 Task: Compose an email with the signature Charlotte Hill with the subject Request for a recommendation and the message Thank you for bringing this to our attention. from softage.1@softage.net to softage.7@softage.net with an attached document White_paper.docx Undo the message and rewrite the message as I am writing to follow up on our recent meeting. Send the email. Finally, move the email from Sent Items to the label Customer service
Action: Mouse moved to (450, 727)
Screenshot: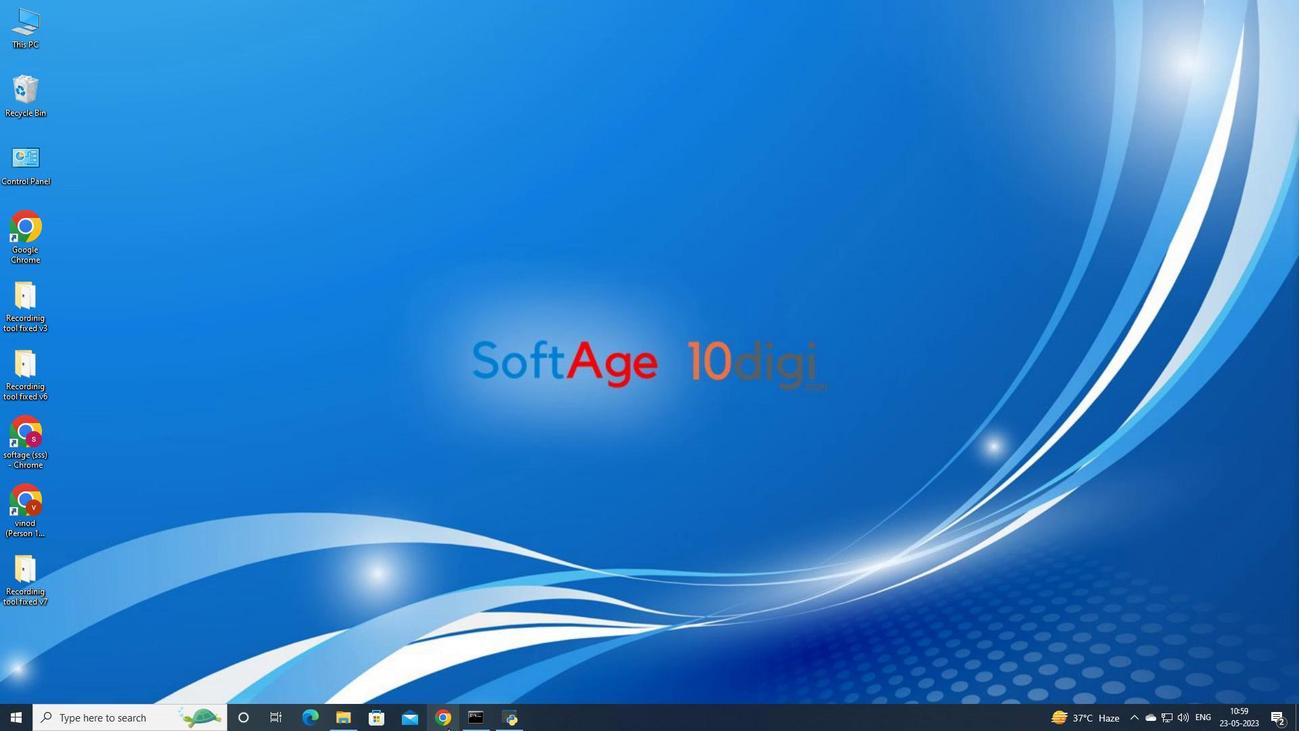 
Action: Mouse pressed left at (450, 727)
Screenshot: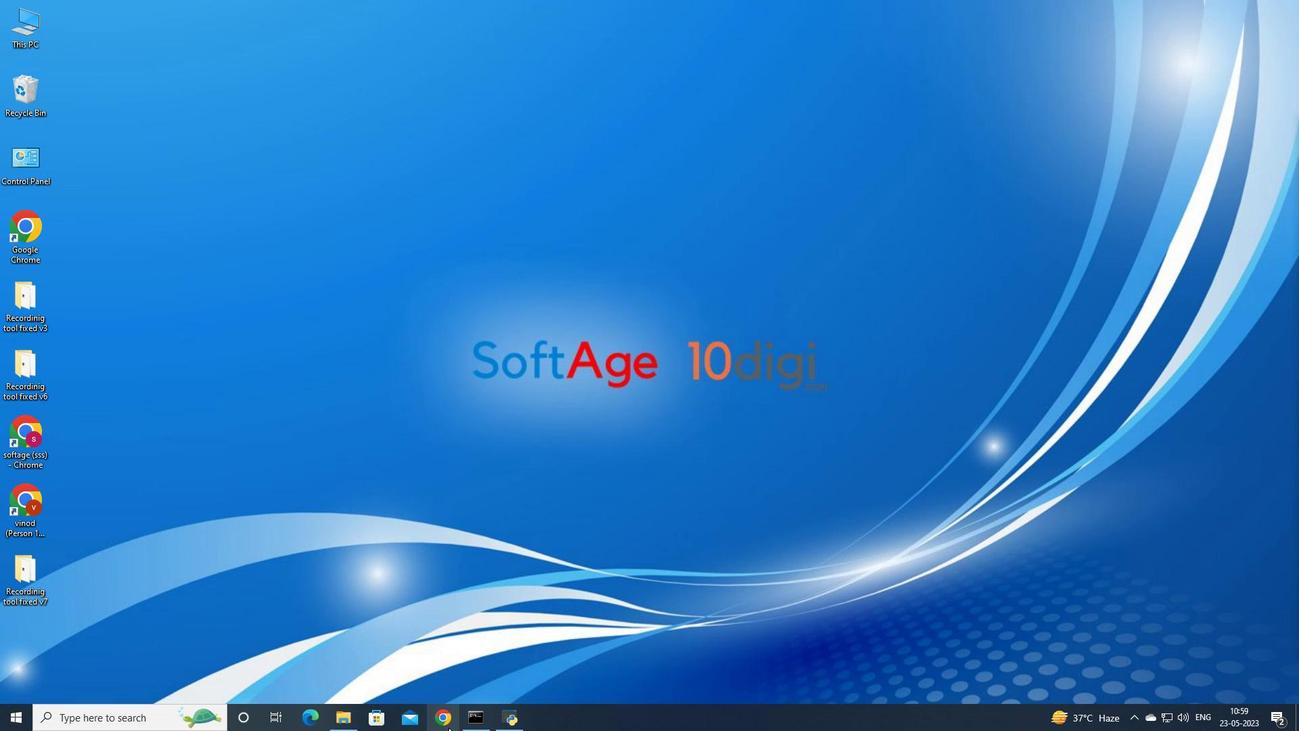 
Action: Mouse moved to (574, 429)
Screenshot: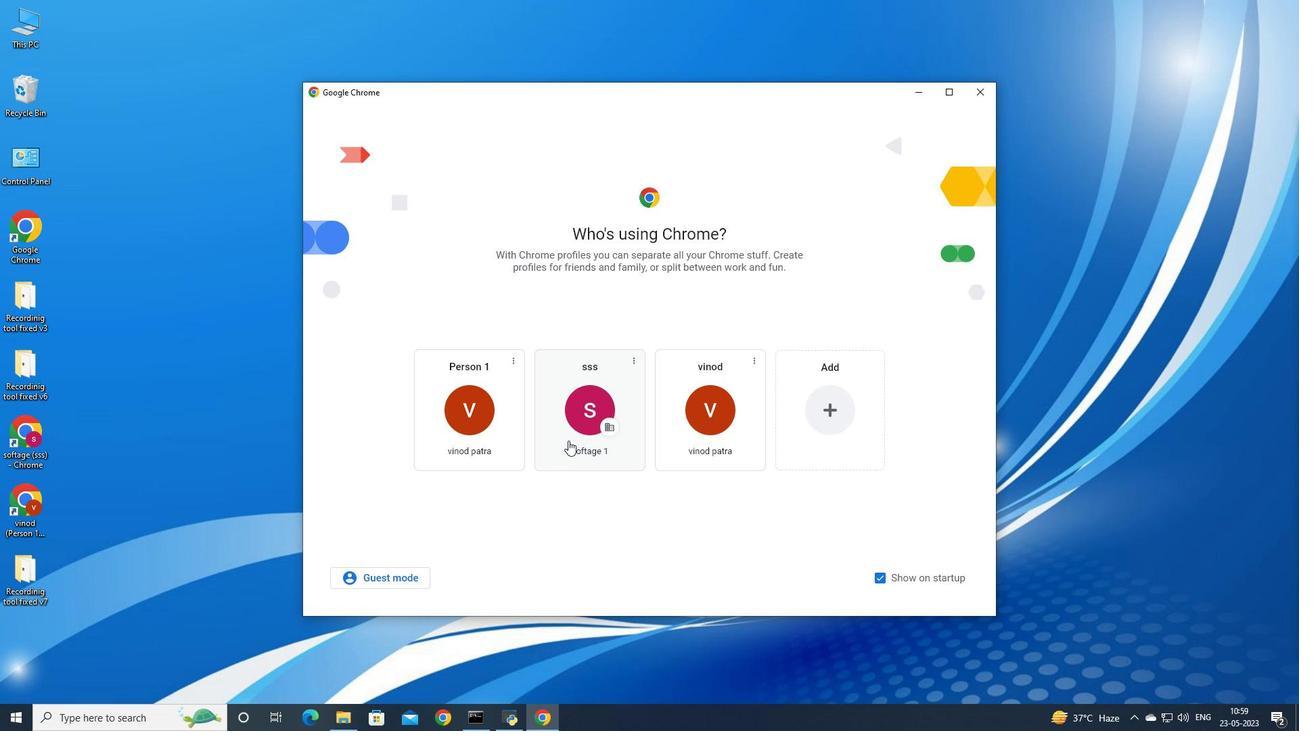 
Action: Mouse pressed left at (574, 429)
Screenshot: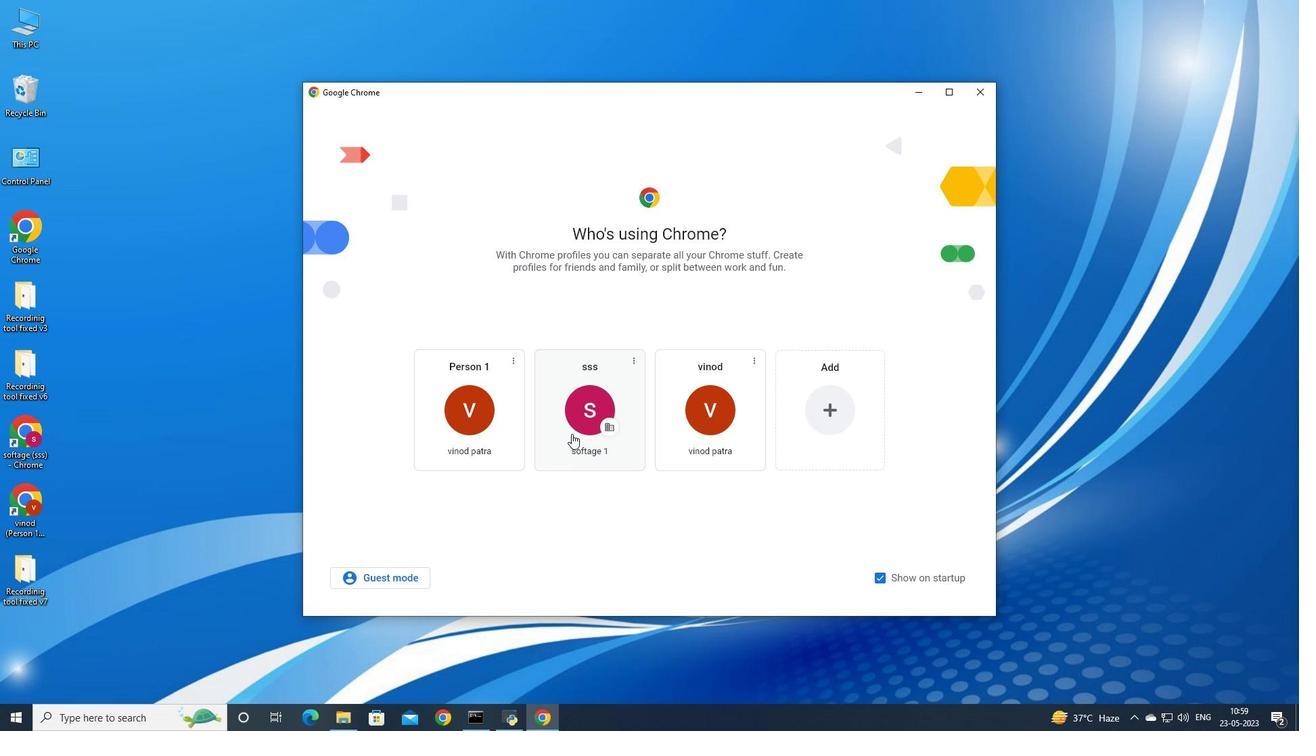 
Action: Mouse moved to (1172, 71)
Screenshot: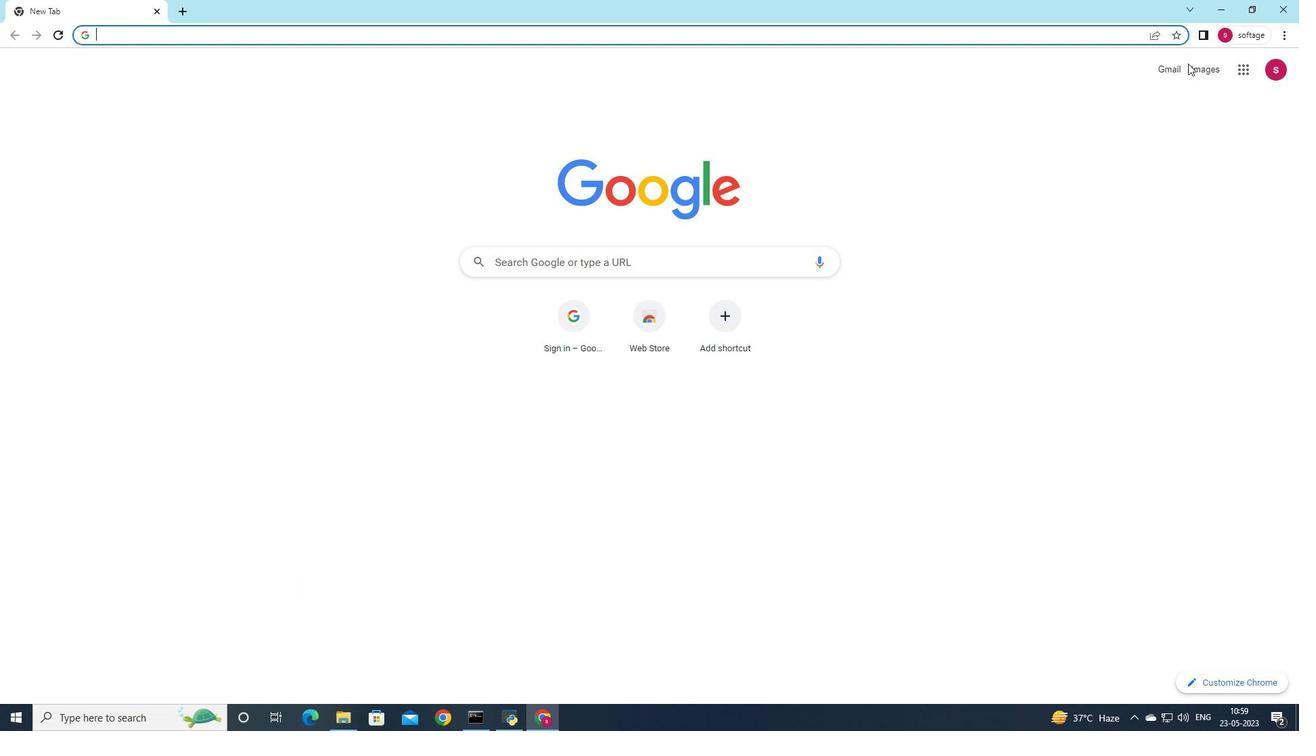 
Action: Mouse pressed left at (1172, 71)
Screenshot: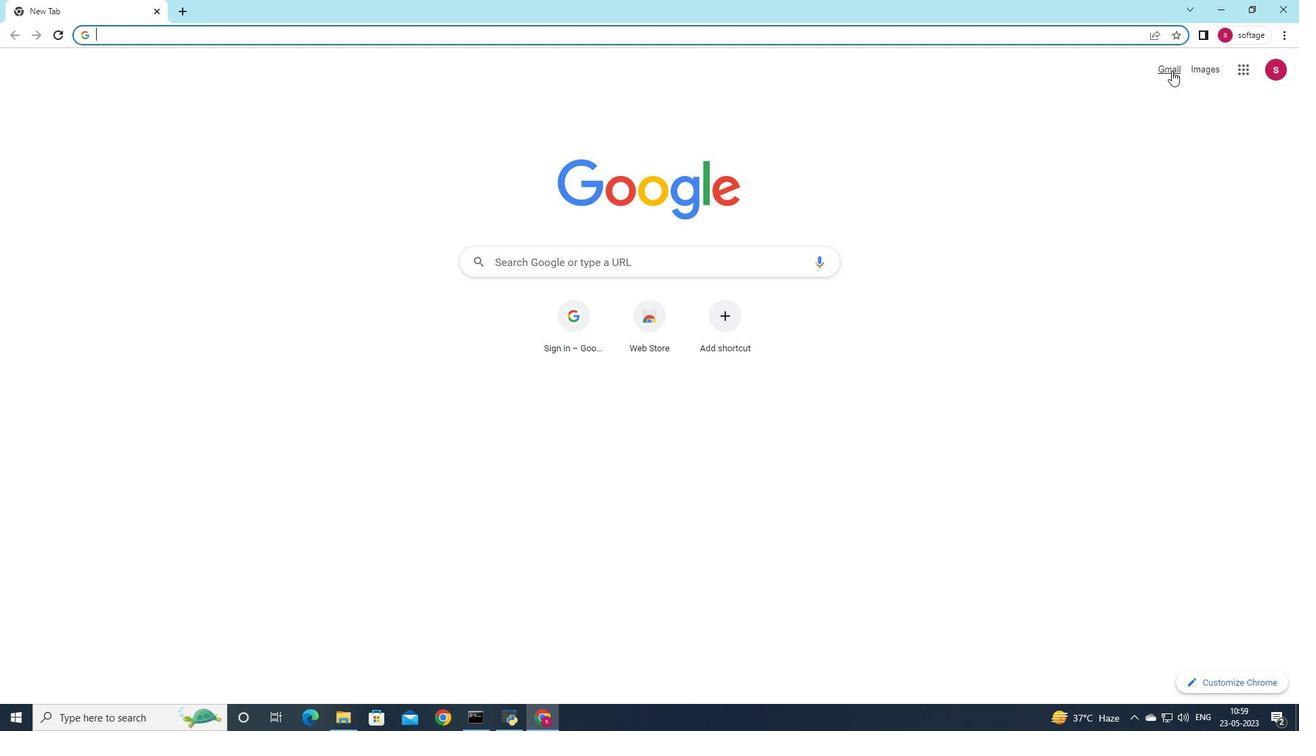 
Action: Mouse moved to (1150, 97)
Screenshot: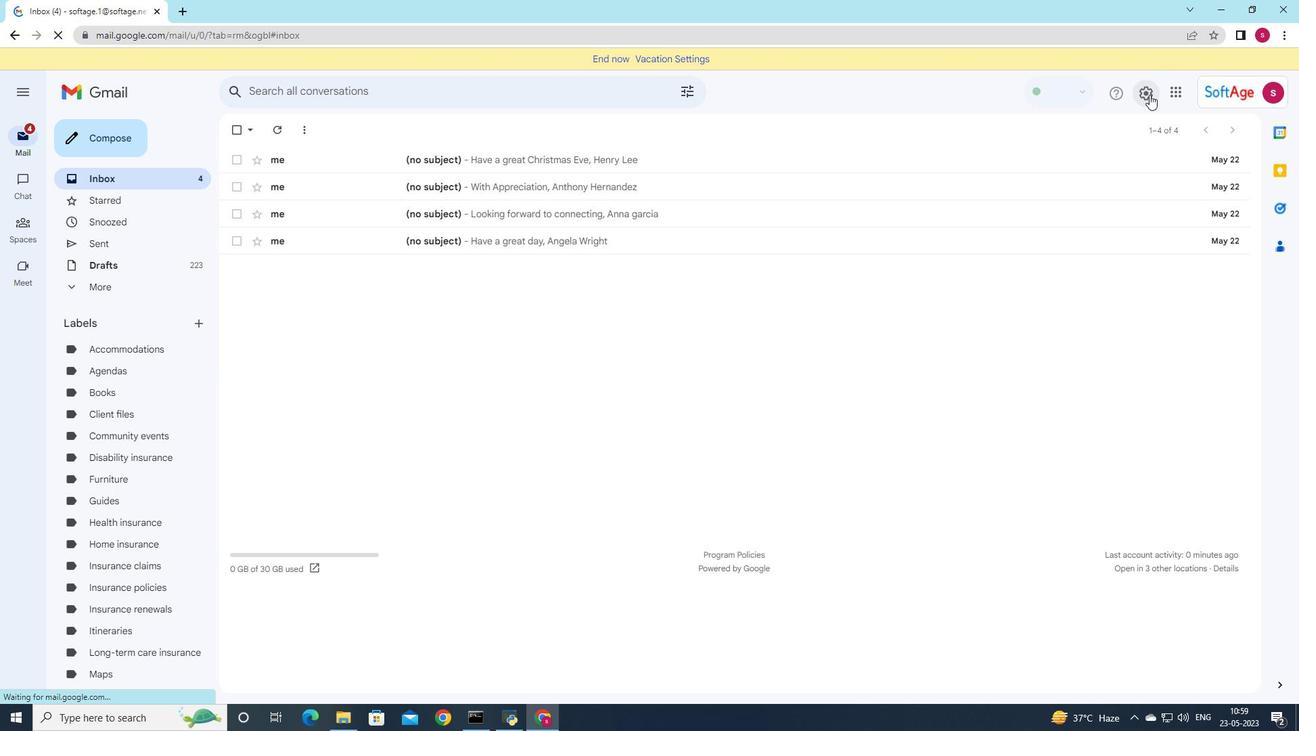 
Action: Mouse pressed left at (1150, 97)
Screenshot: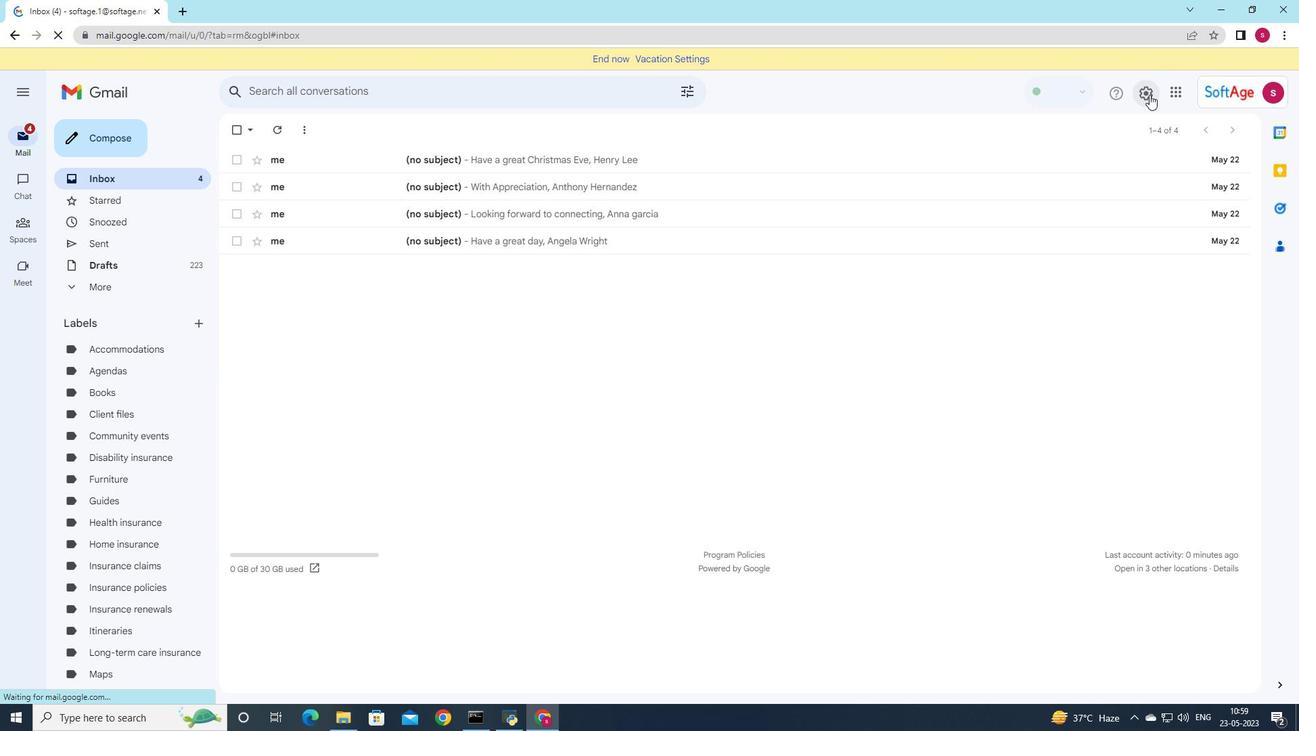 
Action: Mouse moved to (1169, 167)
Screenshot: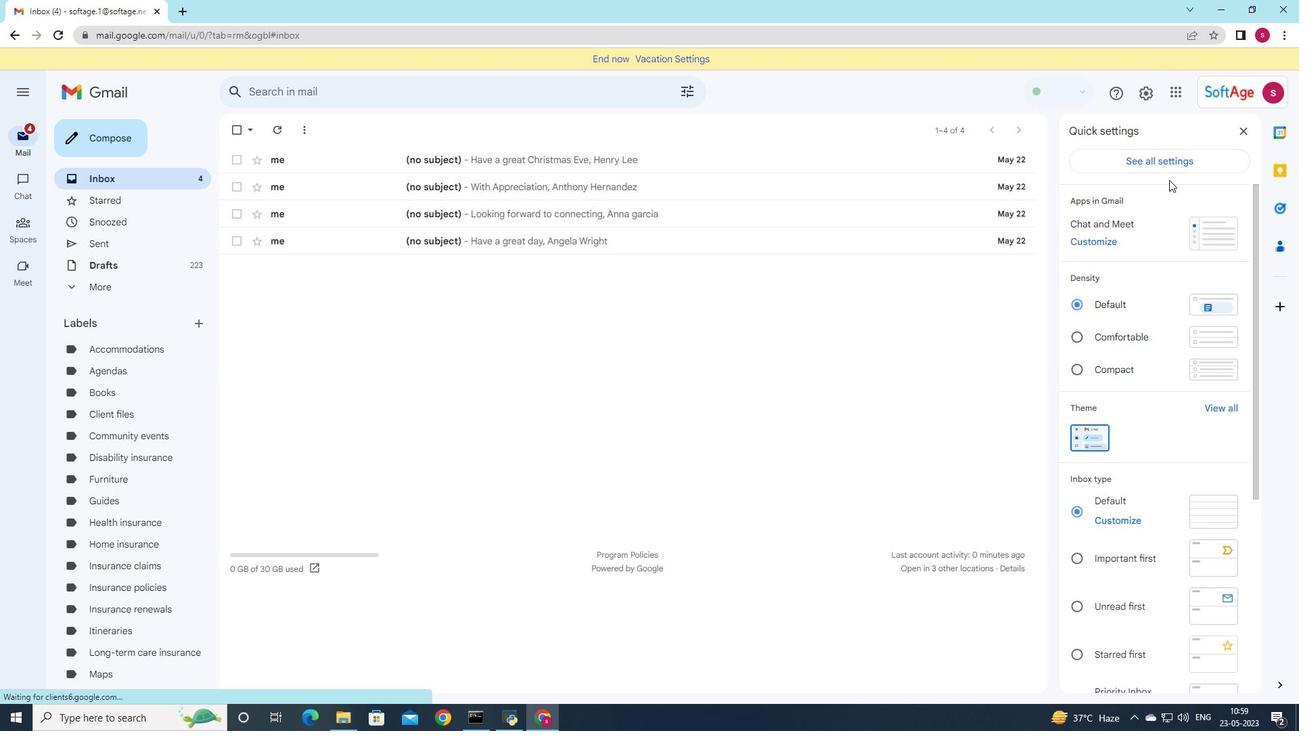 
Action: Mouse pressed left at (1169, 167)
Screenshot: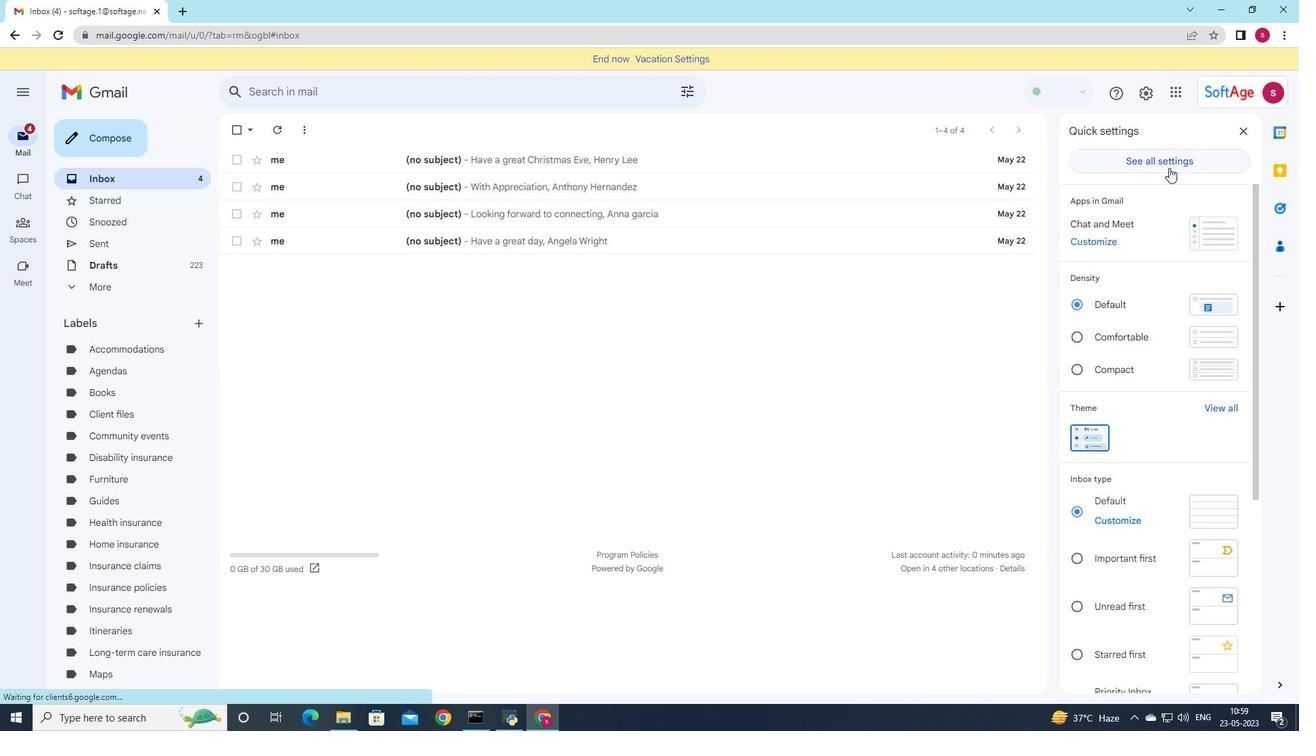 
Action: Mouse moved to (670, 261)
Screenshot: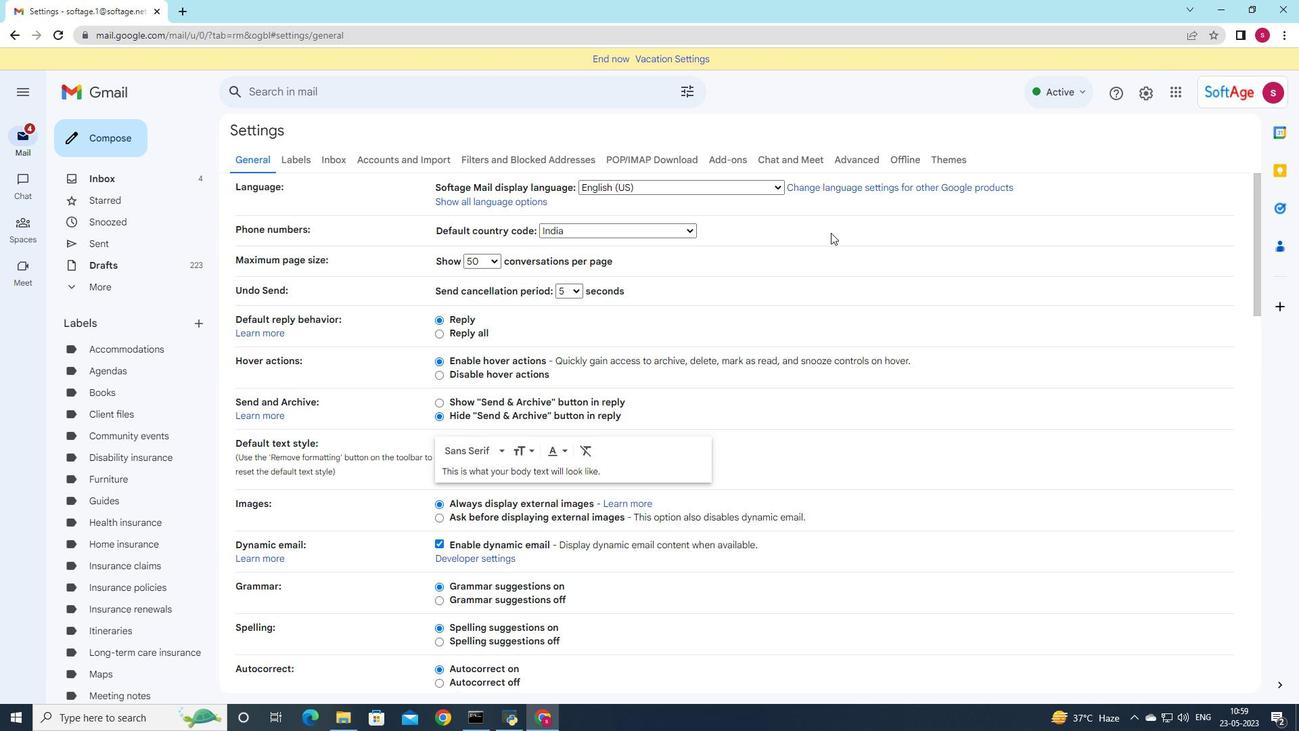 
Action: Mouse scrolled (670, 261) with delta (0, 0)
Screenshot: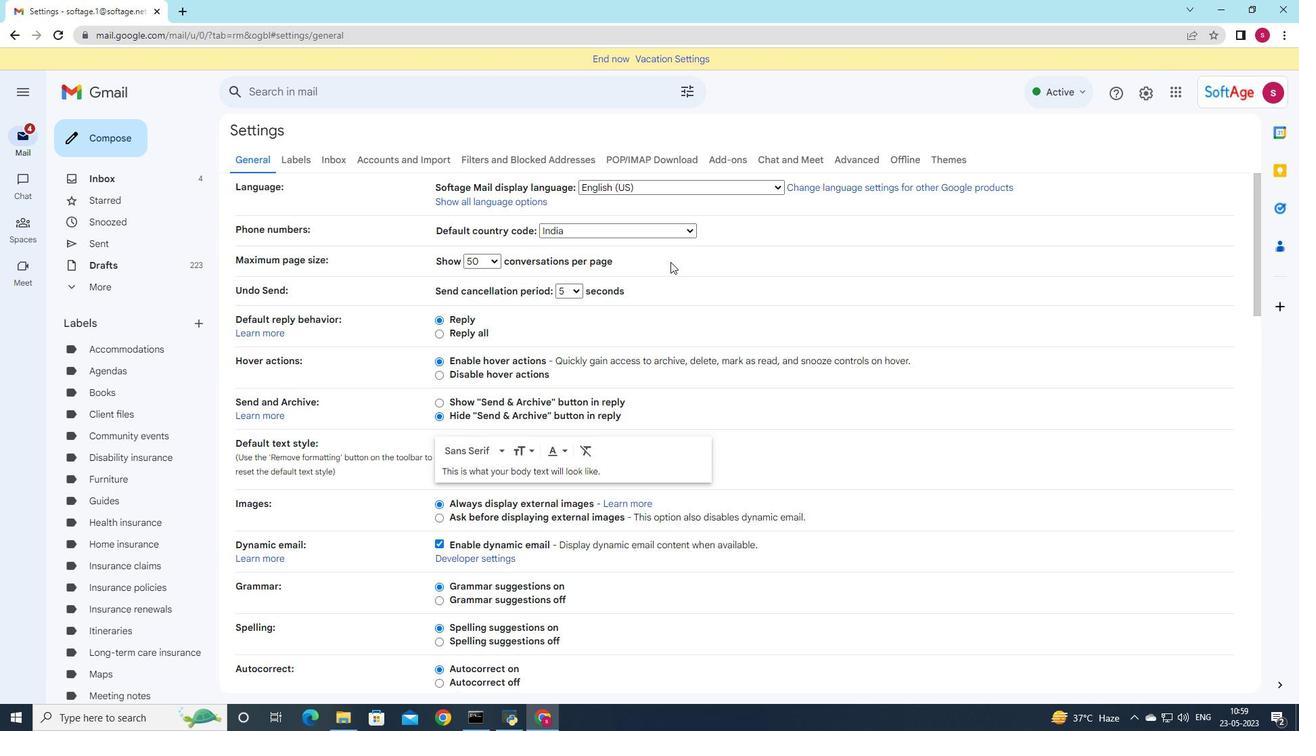 
Action: Mouse scrolled (670, 261) with delta (0, 0)
Screenshot: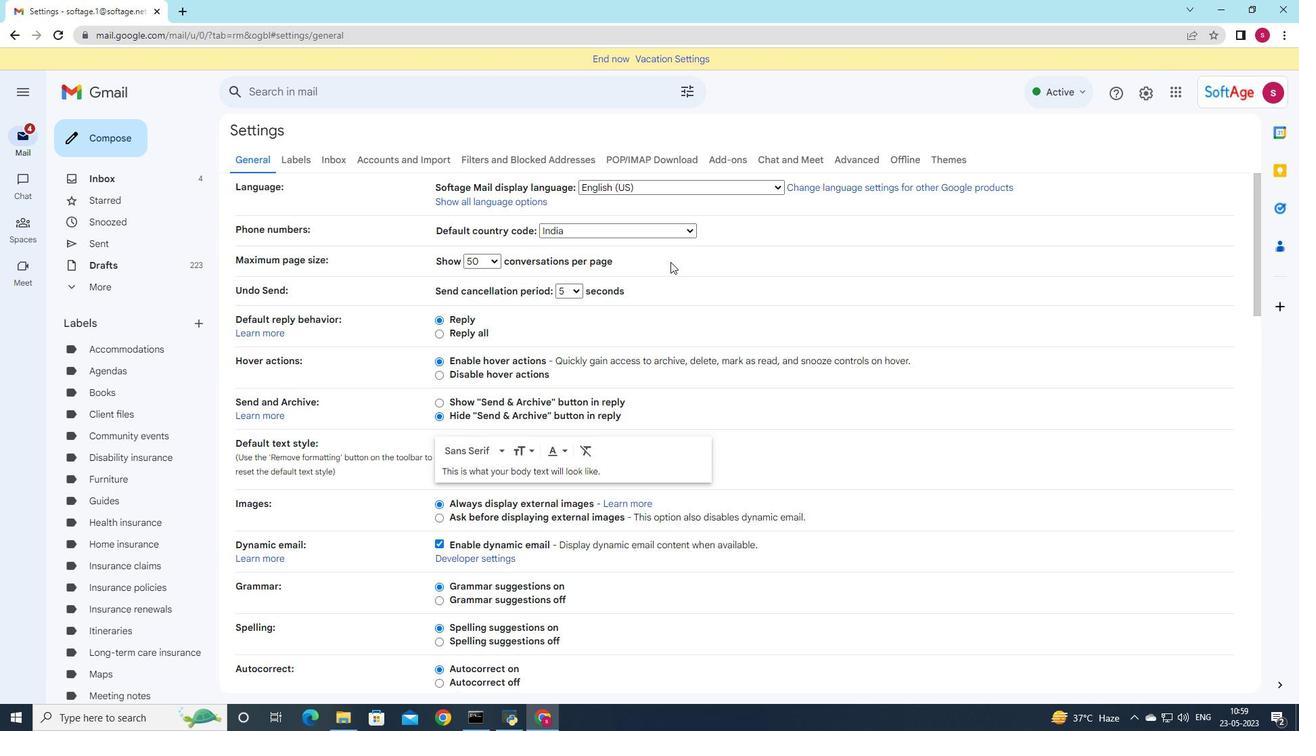 
Action: Mouse scrolled (670, 261) with delta (0, 0)
Screenshot: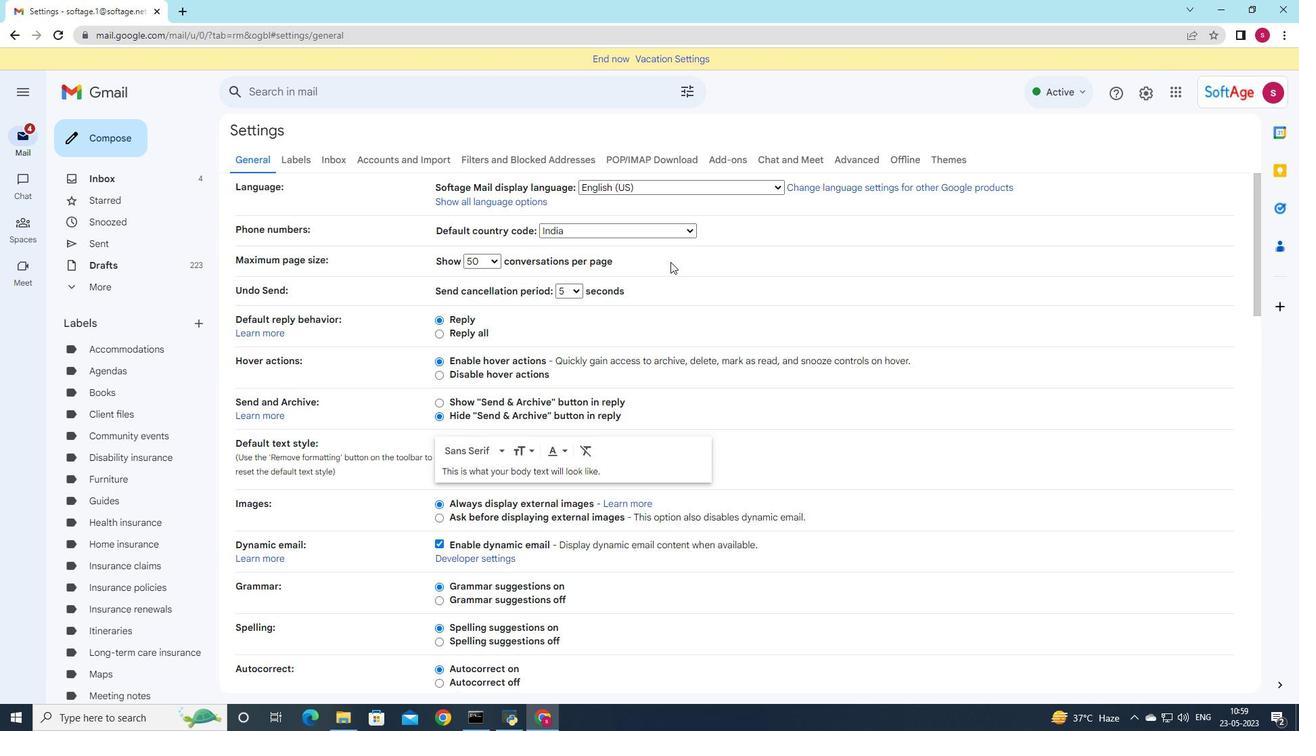 
Action: Mouse scrolled (670, 261) with delta (0, 0)
Screenshot: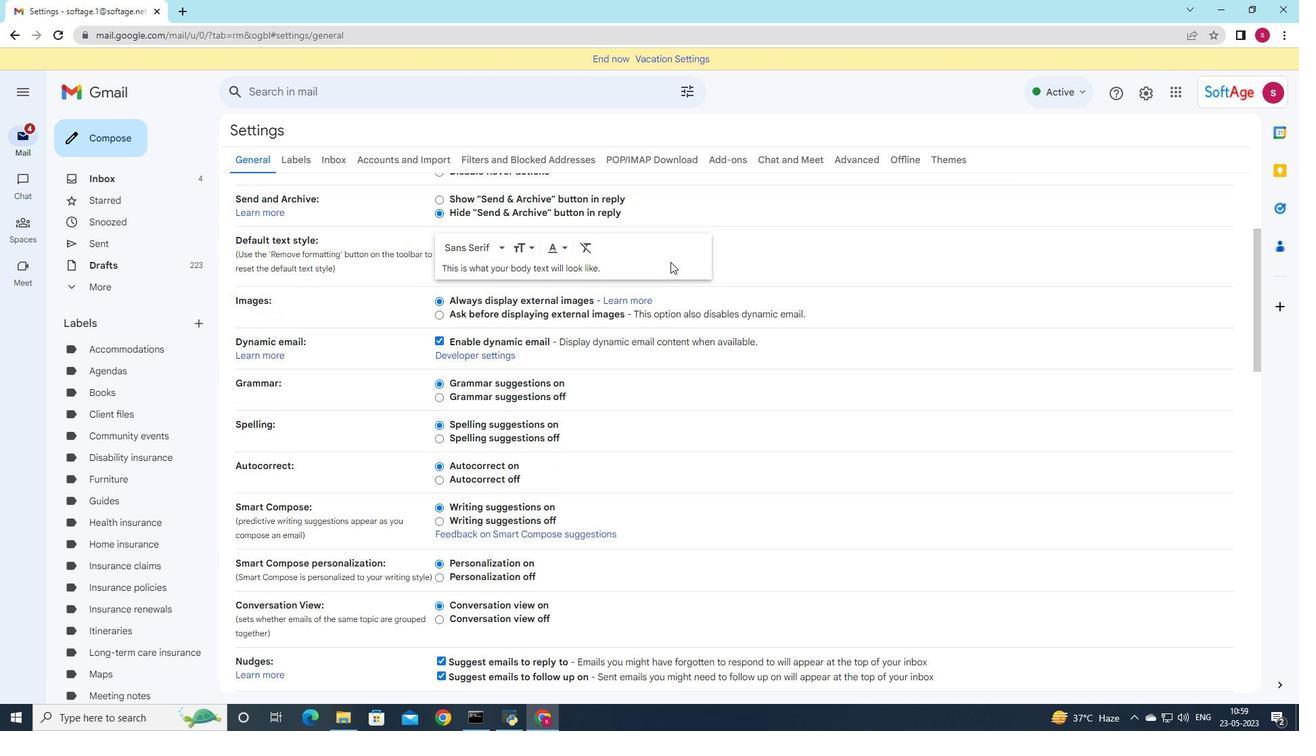 
Action: Mouse scrolled (670, 261) with delta (0, 0)
Screenshot: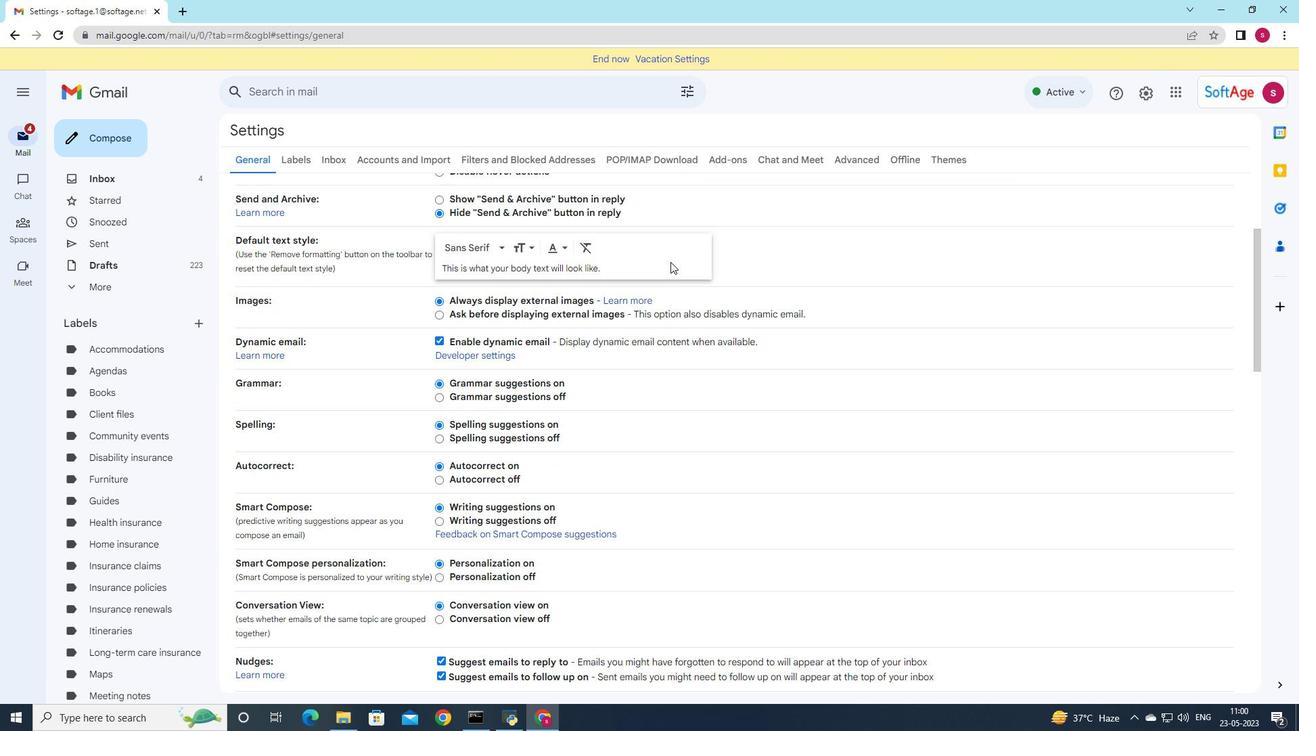 
Action: Mouse scrolled (670, 261) with delta (0, 0)
Screenshot: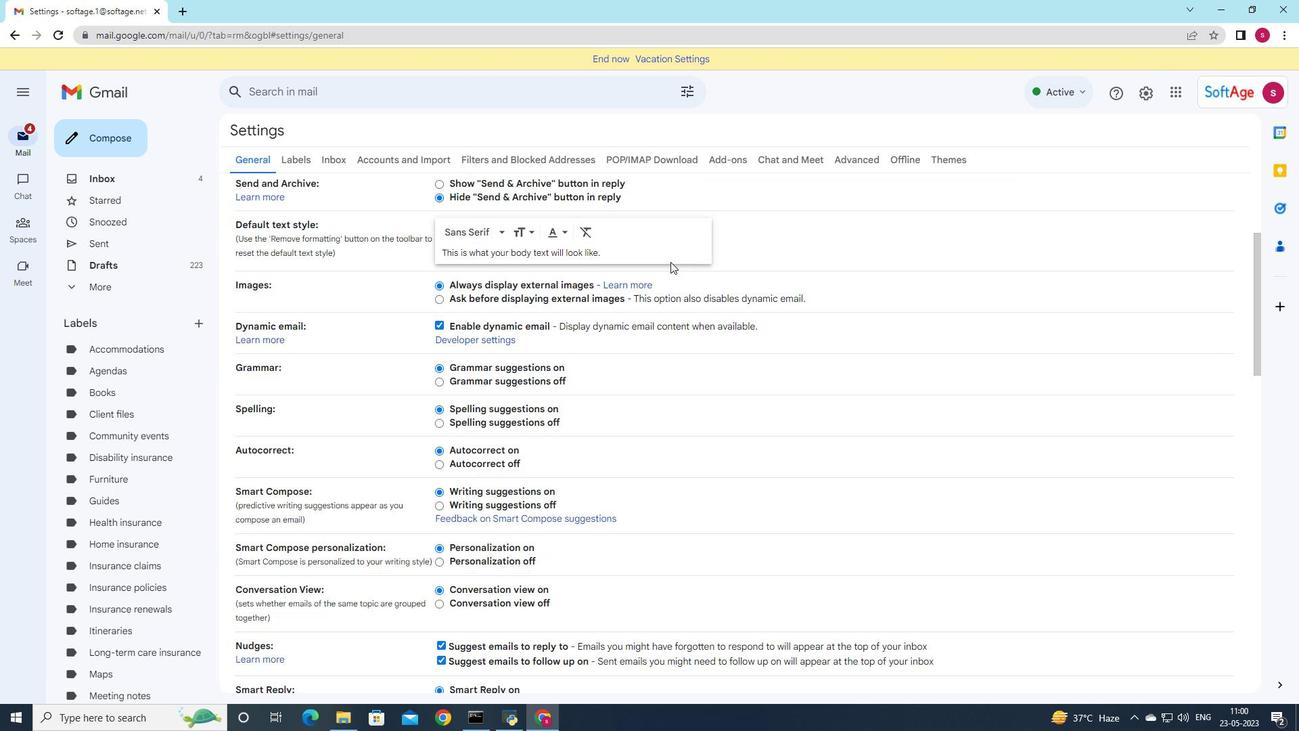 
Action: Mouse scrolled (670, 261) with delta (0, 0)
Screenshot: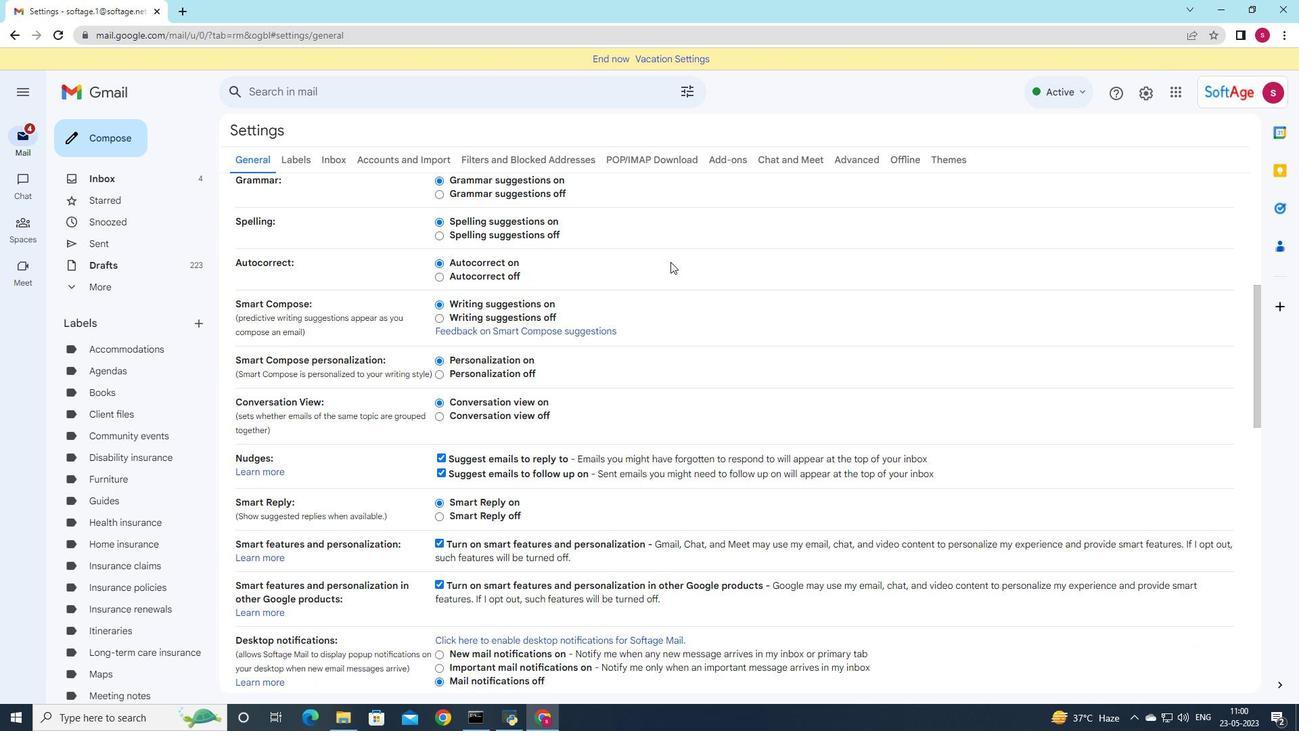 
Action: Mouse scrolled (670, 261) with delta (0, 0)
Screenshot: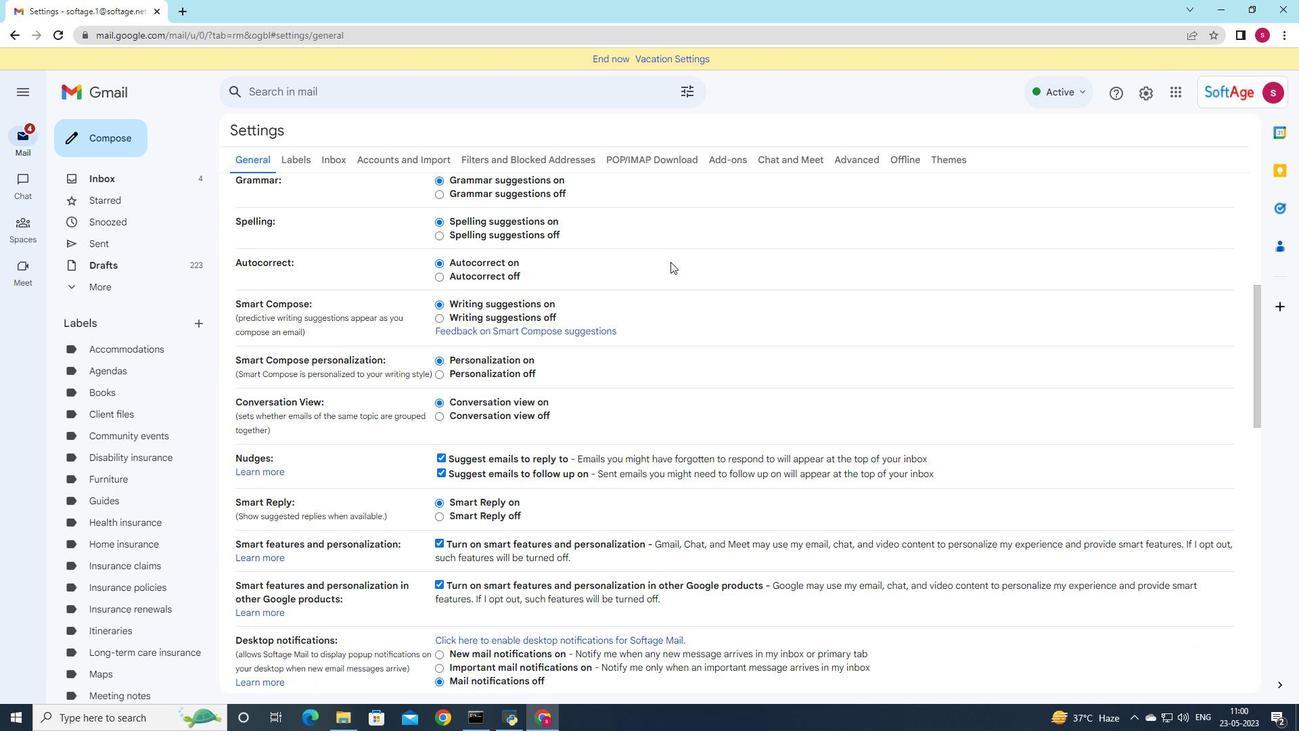 
Action: Mouse scrolled (670, 261) with delta (0, 0)
Screenshot: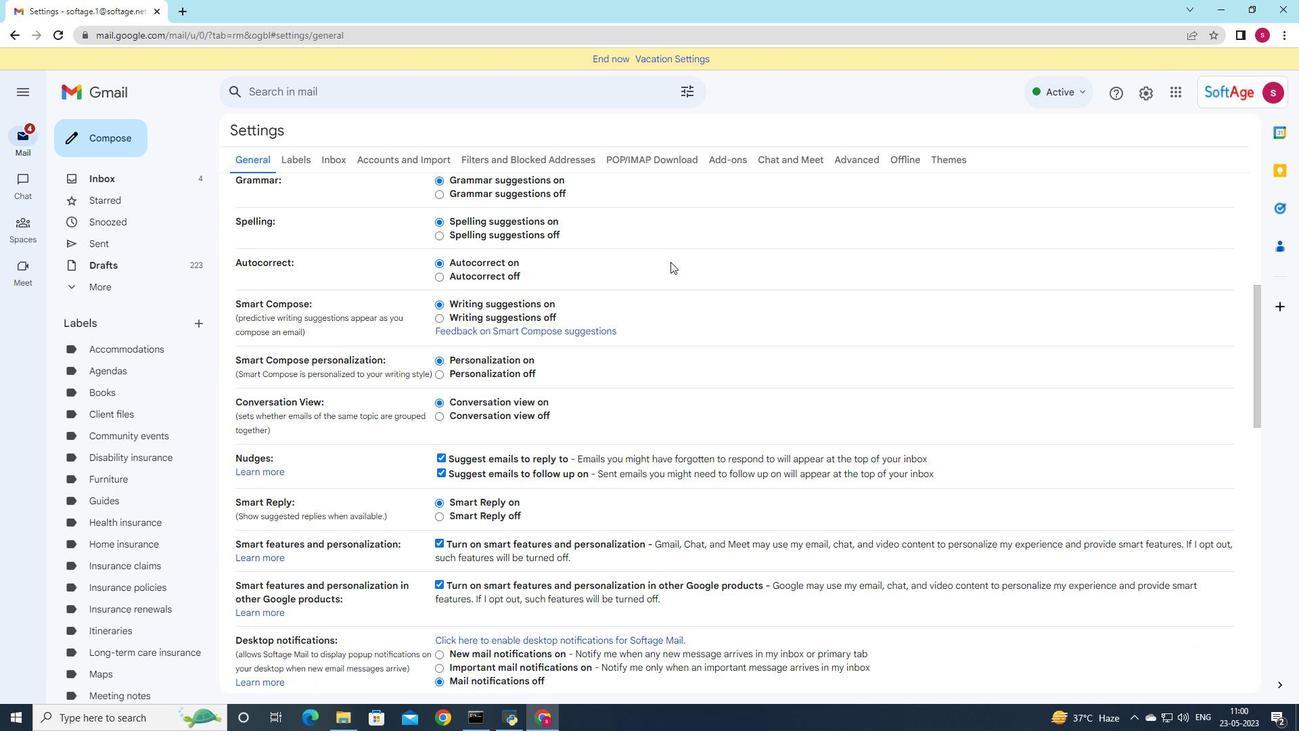 
Action: Mouse scrolled (670, 261) with delta (0, 0)
Screenshot: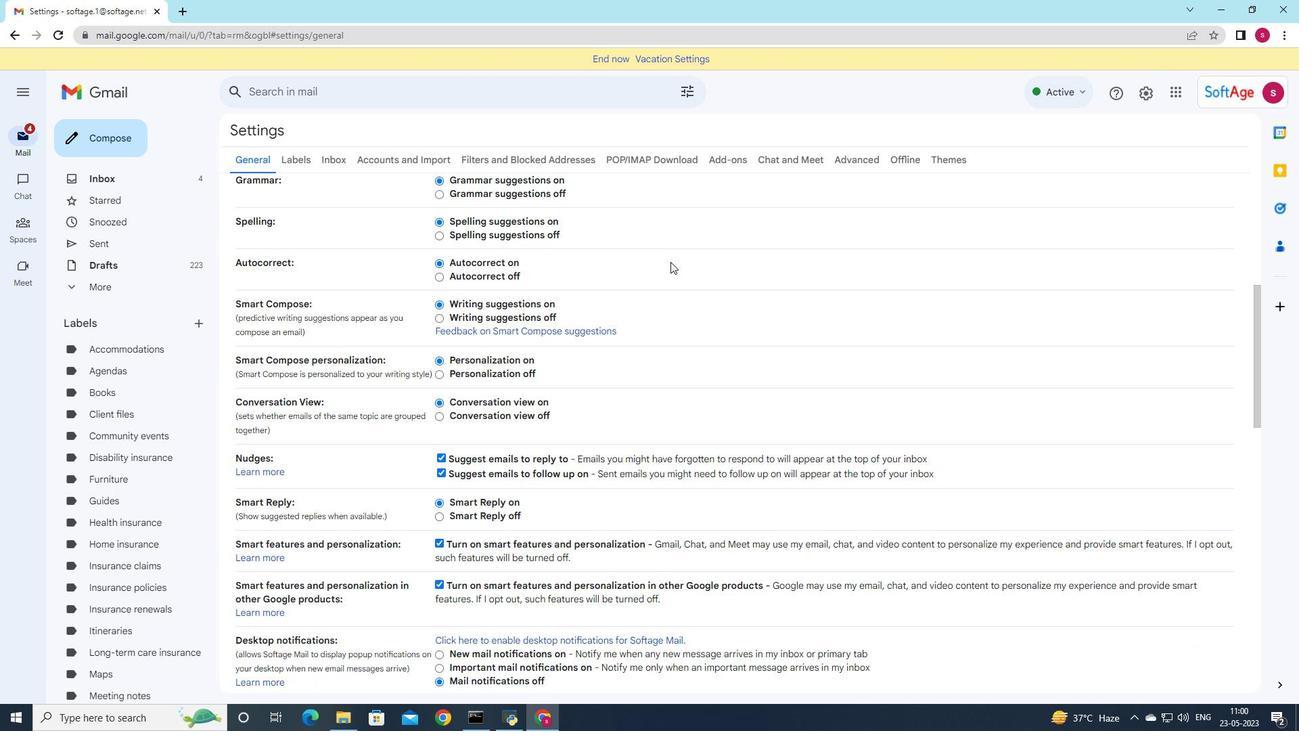 
Action: Mouse scrolled (670, 261) with delta (0, 0)
Screenshot: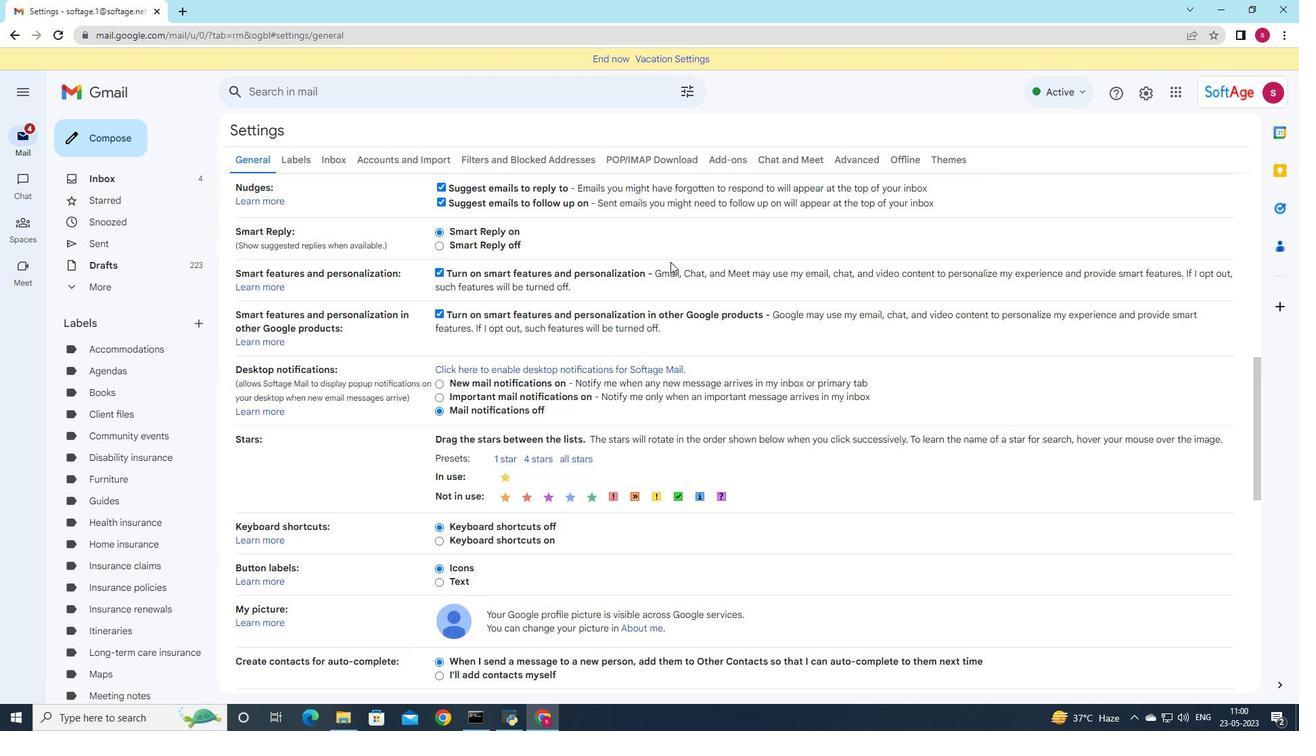 
Action: Mouse scrolled (670, 261) with delta (0, 0)
Screenshot: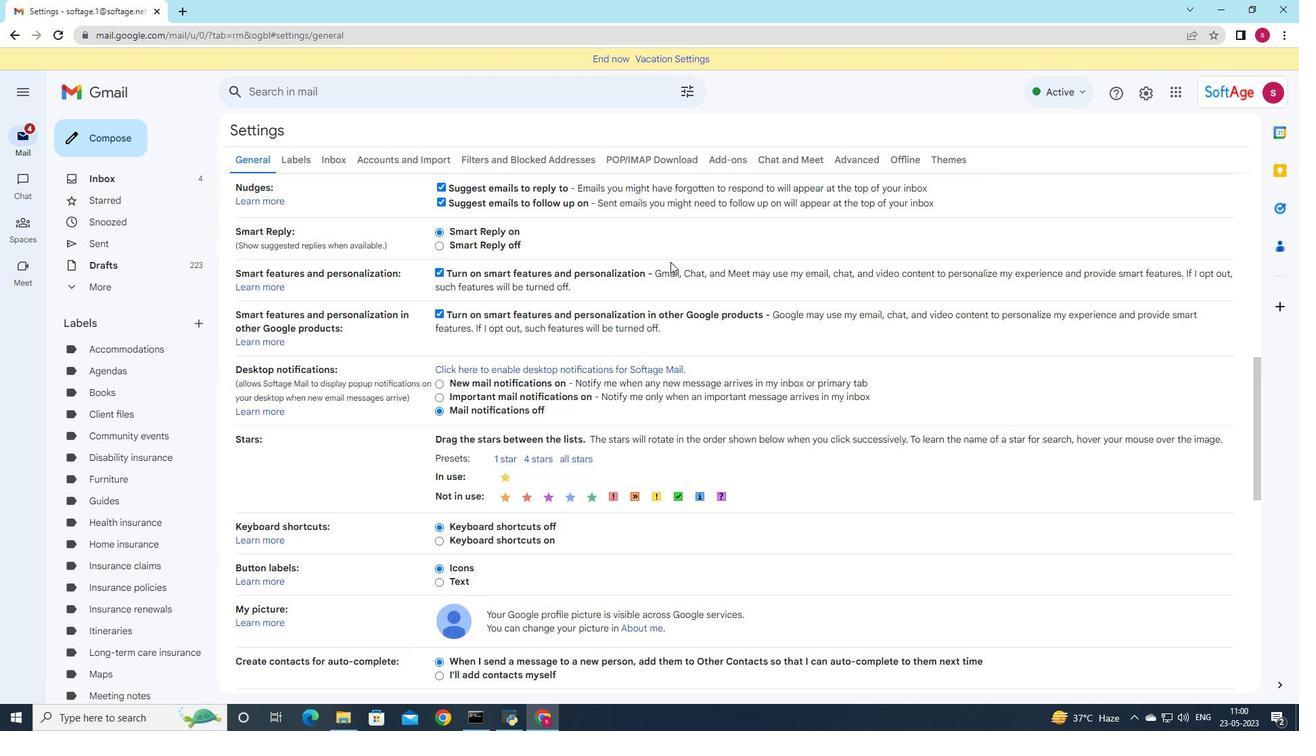 
Action: Mouse scrolled (670, 261) with delta (0, 0)
Screenshot: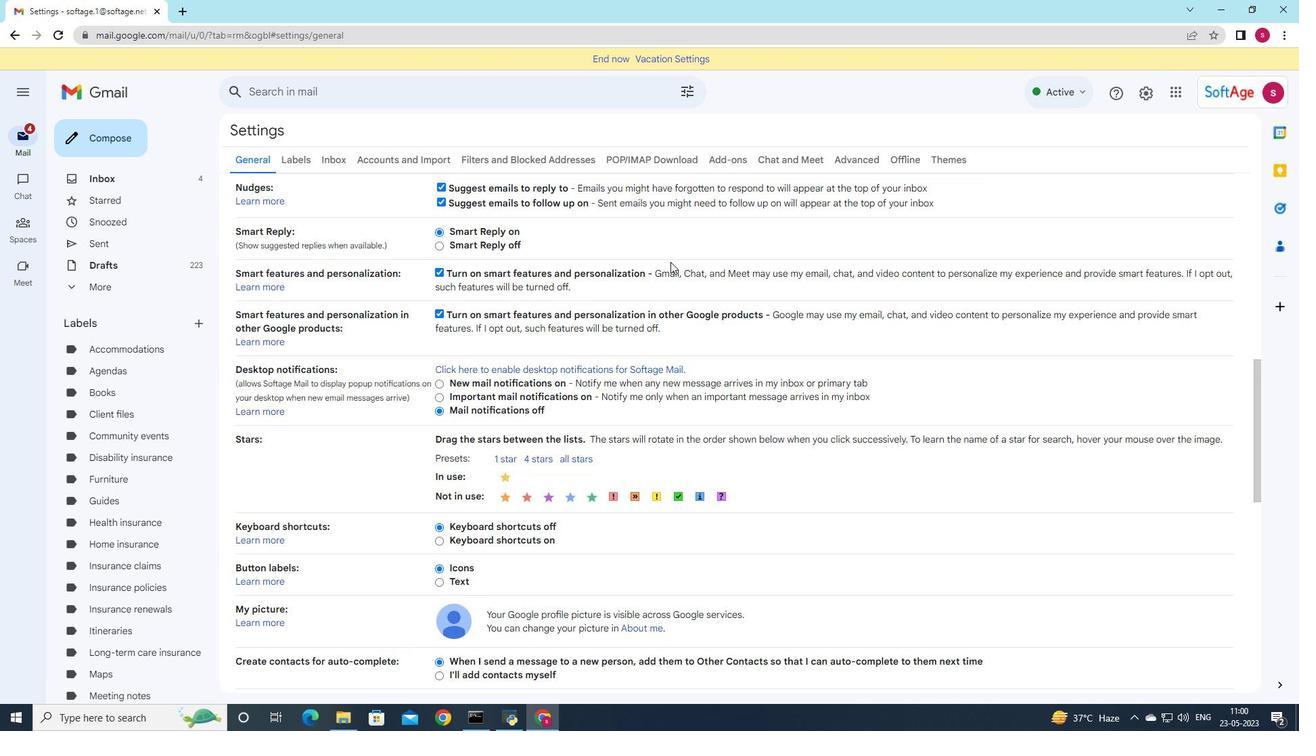 
Action: Mouse scrolled (670, 261) with delta (0, 0)
Screenshot: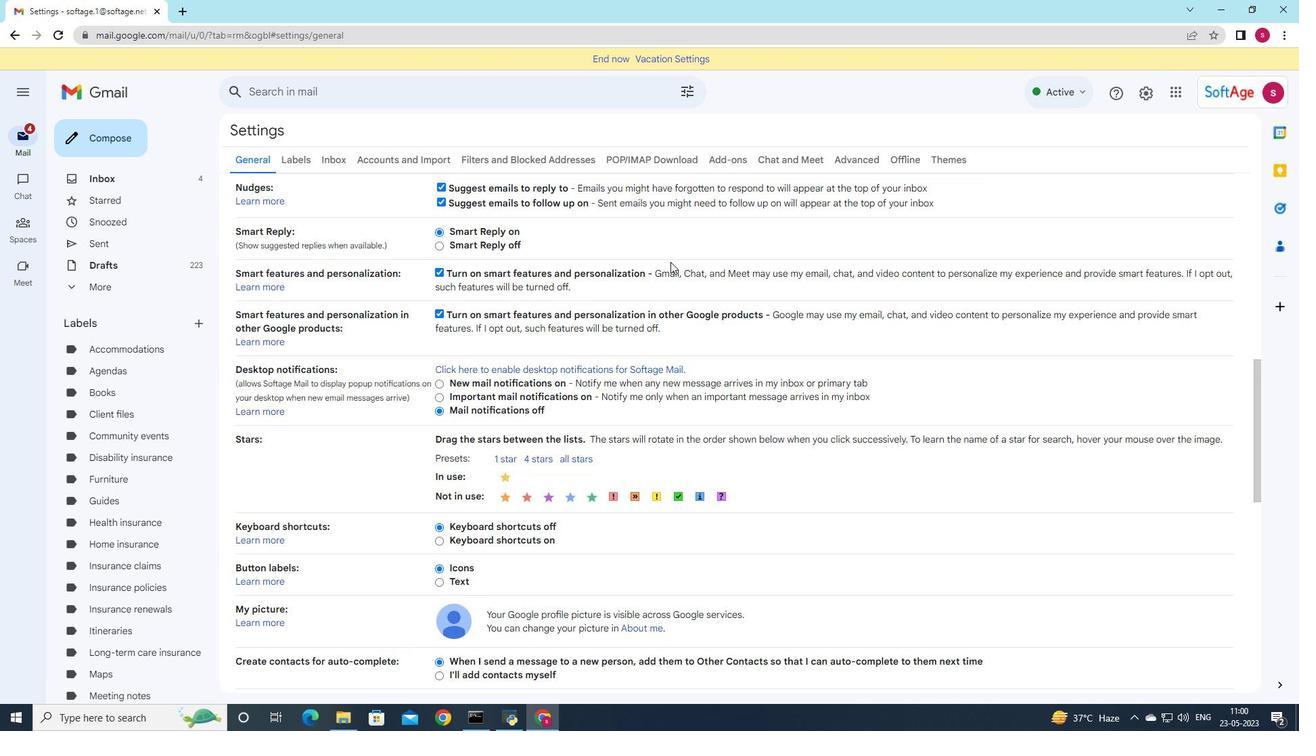 
Action: Mouse moved to (588, 446)
Screenshot: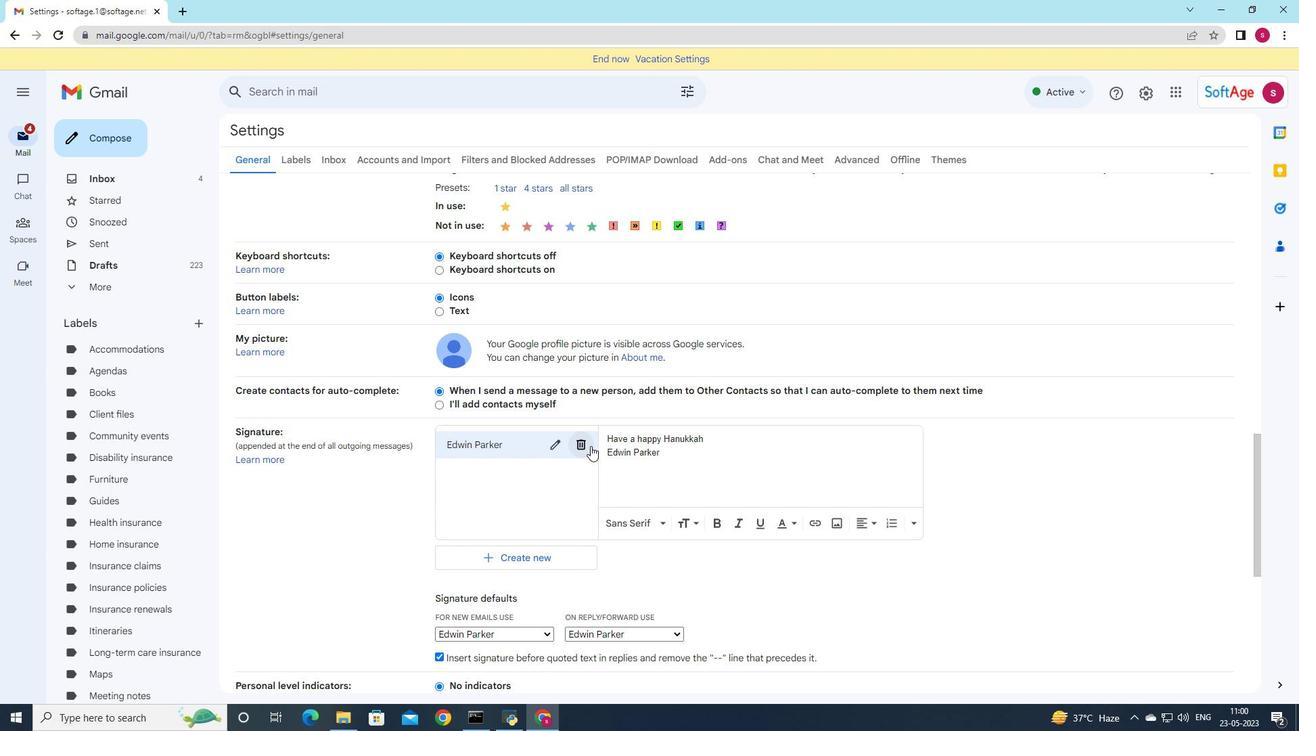 
Action: Mouse pressed left at (588, 446)
Screenshot: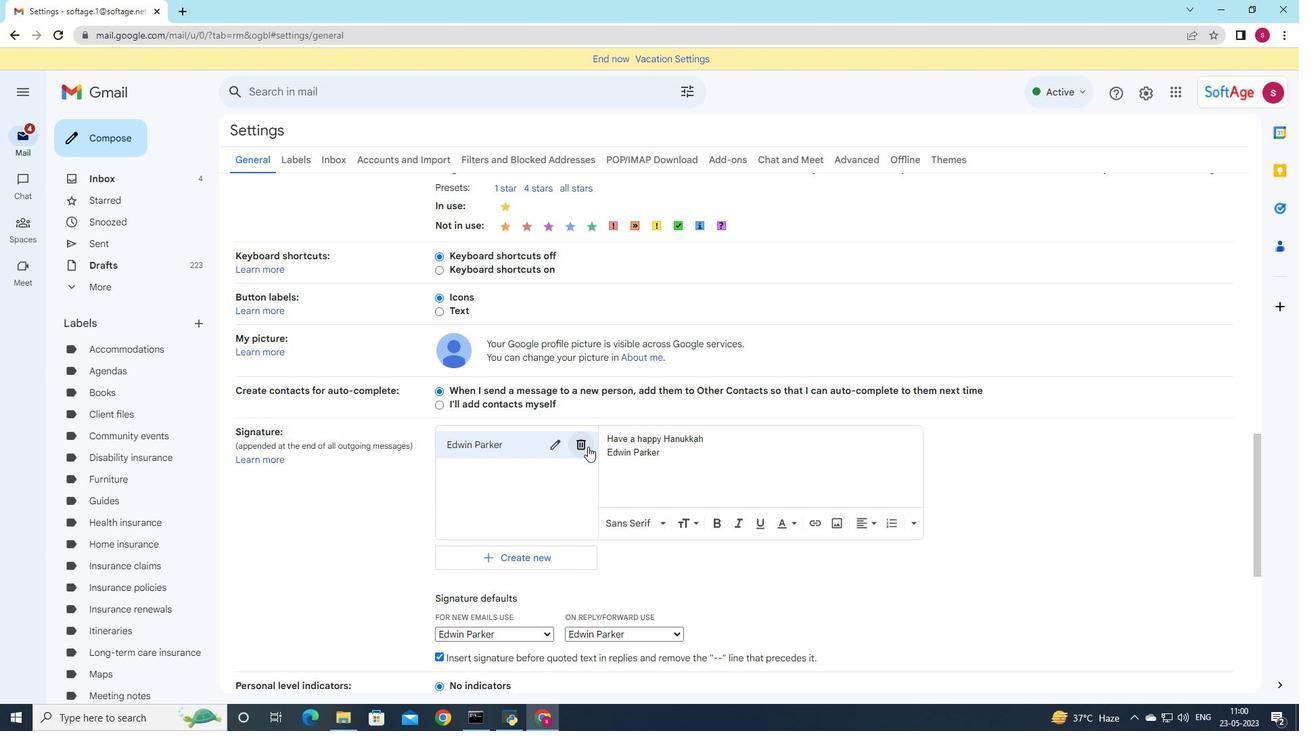 
Action: Mouse moved to (759, 408)
Screenshot: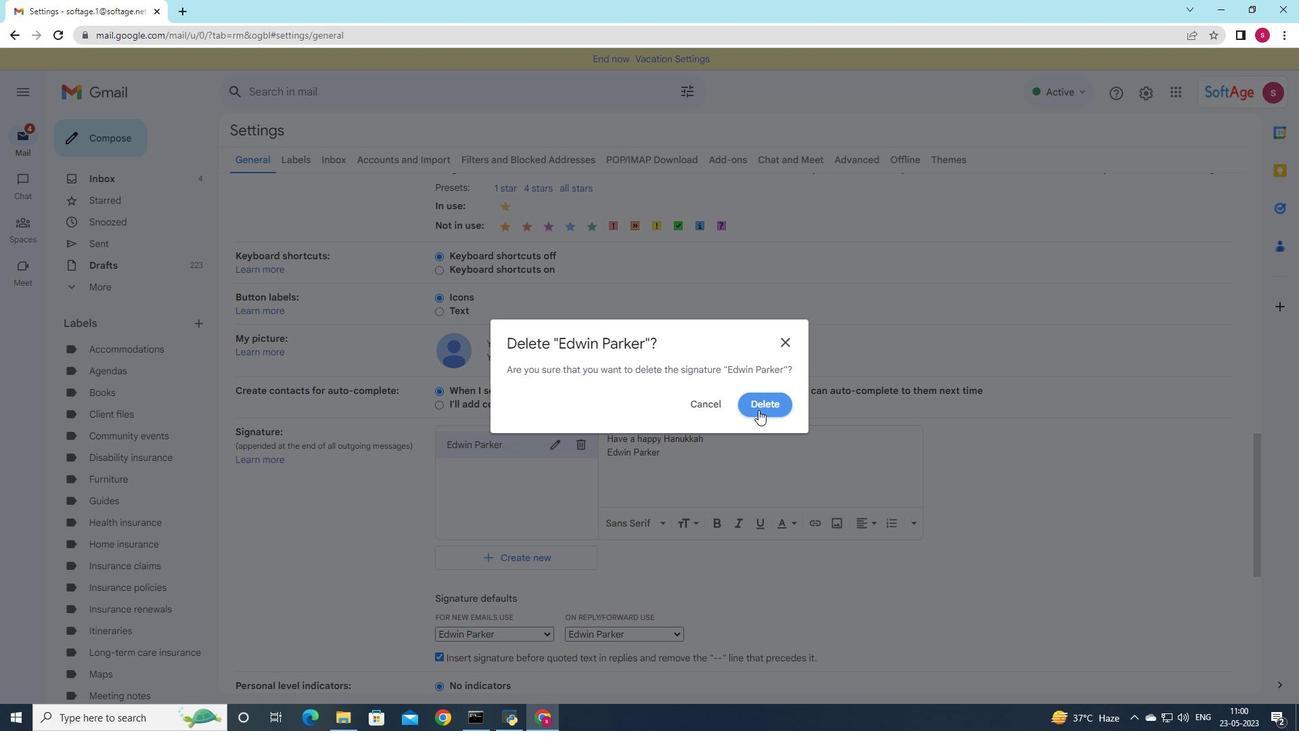 
Action: Mouse pressed left at (759, 408)
Screenshot: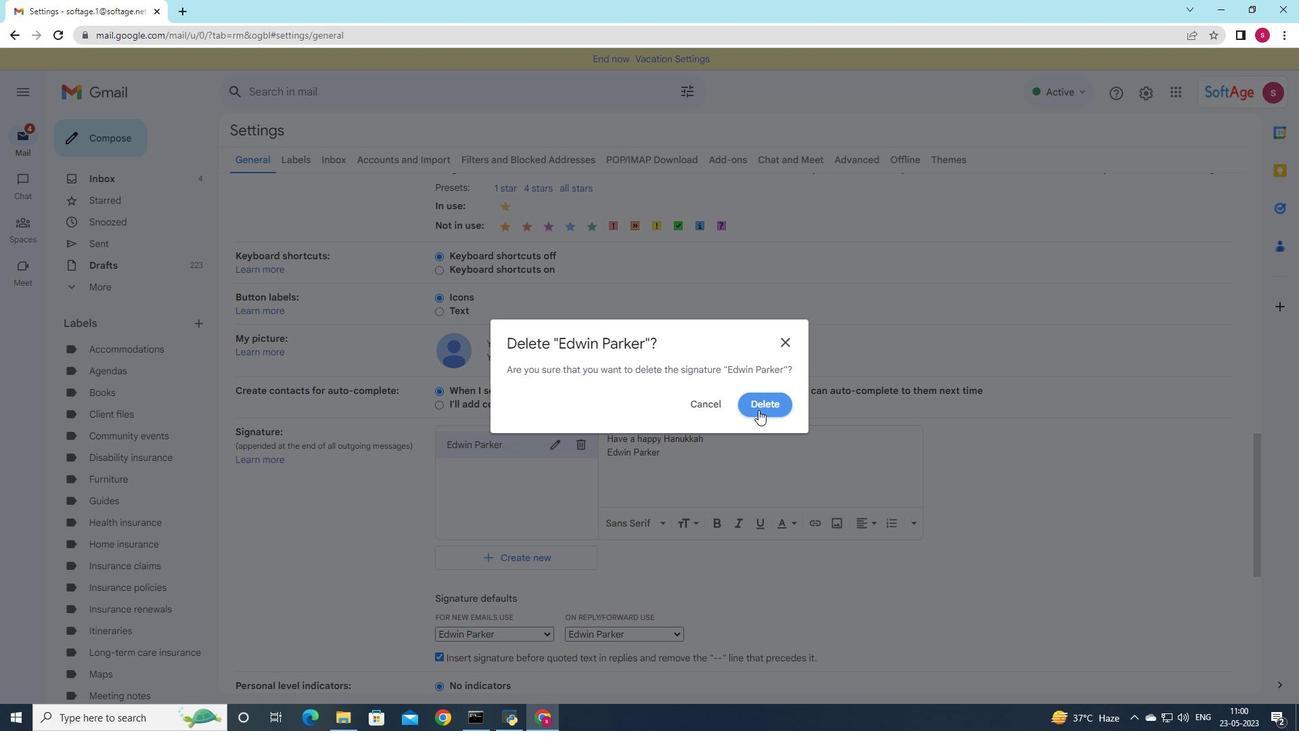 
Action: Mouse moved to (639, 544)
Screenshot: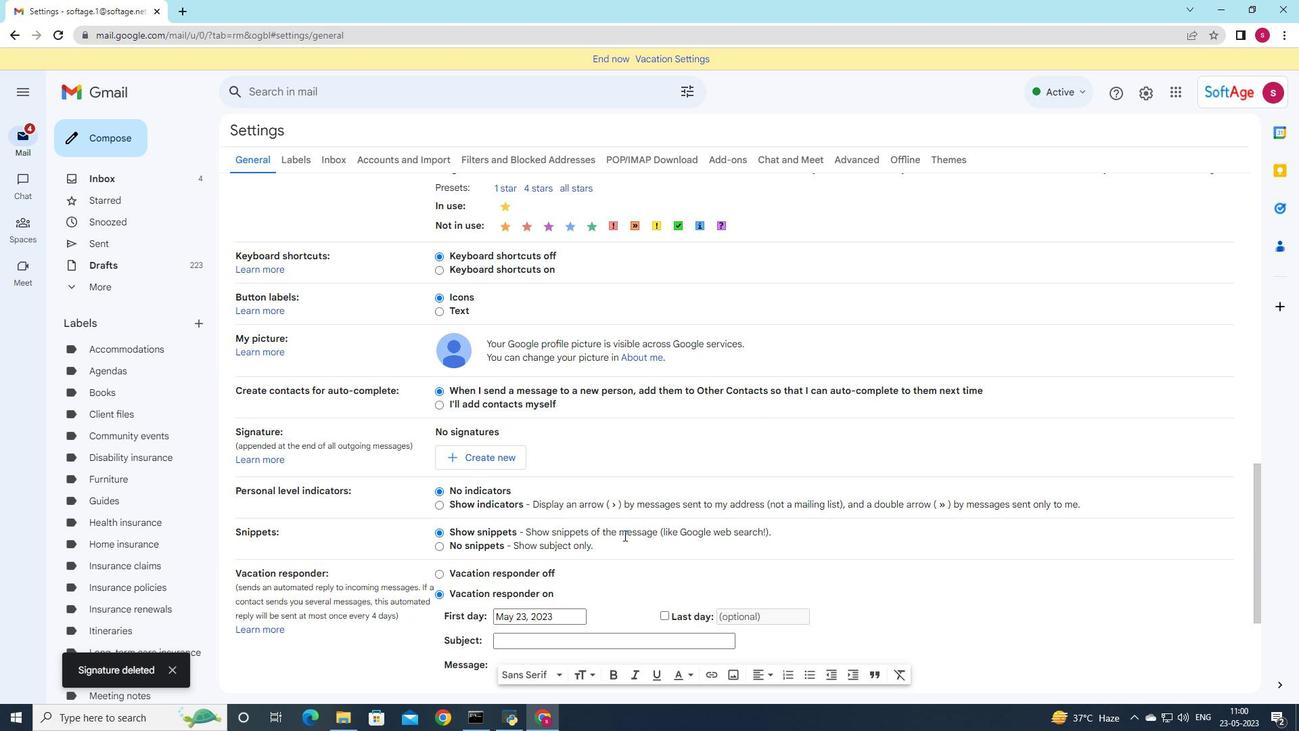 
Action: Mouse scrolled (639, 543) with delta (0, 0)
Screenshot: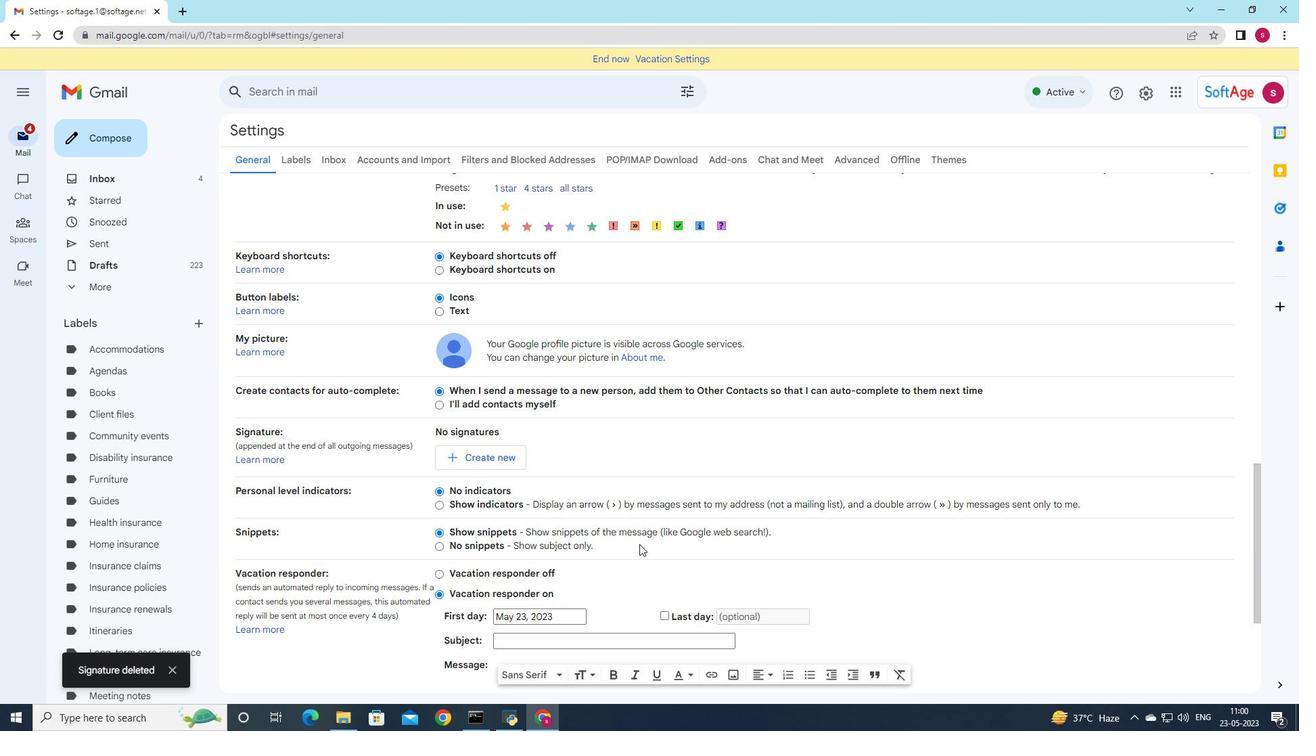 
Action: Mouse scrolled (639, 543) with delta (0, 0)
Screenshot: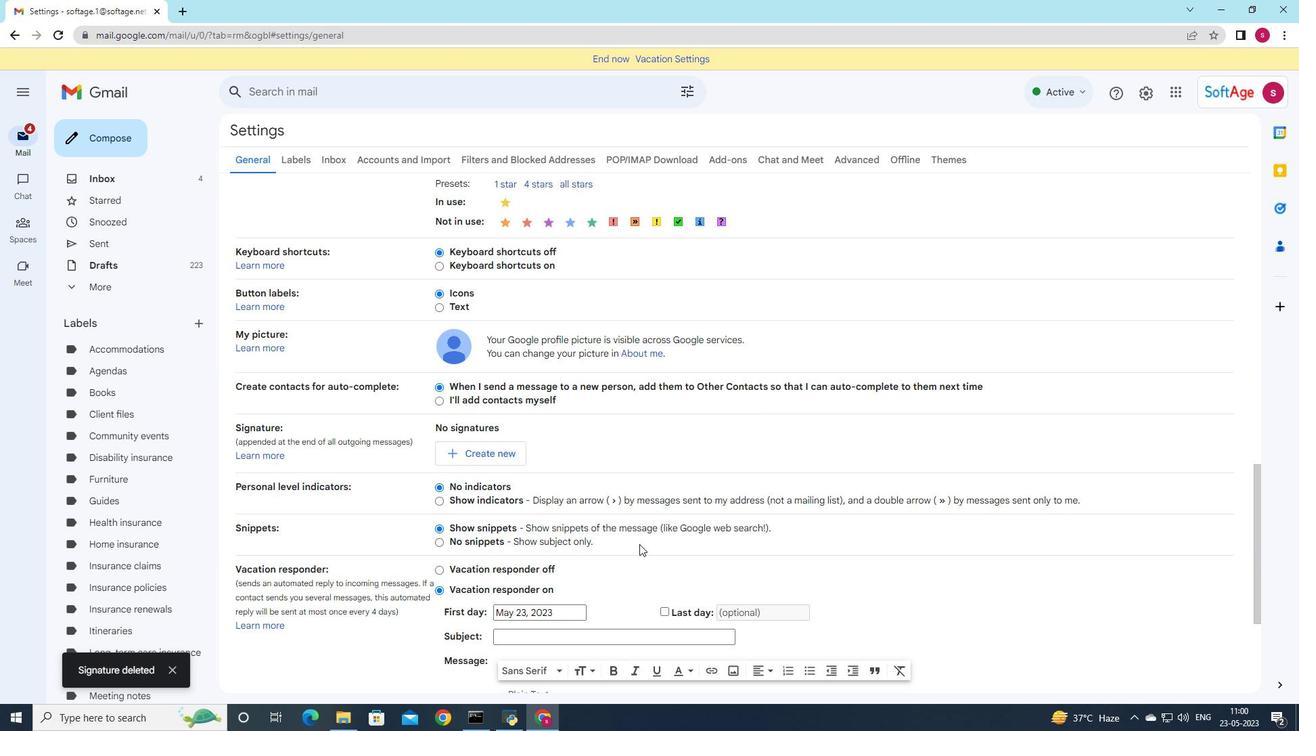 
Action: Mouse moved to (505, 324)
Screenshot: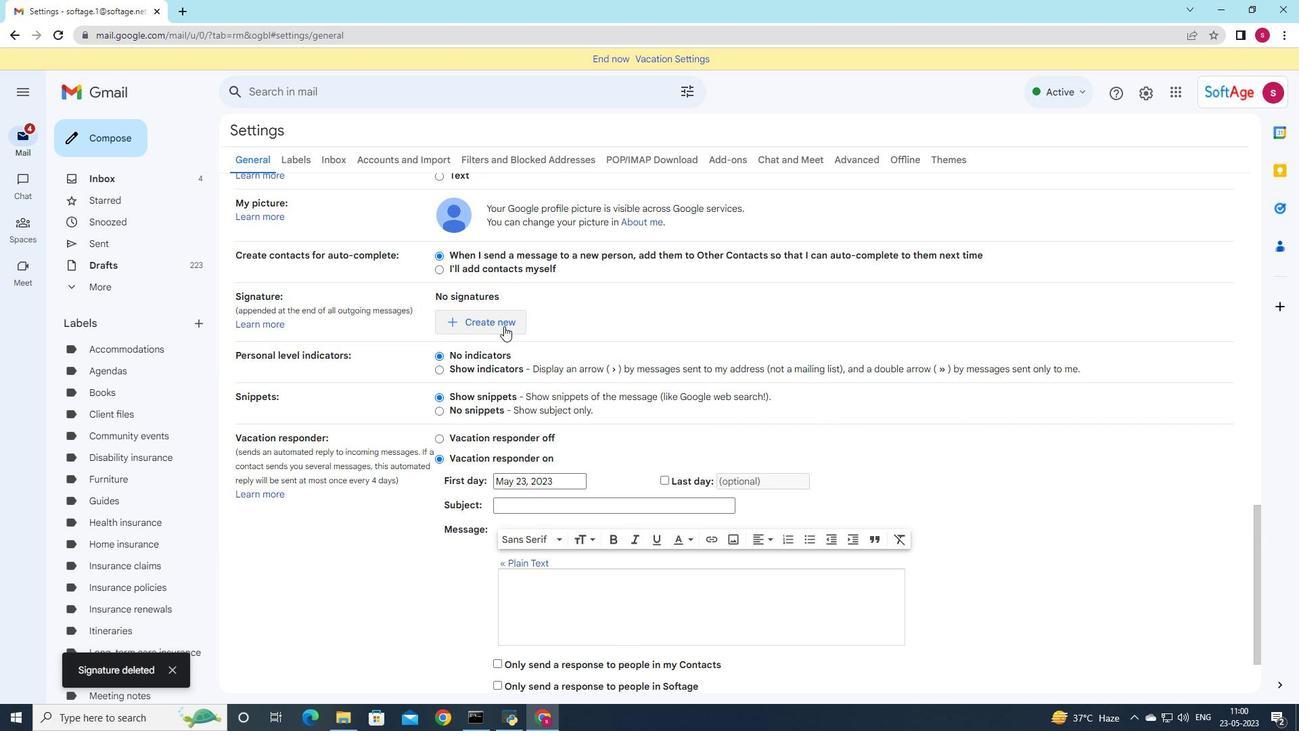
Action: Mouse pressed left at (505, 324)
Screenshot: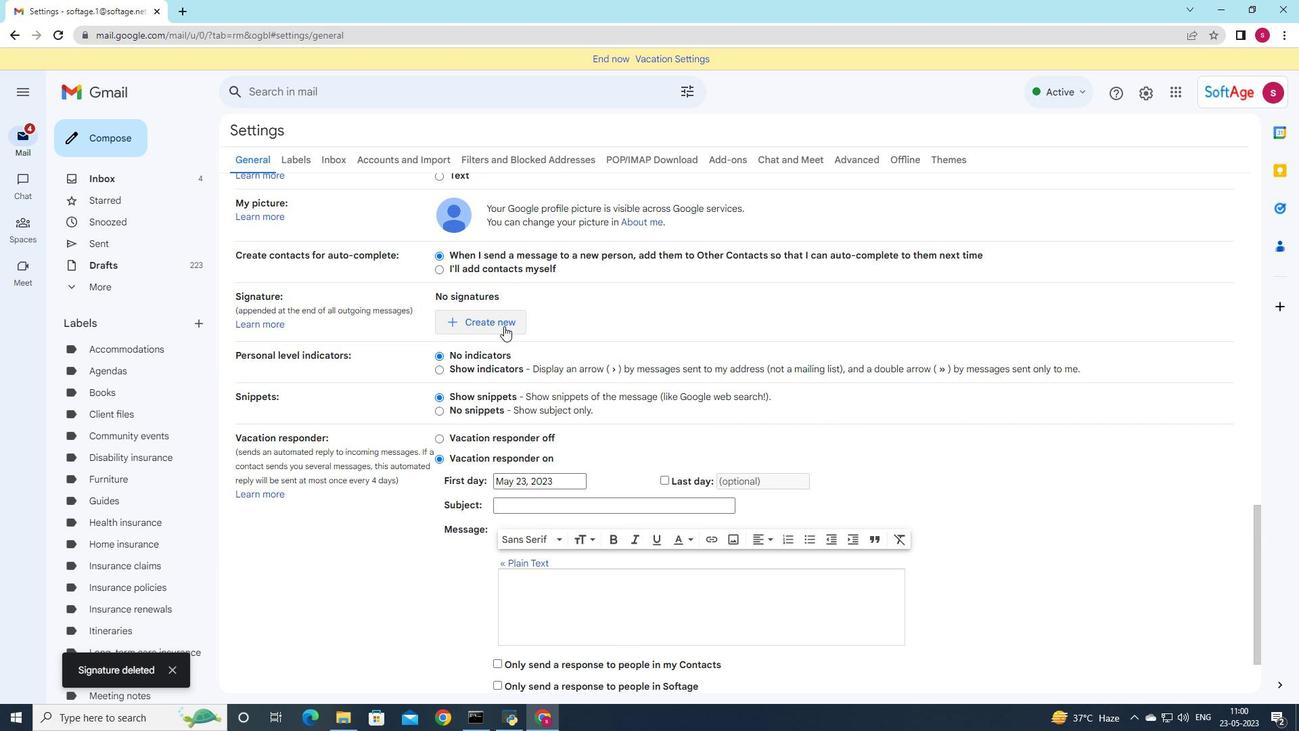 
Action: Mouse moved to (608, 241)
Screenshot: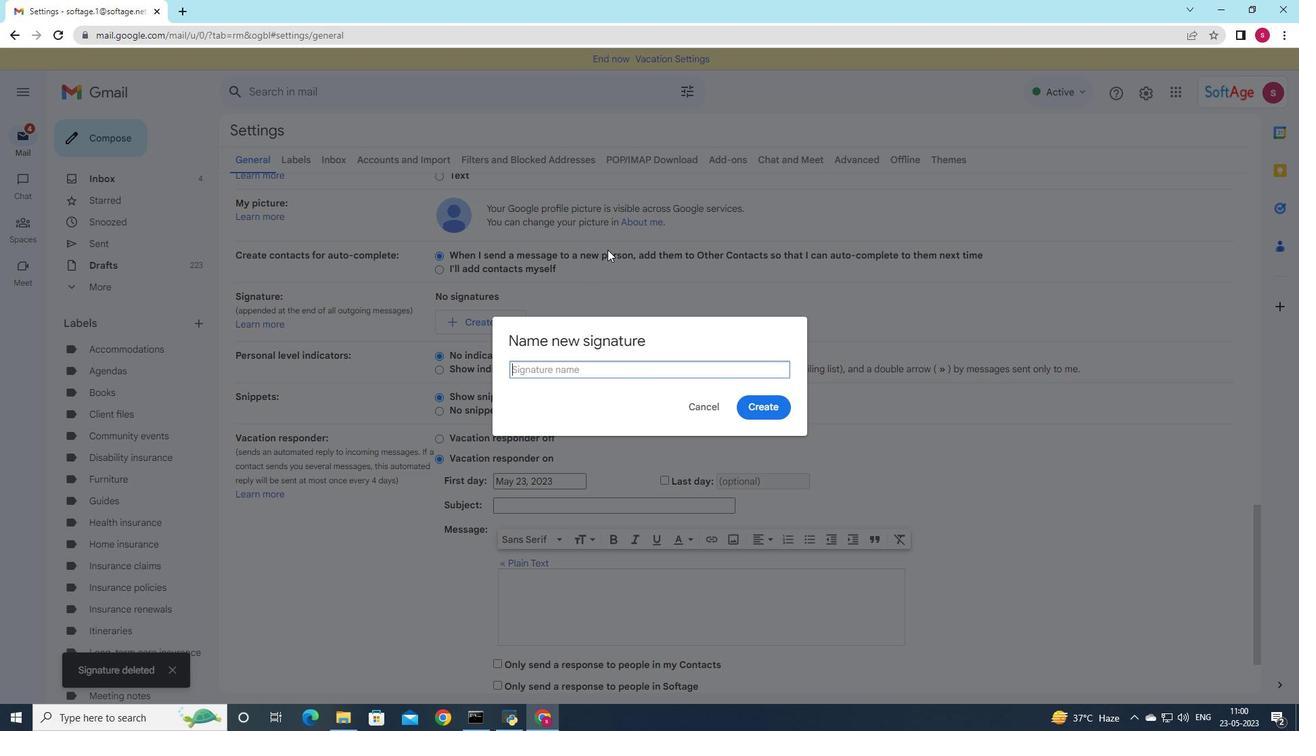 
Action: Mouse scrolled (608, 240) with delta (0, 0)
Screenshot: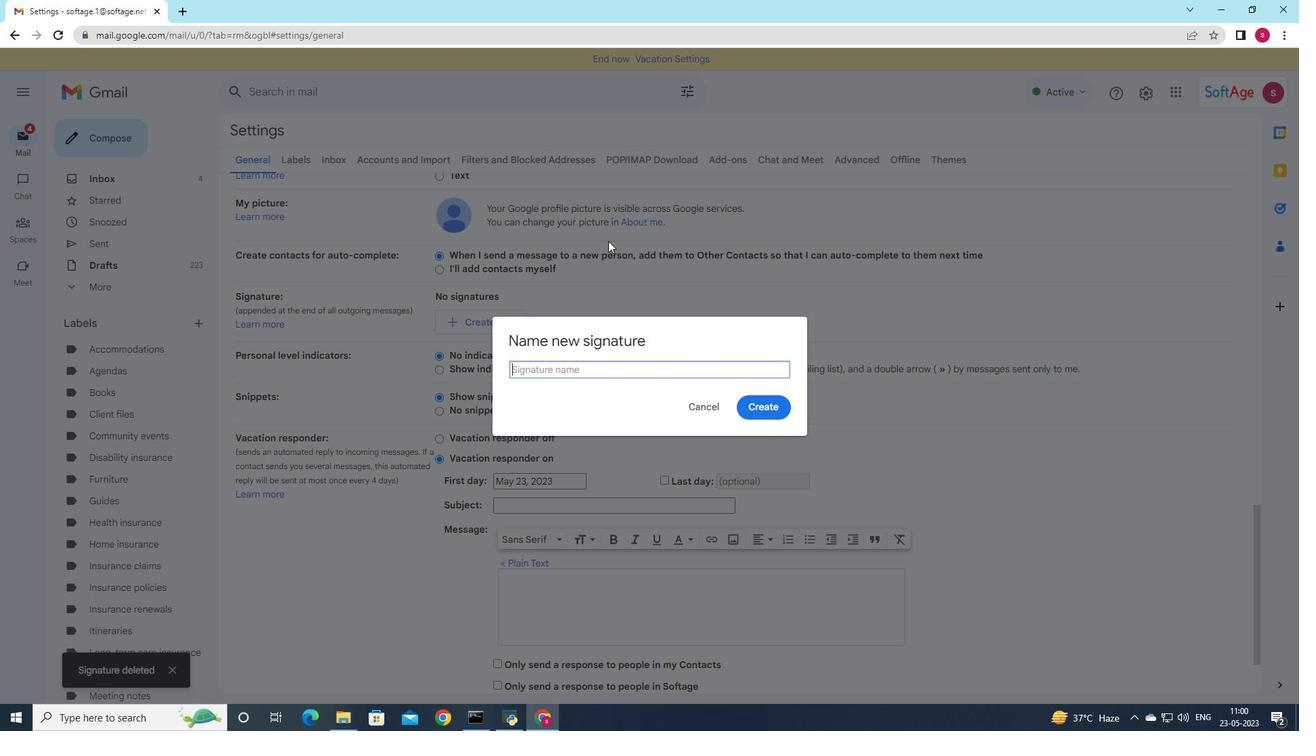 
Action: Mouse moved to (687, 375)
Screenshot: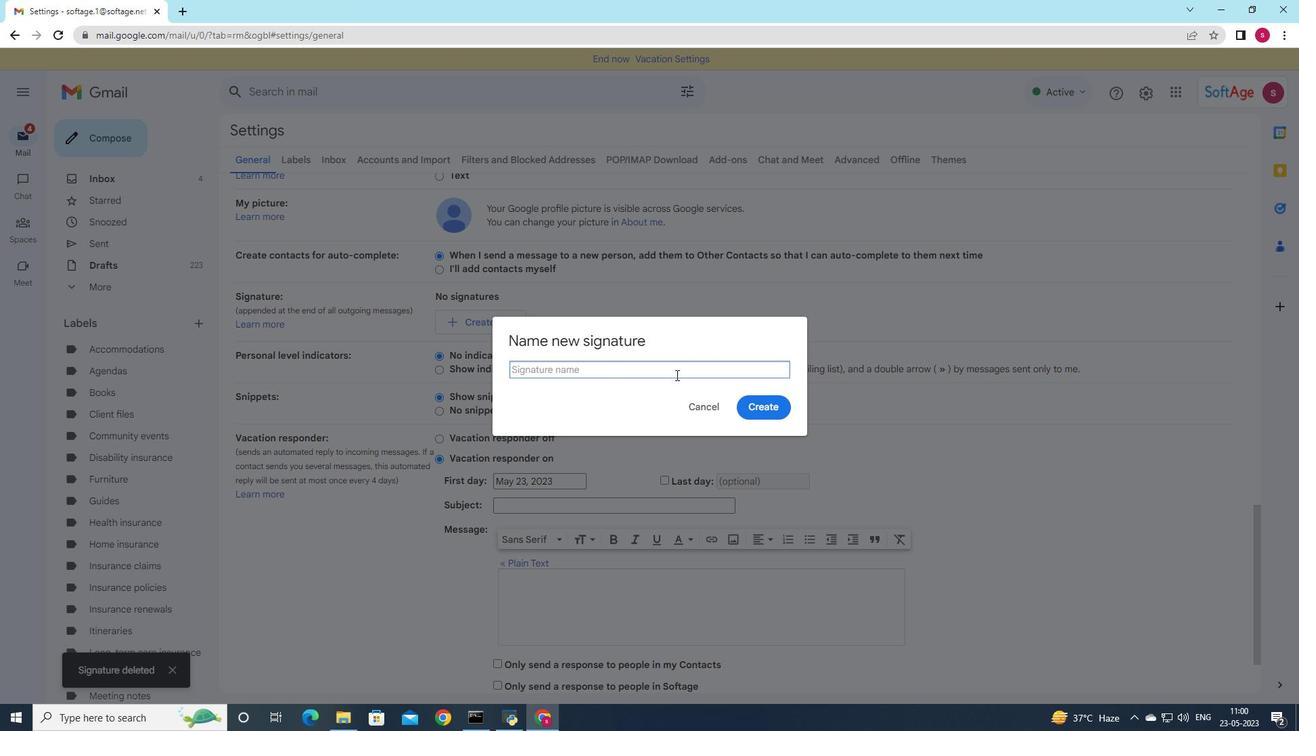 
Action: Key pressed <Key.shift>Charlotte<Key.enter>
Screenshot: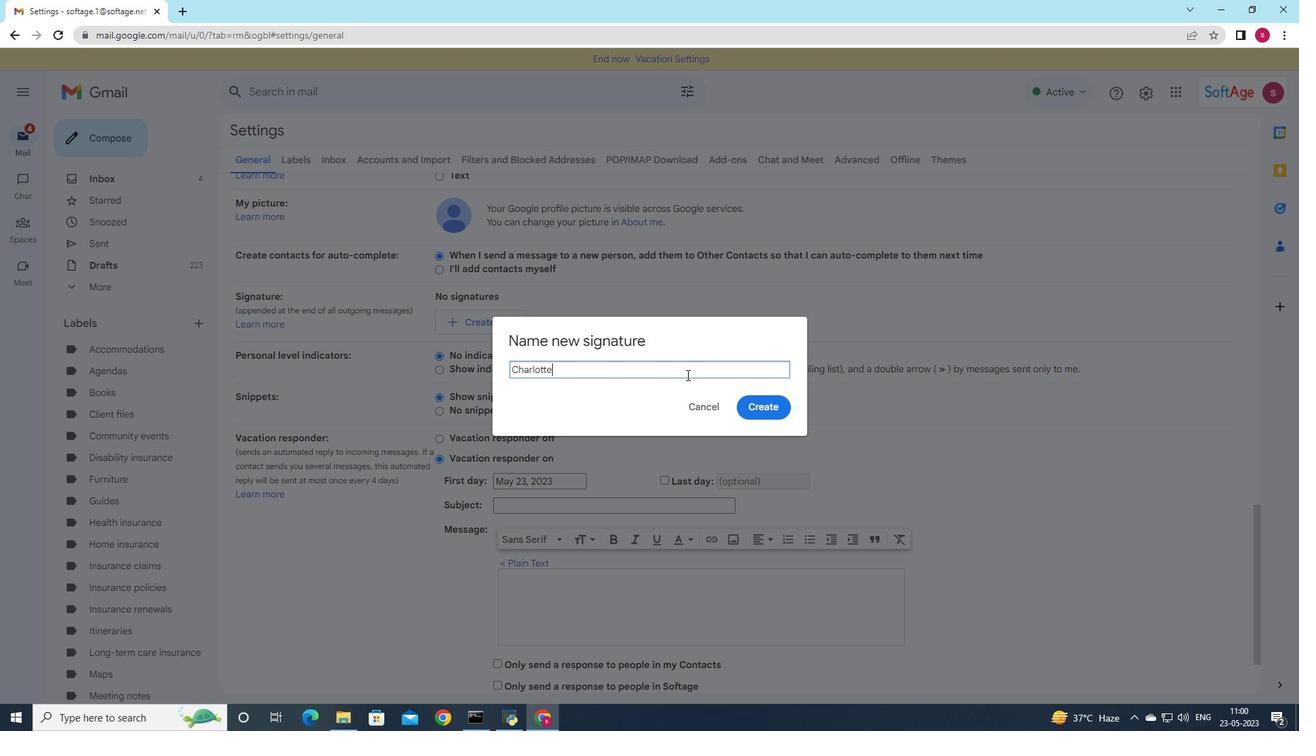 
Action: Mouse moved to (644, 321)
Screenshot: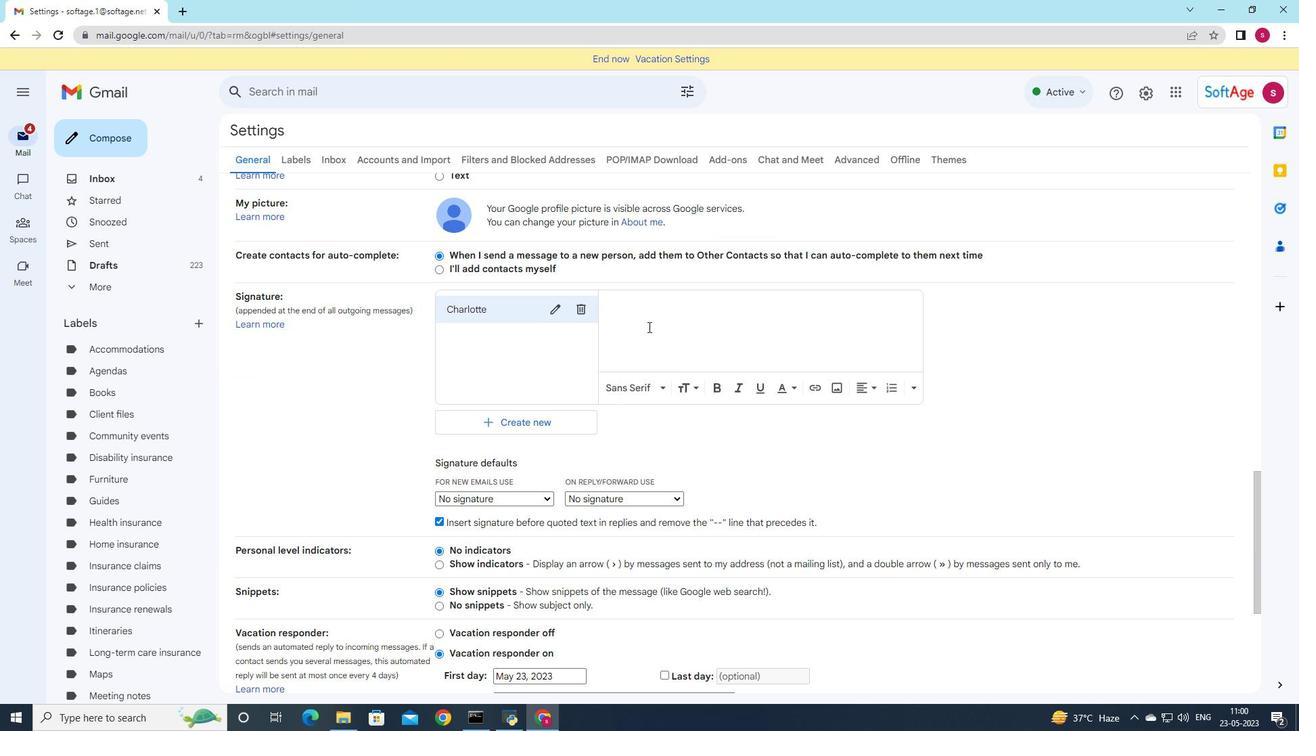 
Action: Mouse pressed left at (644, 321)
Screenshot: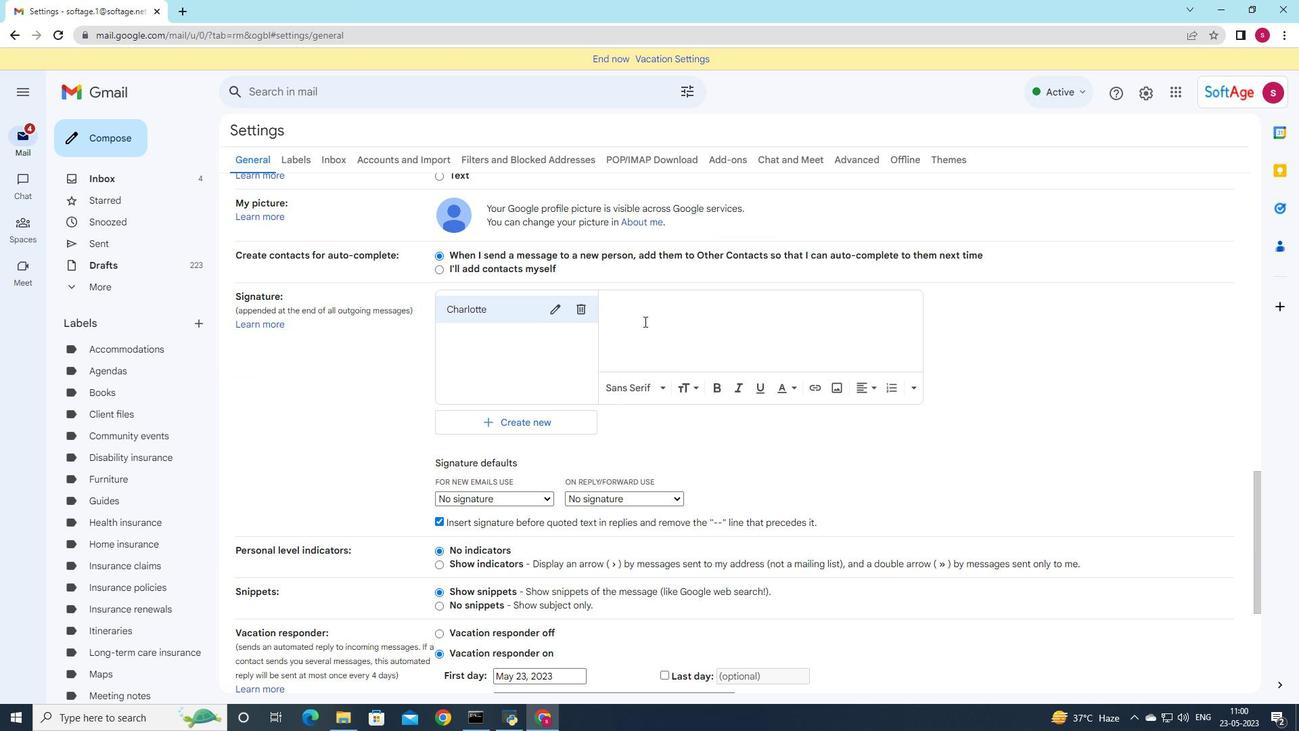 
Action: Mouse moved to (702, 339)
Screenshot: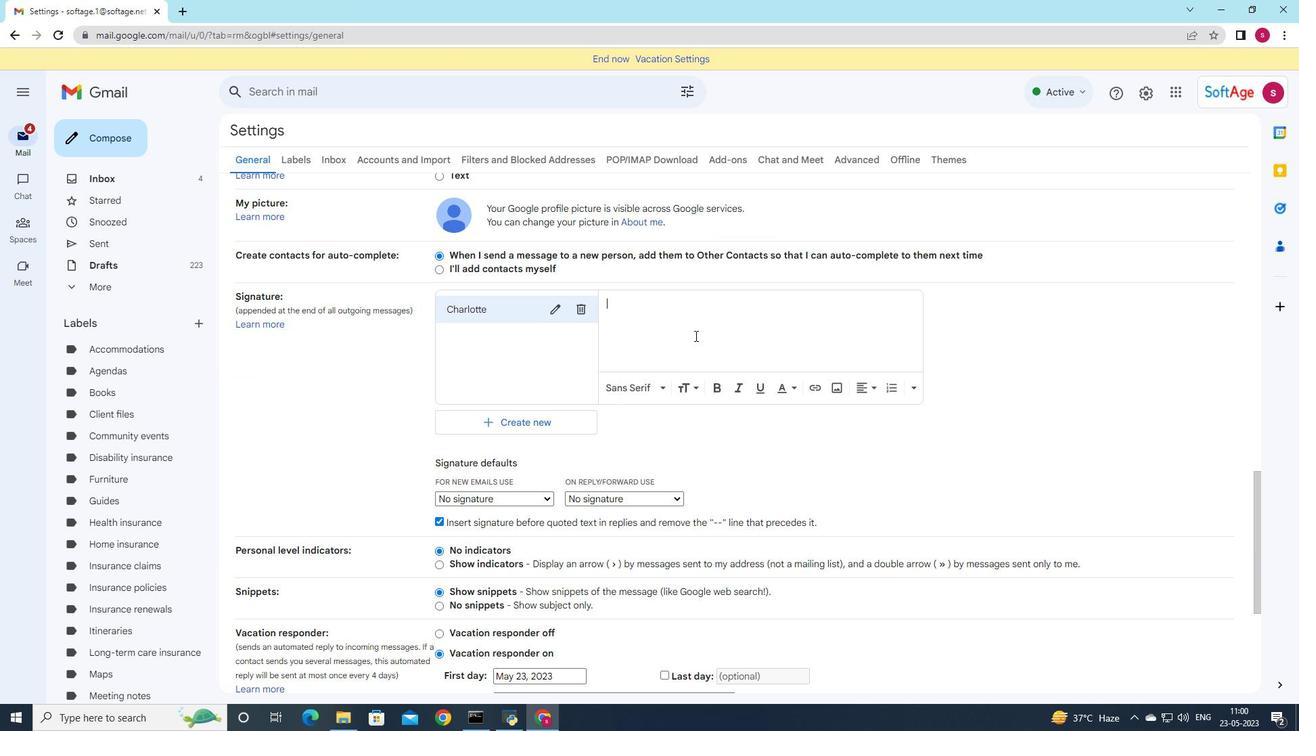 
Action: Key pressed <Key.shift>Thank<Key.space>you<Key.space>for<Key.space>bringing<Key.space>this<Key.space>to<Key.space>your<Key.space><Key.shift><Key.shift><Key.shift><Key.shift><Key.shift><Key.shift><Key.shift><Key.shift><Key.shift><Key.shift><Key.shift><Key.shift><Key.shift><Key.shift><Key.shift>A<Key.backspace>attentiion
Screenshot: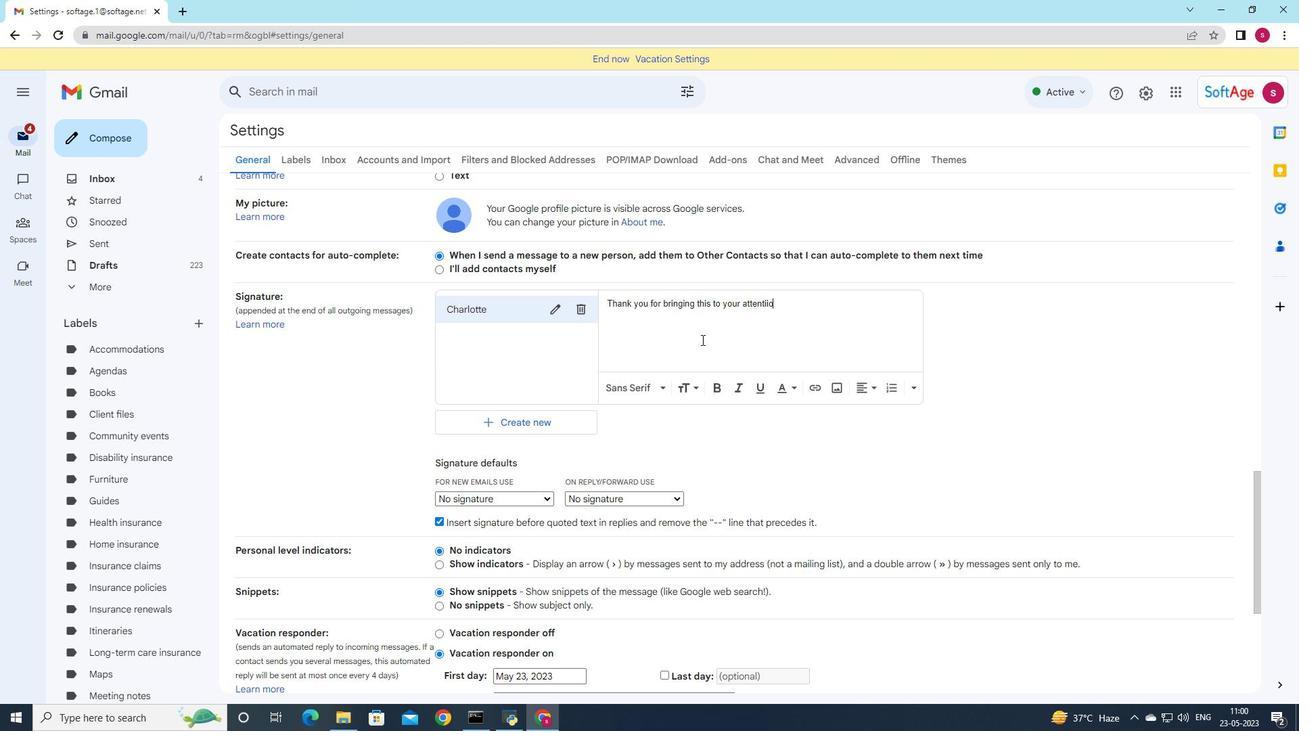 
Action: Mouse moved to (727, 339)
Screenshot: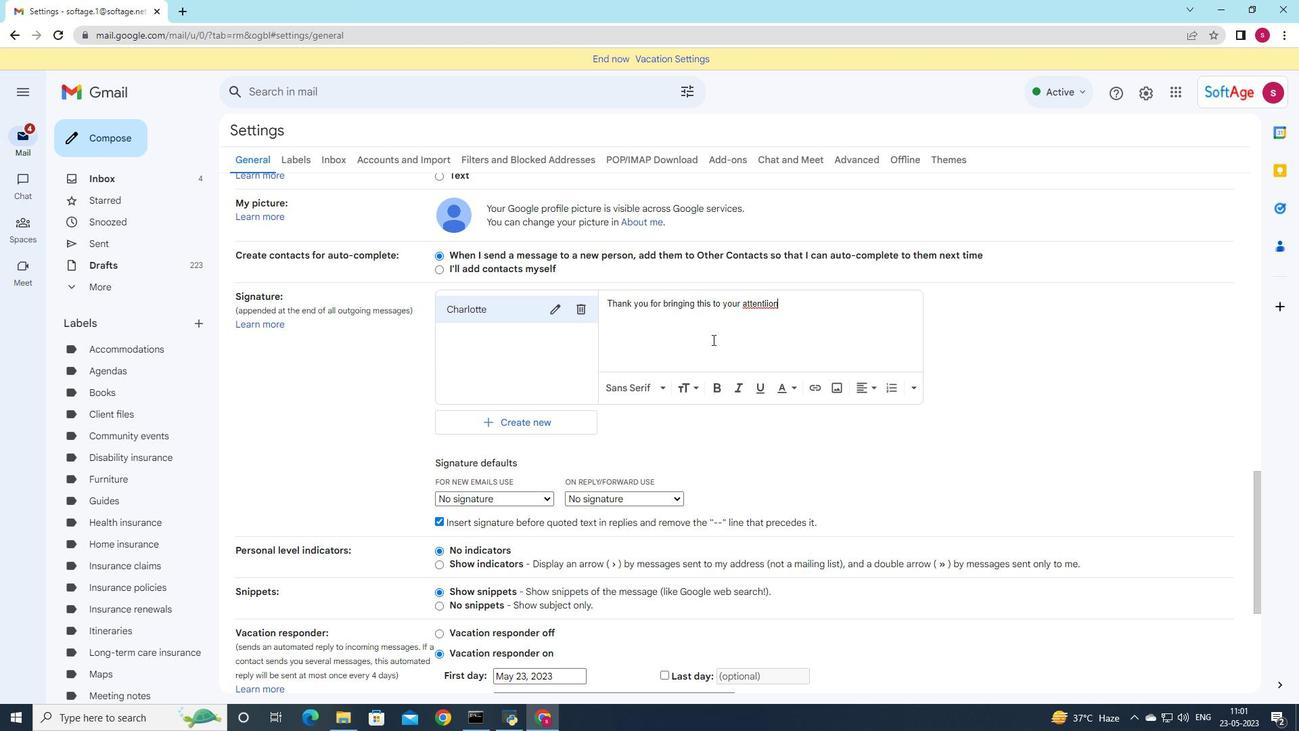 
Action: Key pressed <Key.backspace><Key.backspace><Key.backspace>on<Key.enter><Key.shift>Charlotte<Key.space><Key.shift>Hill
Screenshot: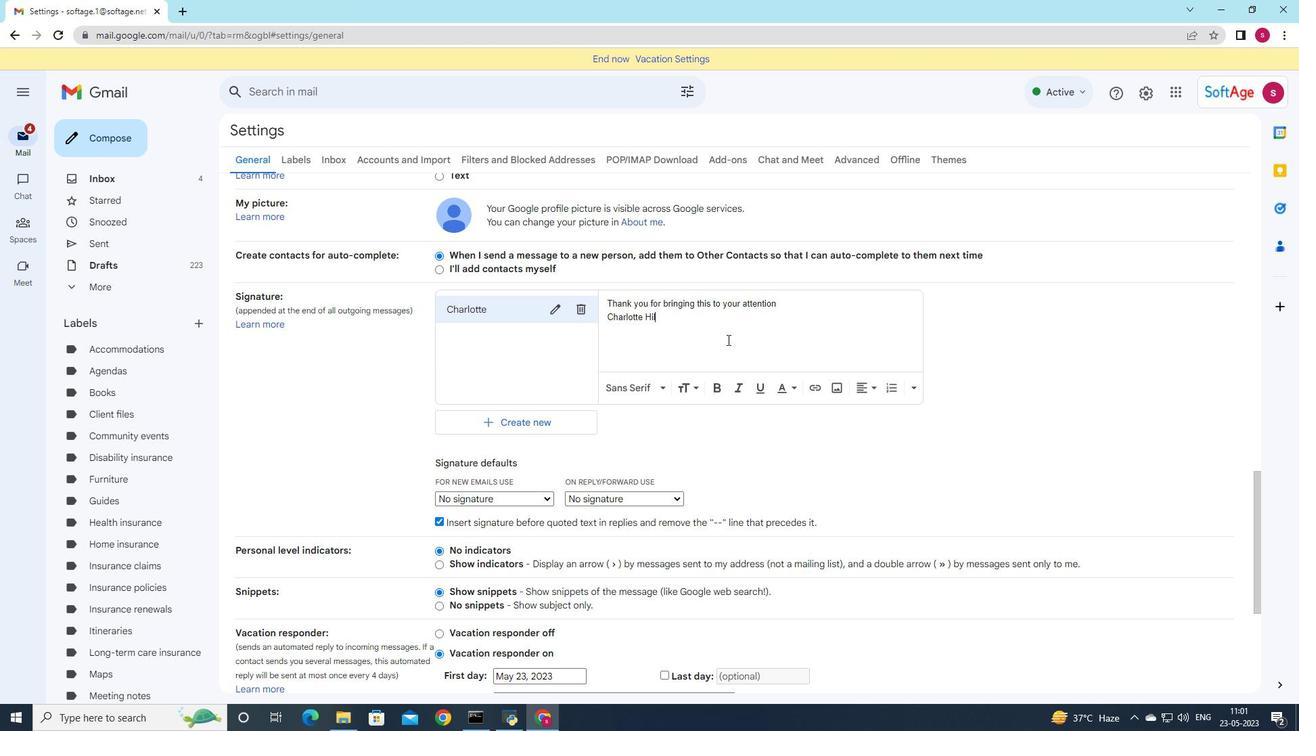 
Action: Mouse moved to (548, 497)
Screenshot: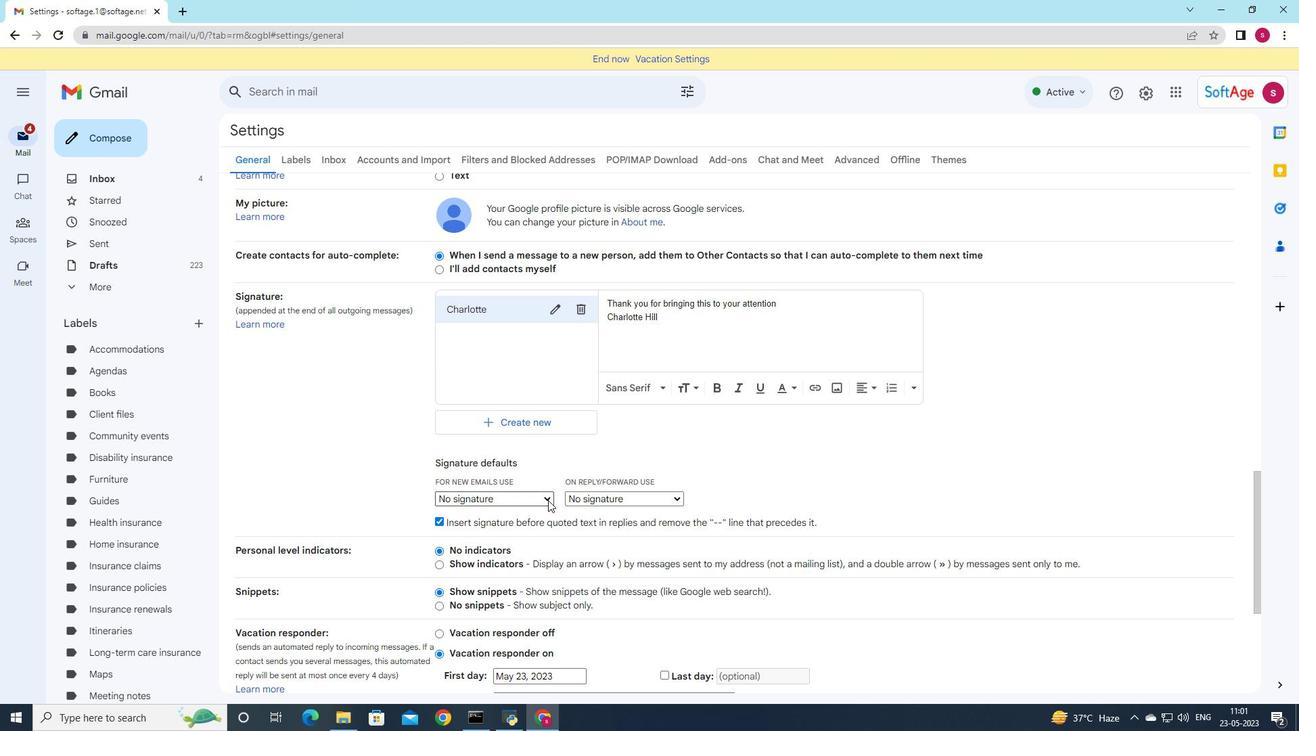 
Action: Mouse pressed left at (548, 497)
Screenshot: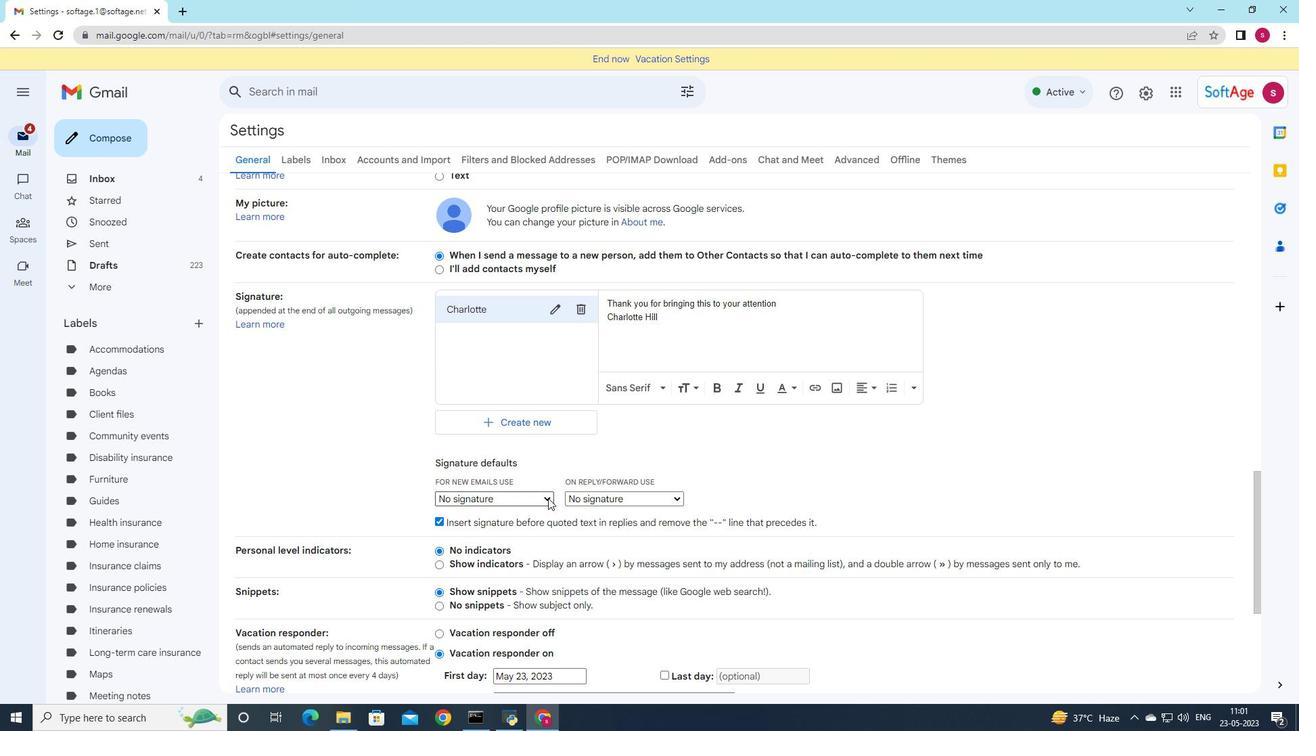 
Action: Mouse moved to (546, 527)
Screenshot: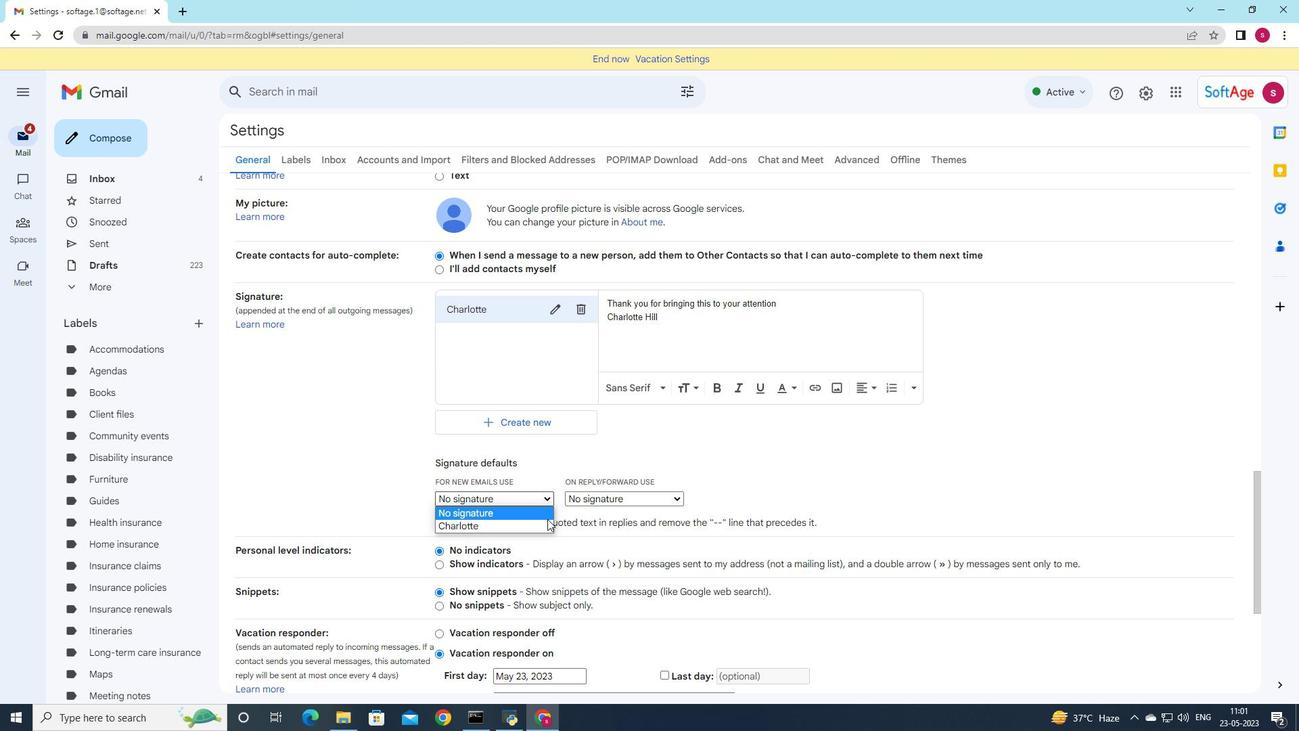 
Action: Mouse pressed left at (546, 527)
Screenshot: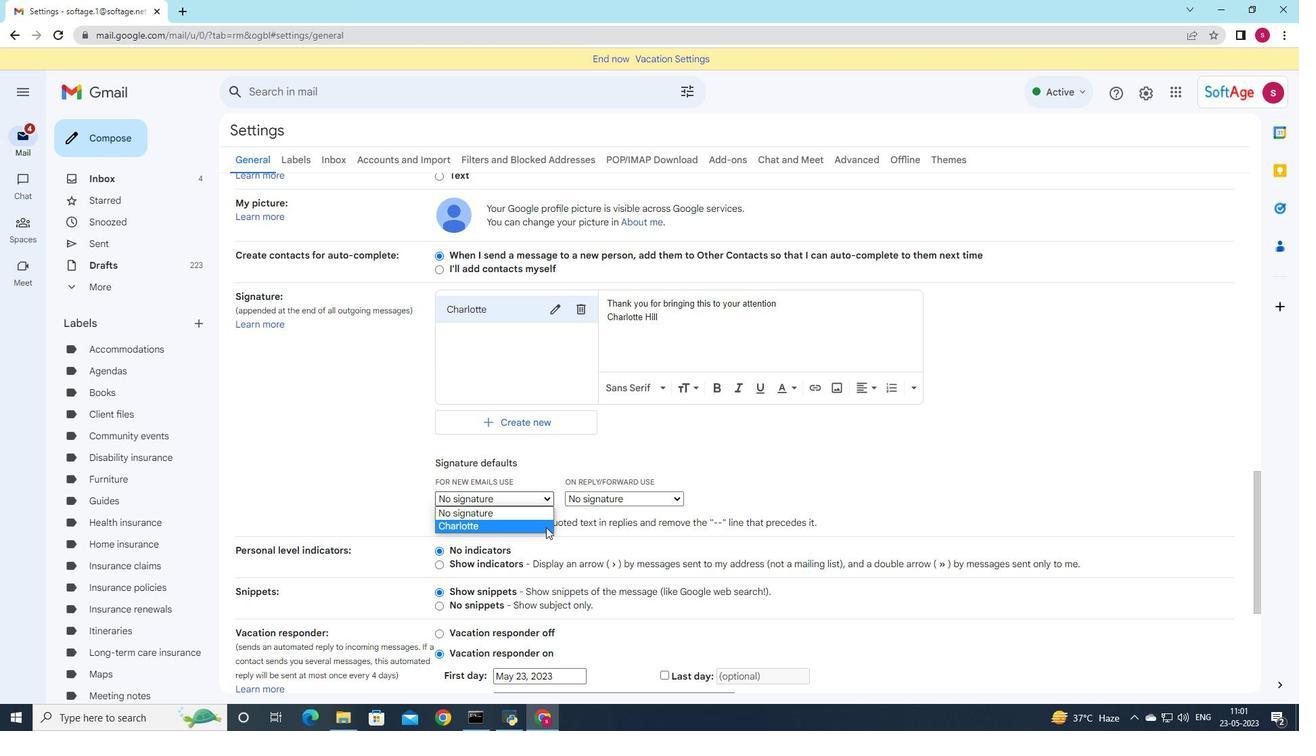 
Action: Mouse moved to (593, 494)
Screenshot: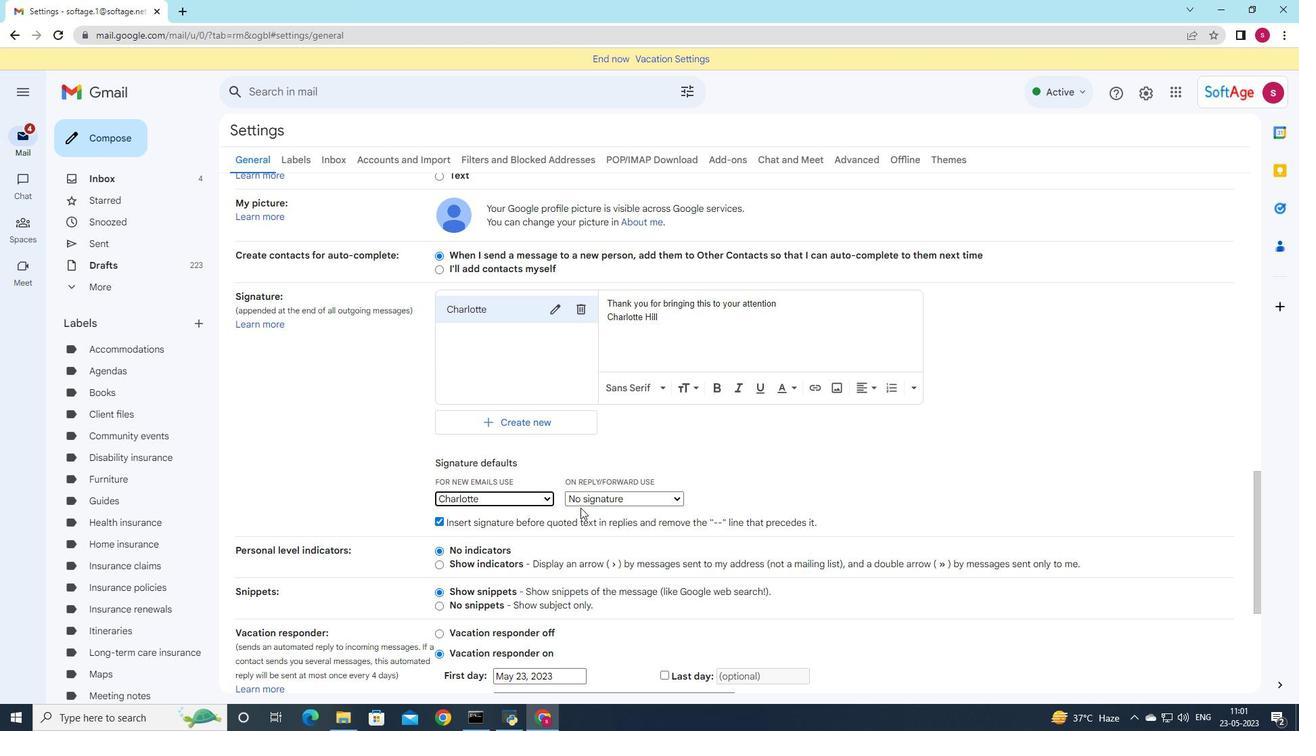 
Action: Mouse pressed left at (593, 494)
Screenshot: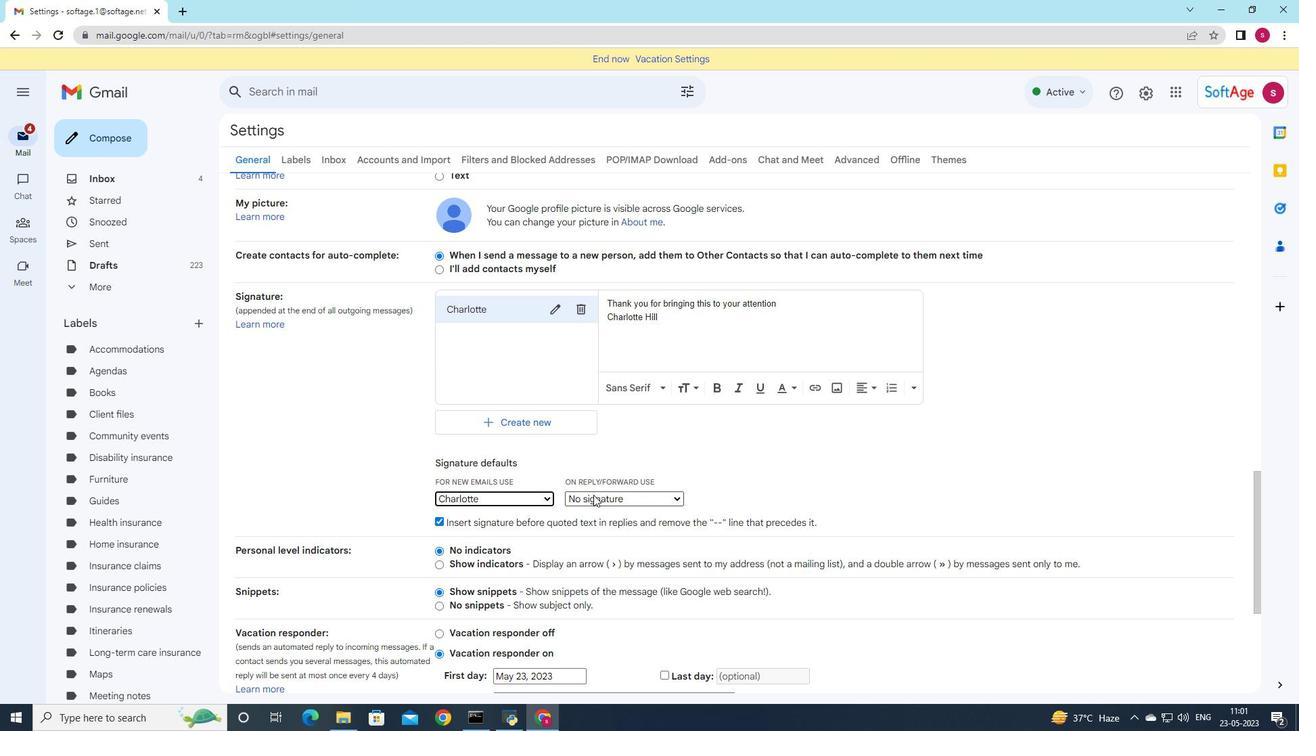 
Action: Mouse moved to (597, 522)
Screenshot: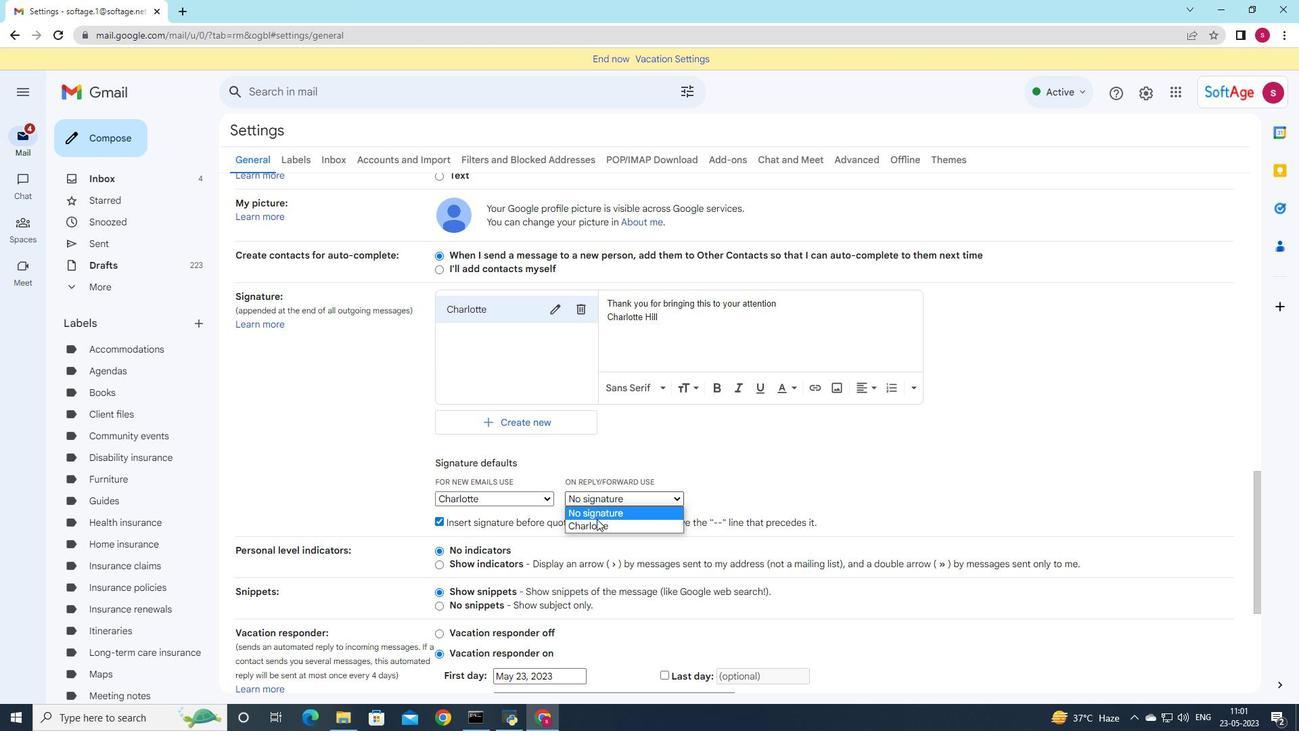 
Action: Mouse pressed left at (597, 522)
Screenshot: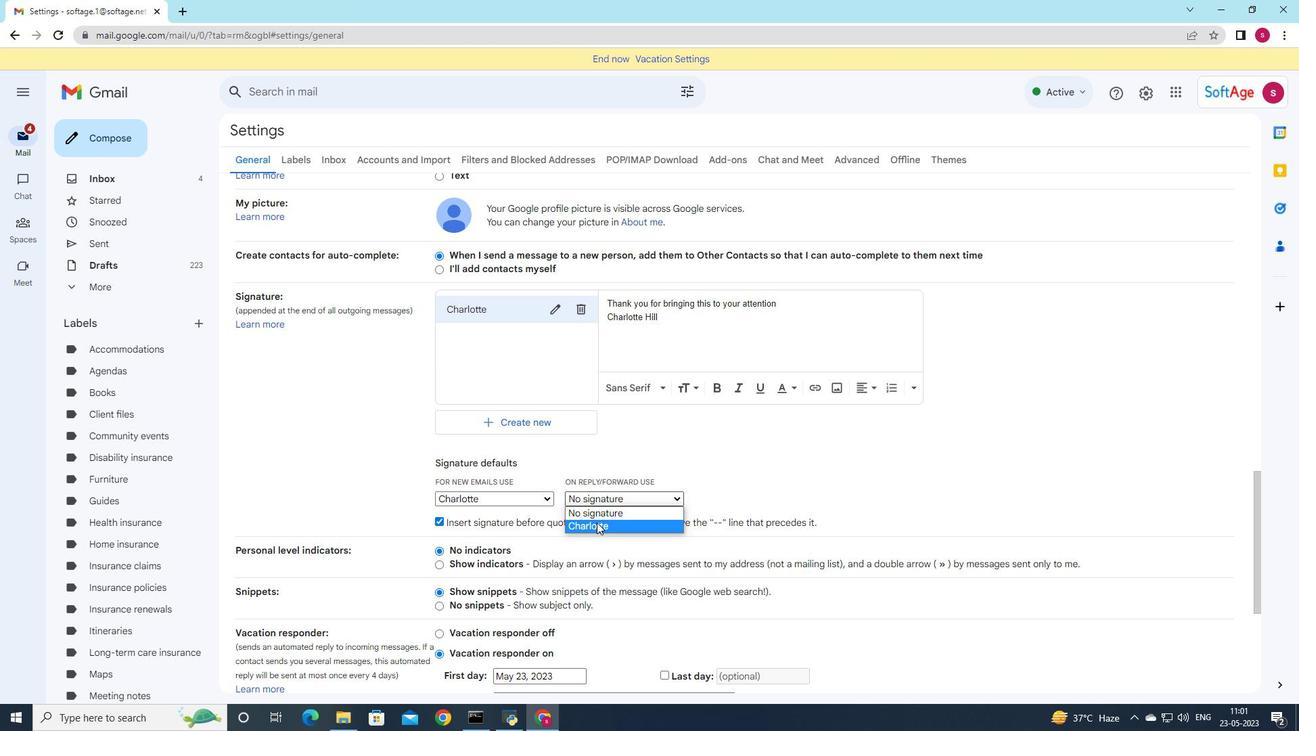 
Action: Mouse scrolled (597, 521) with delta (0, 0)
Screenshot: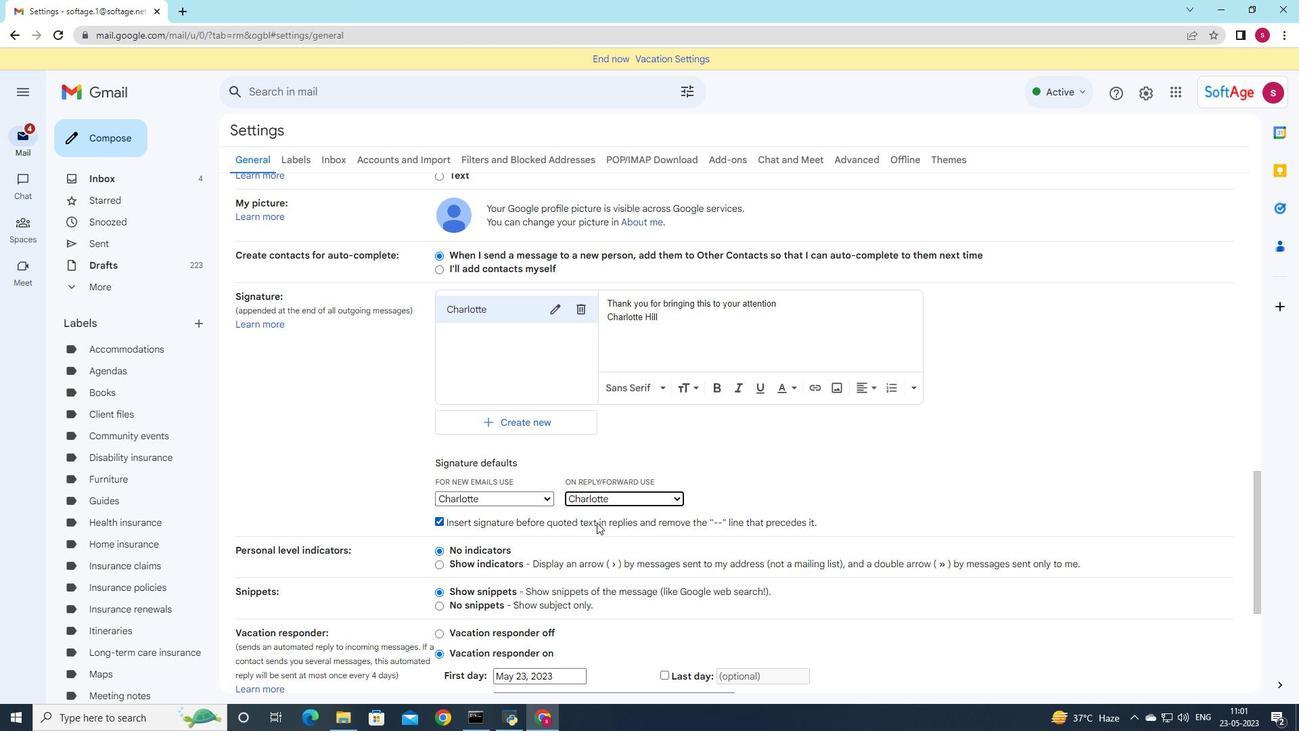 
Action: Mouse scrolled (597, 521) with delta (0, 0)
Screenshot: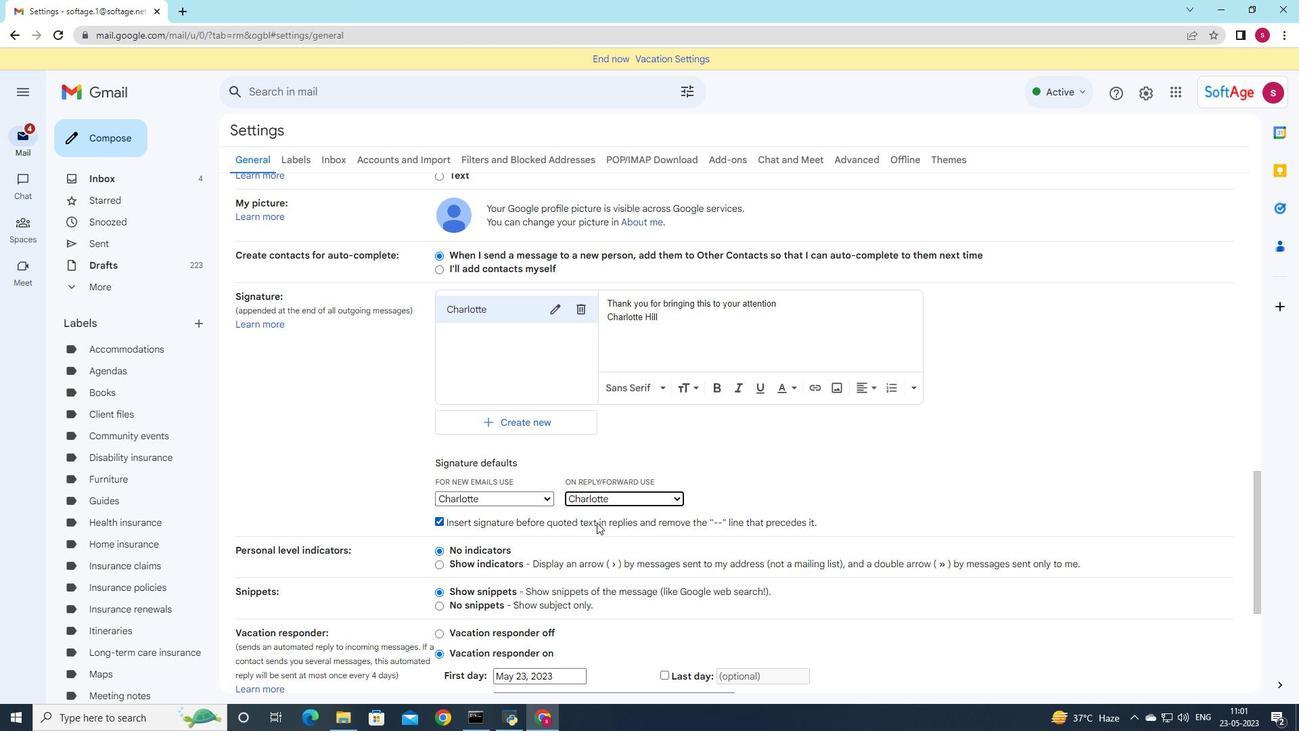 
Action: Mouse scrolled (597, 521) with delta (0, 0)
Screenshot: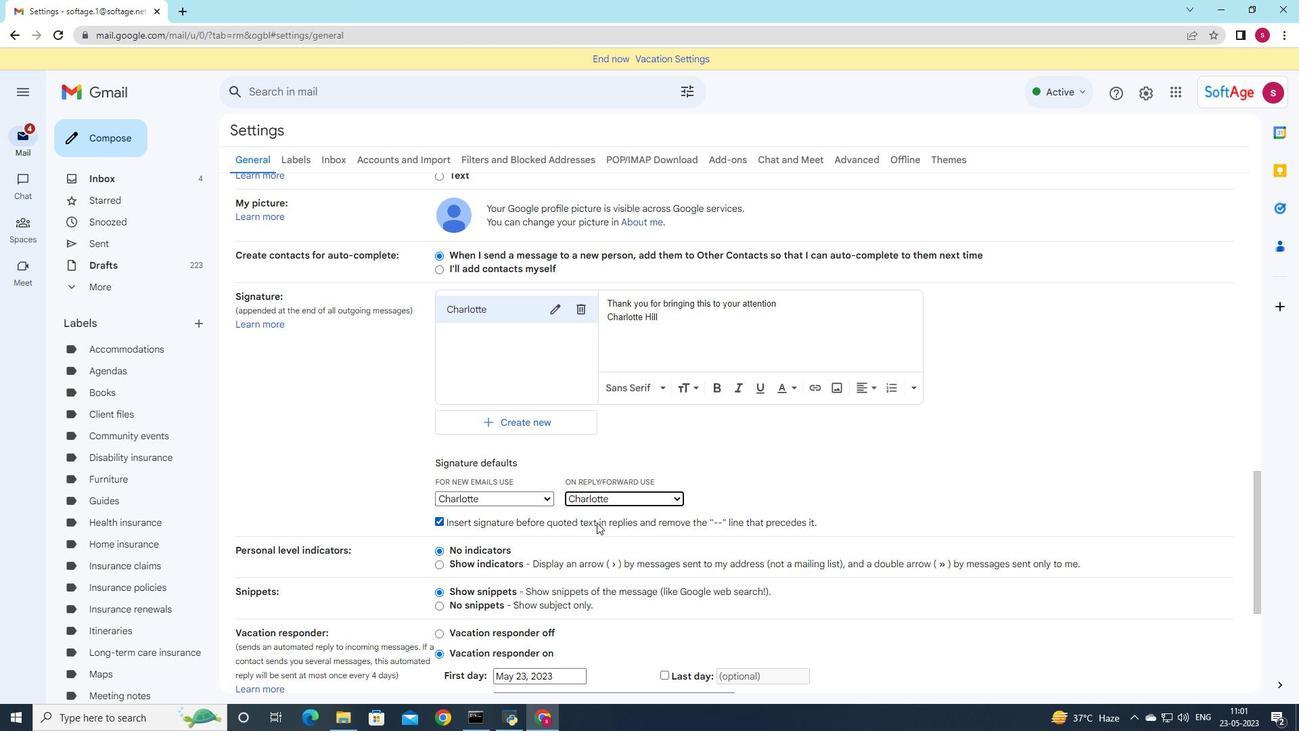 
Action: Mouse scrolled (597, 521) with delta (0, 0)
Screenshot: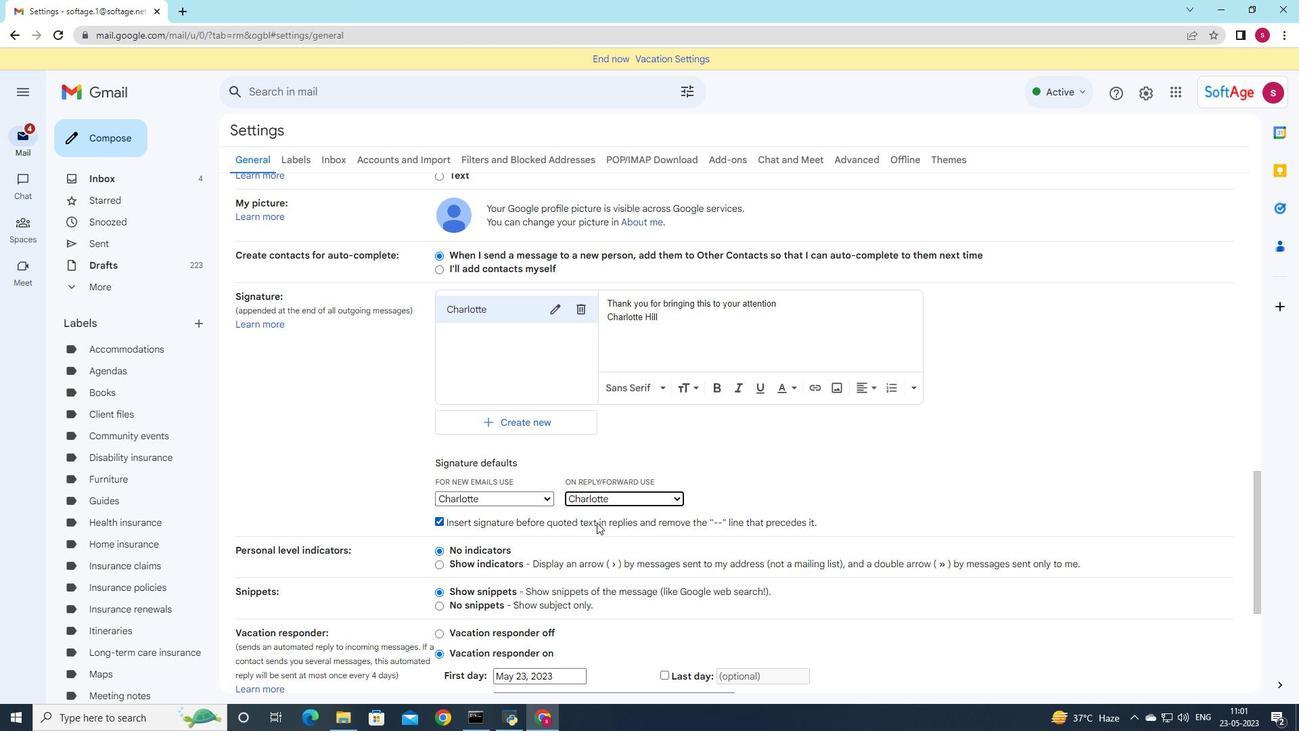 
Action: Mouse scrolled (597, 521) with delta (0, 0)
Screenshot: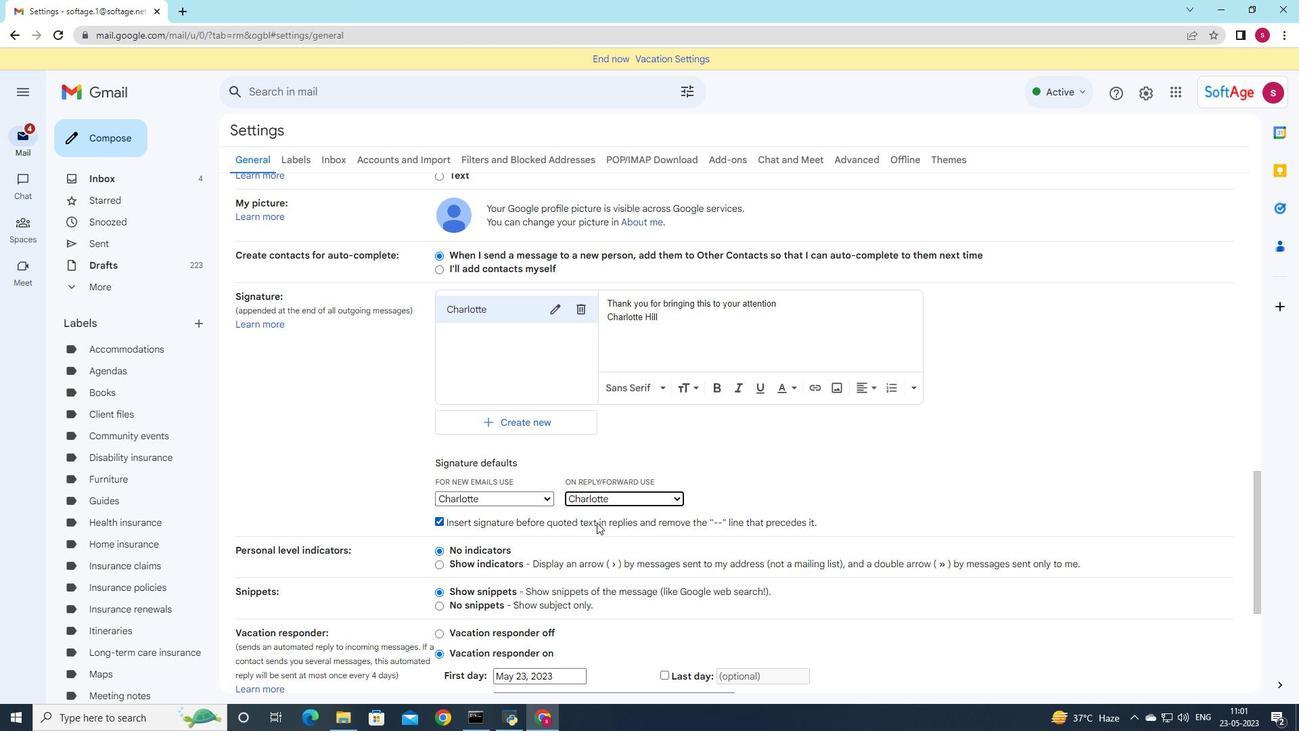 
Action: Mouse scrolled (597, 521) with delta (0, 0)
Screenshot: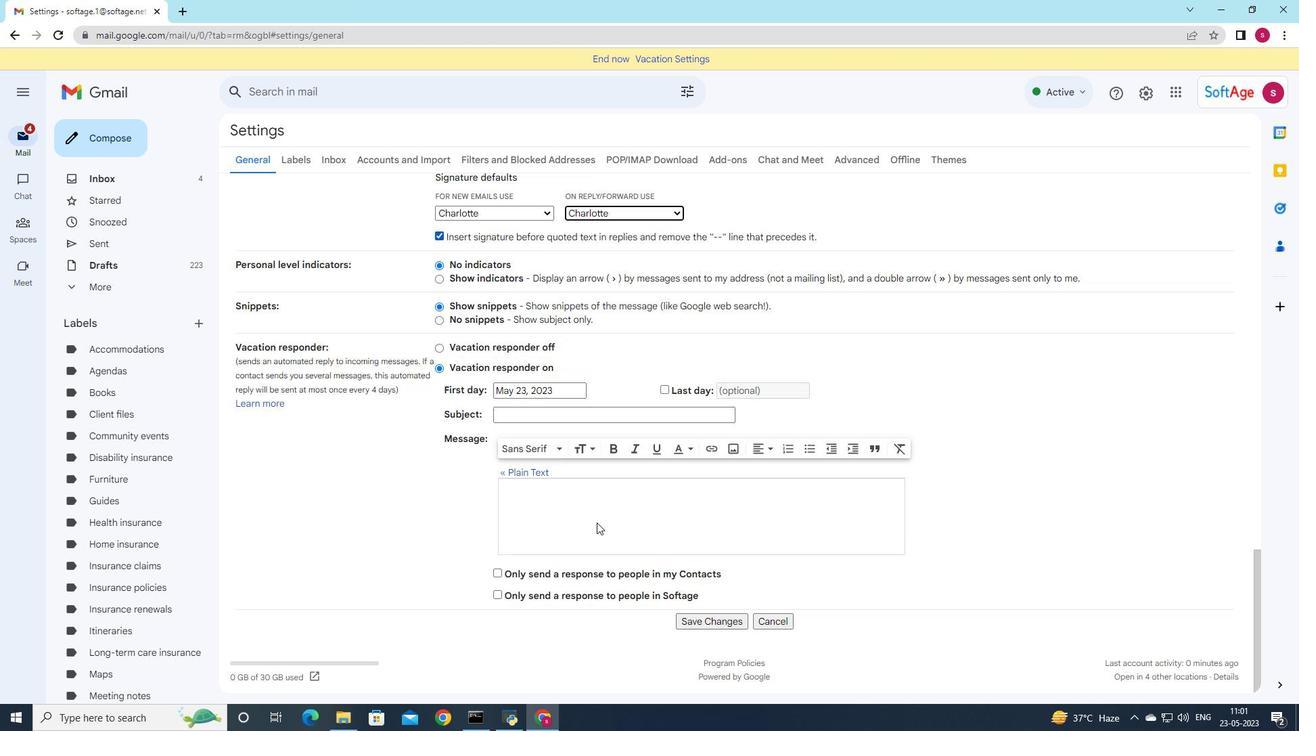 
Action: Mouse scrolled (597, 521) with delta (0, 0)
Screenshot: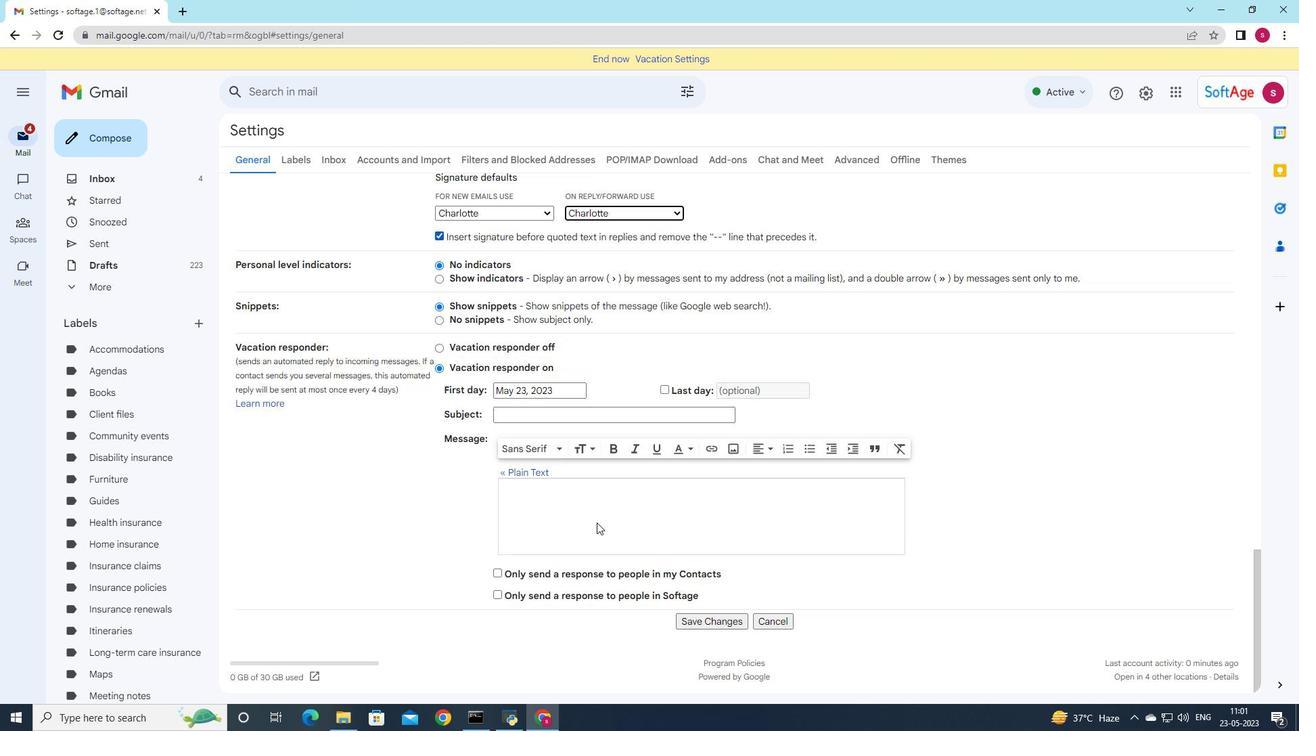 
Action: Mouse scrolled (597, 521) with delta (0, 0)
Screenshot: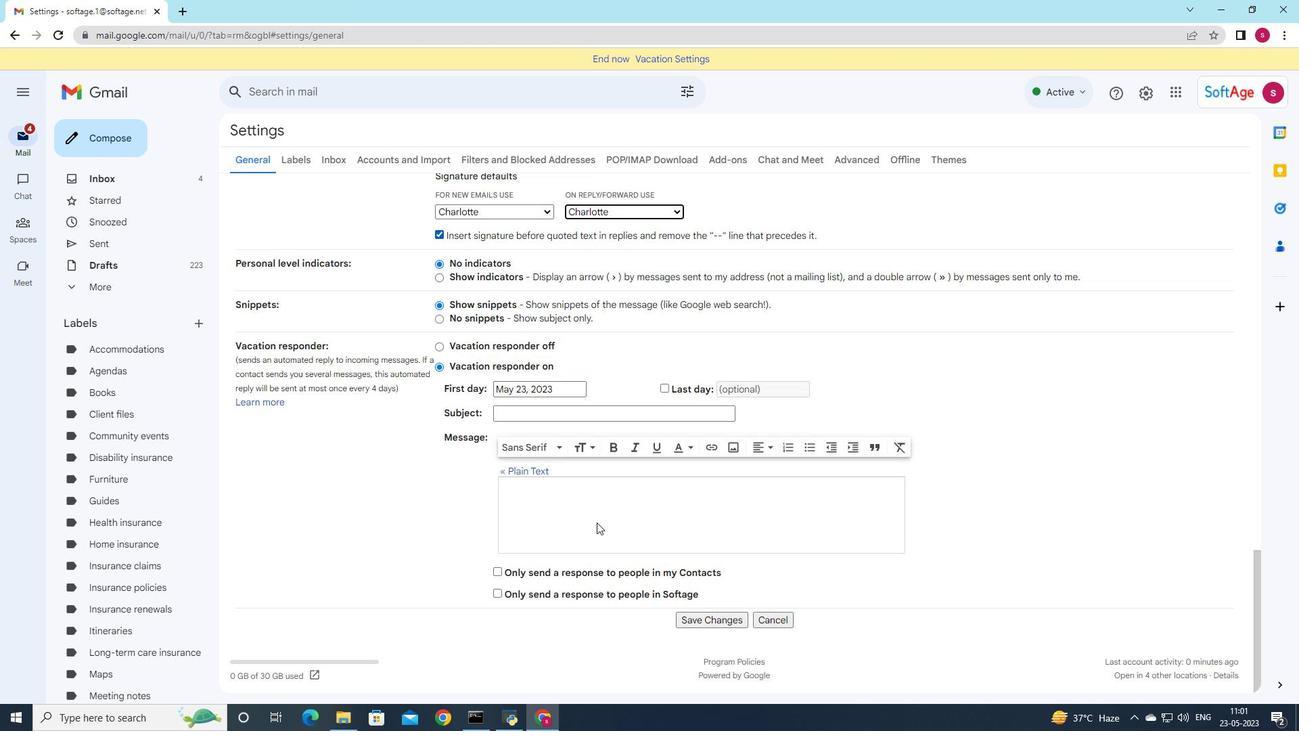 
Action: Mouse scrolled (597, 521) with delta (0, 0)
Screenshot: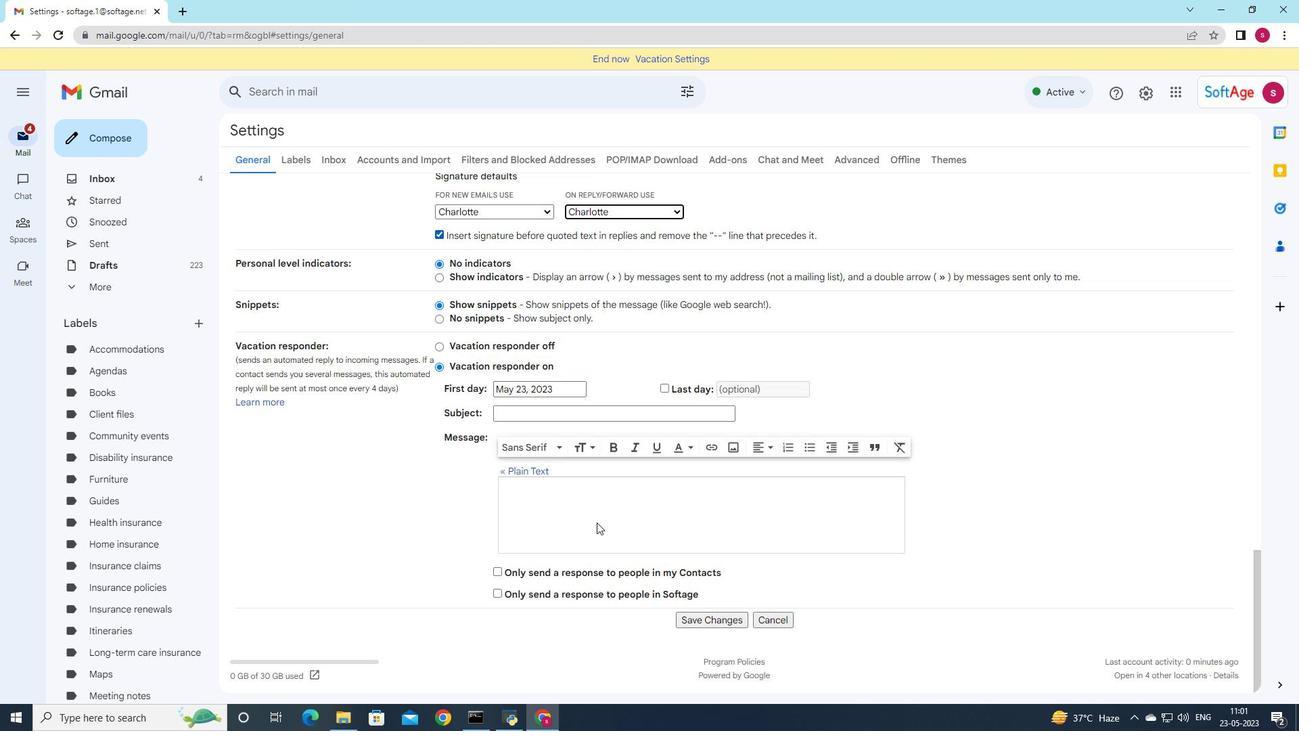 
Action: Mouse moved to (690, 616)
Screenshot: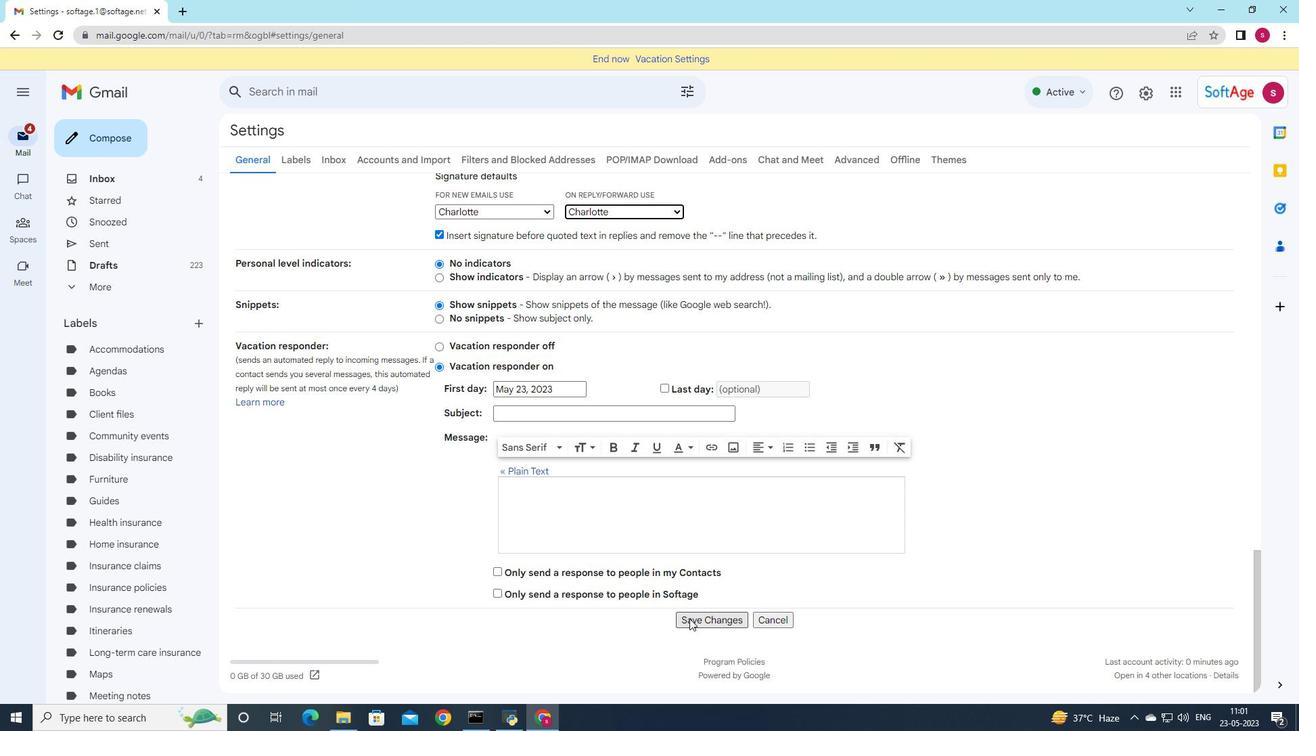 
Action: Mouse pressed left at (690, 616)
Screenshot: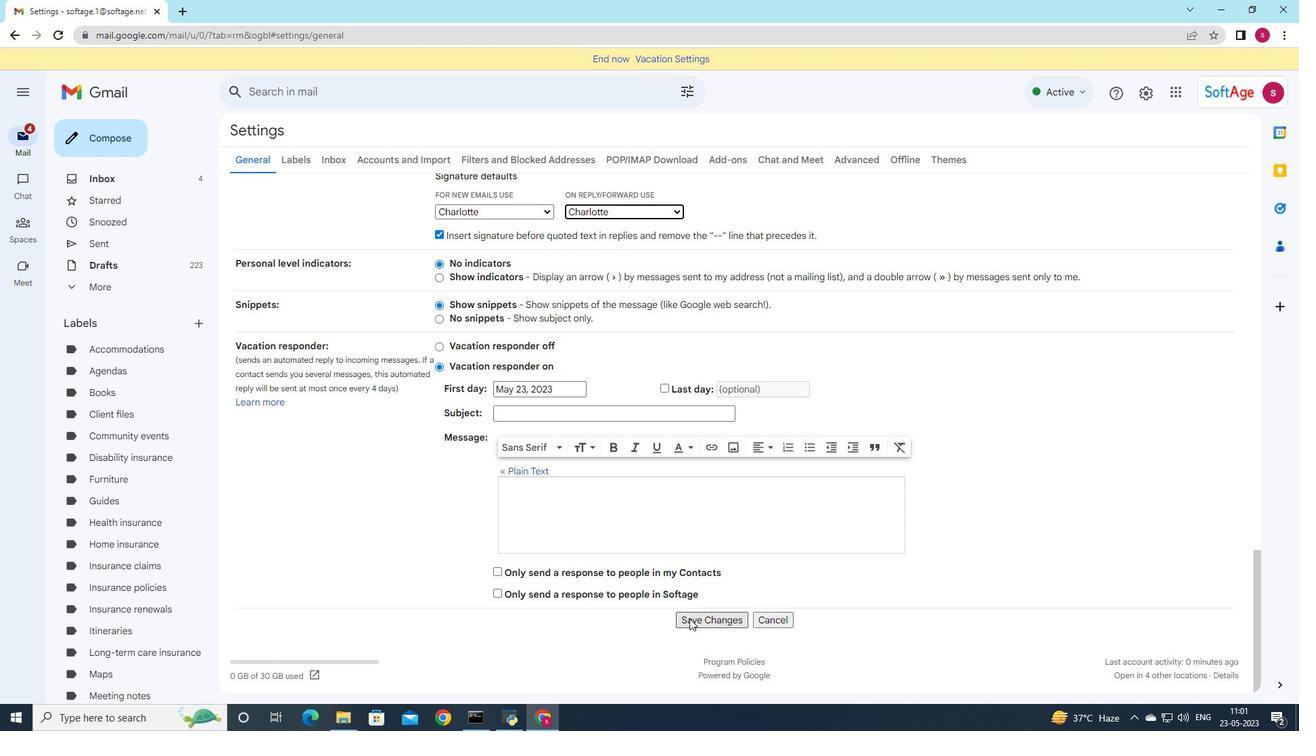 
Action: Mouse moved to (134, 148)
Screenshot: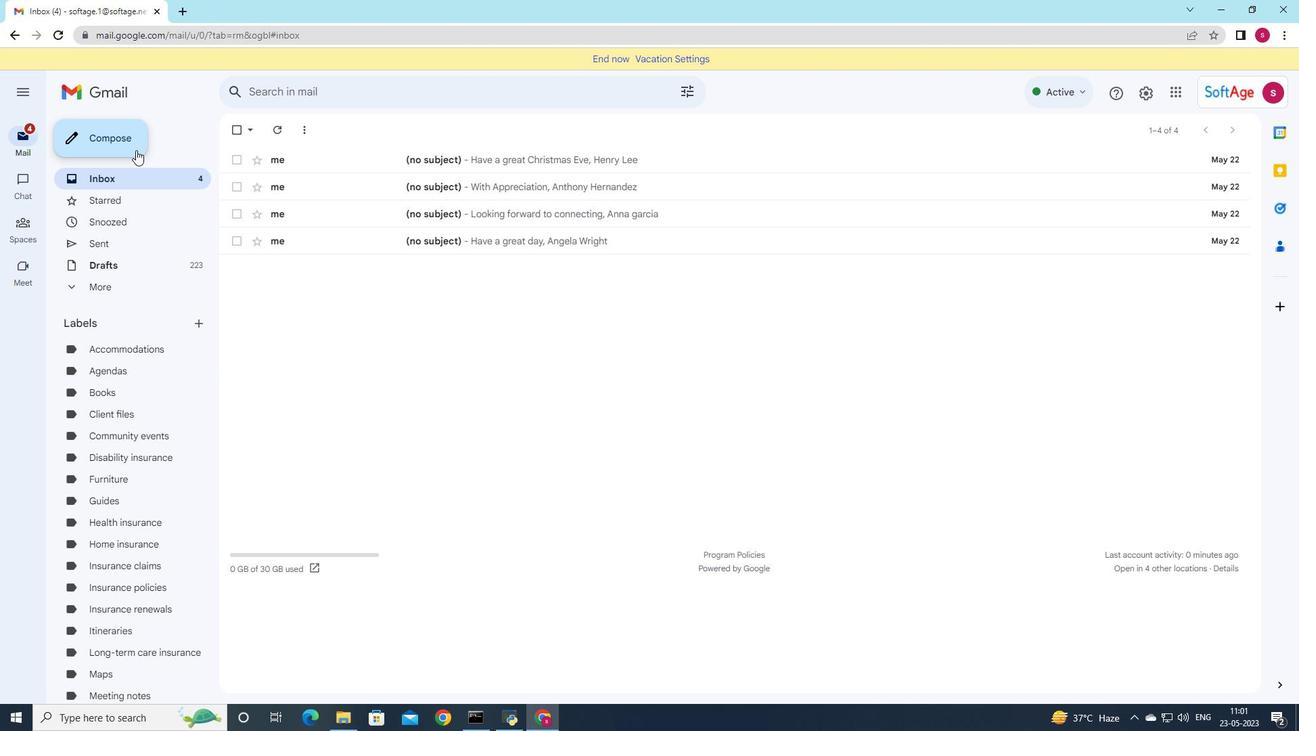 
Action: Mouse pressed left at (134, 148)
Screenshot: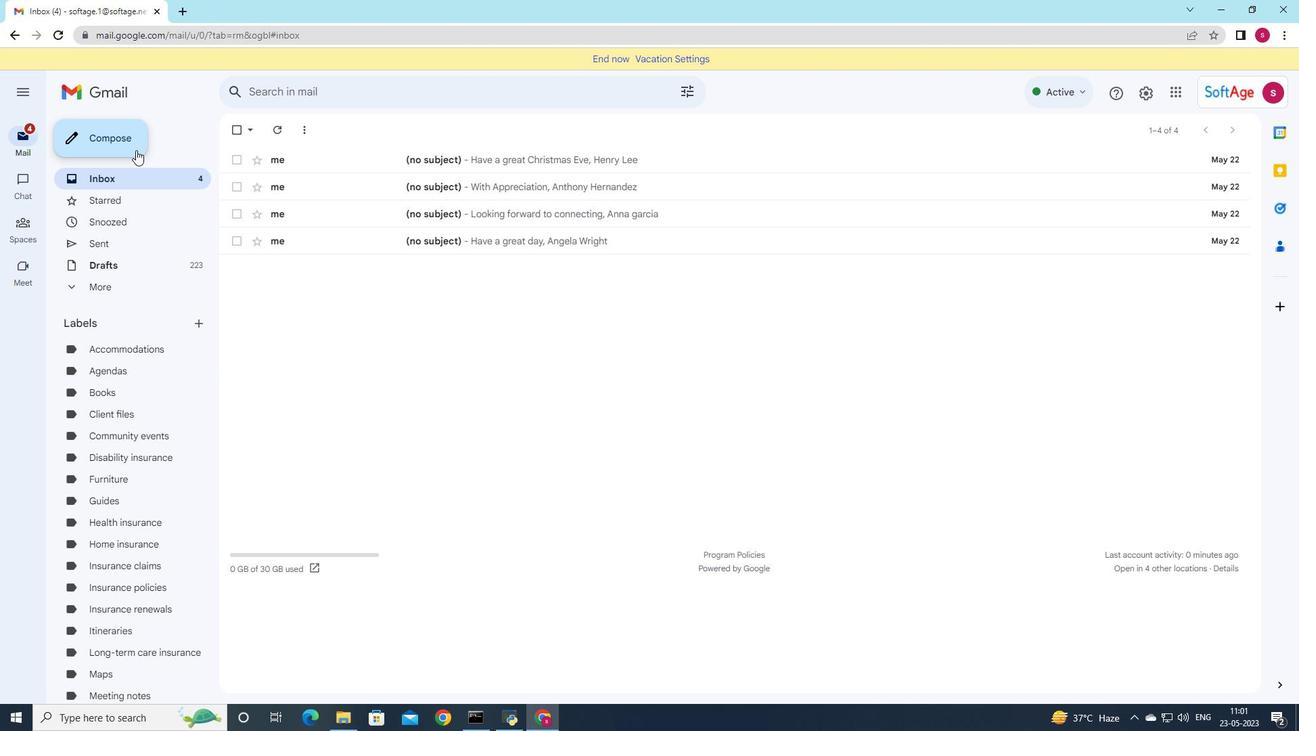 
Action: Mouse moved to (964, 336)
Screenshot: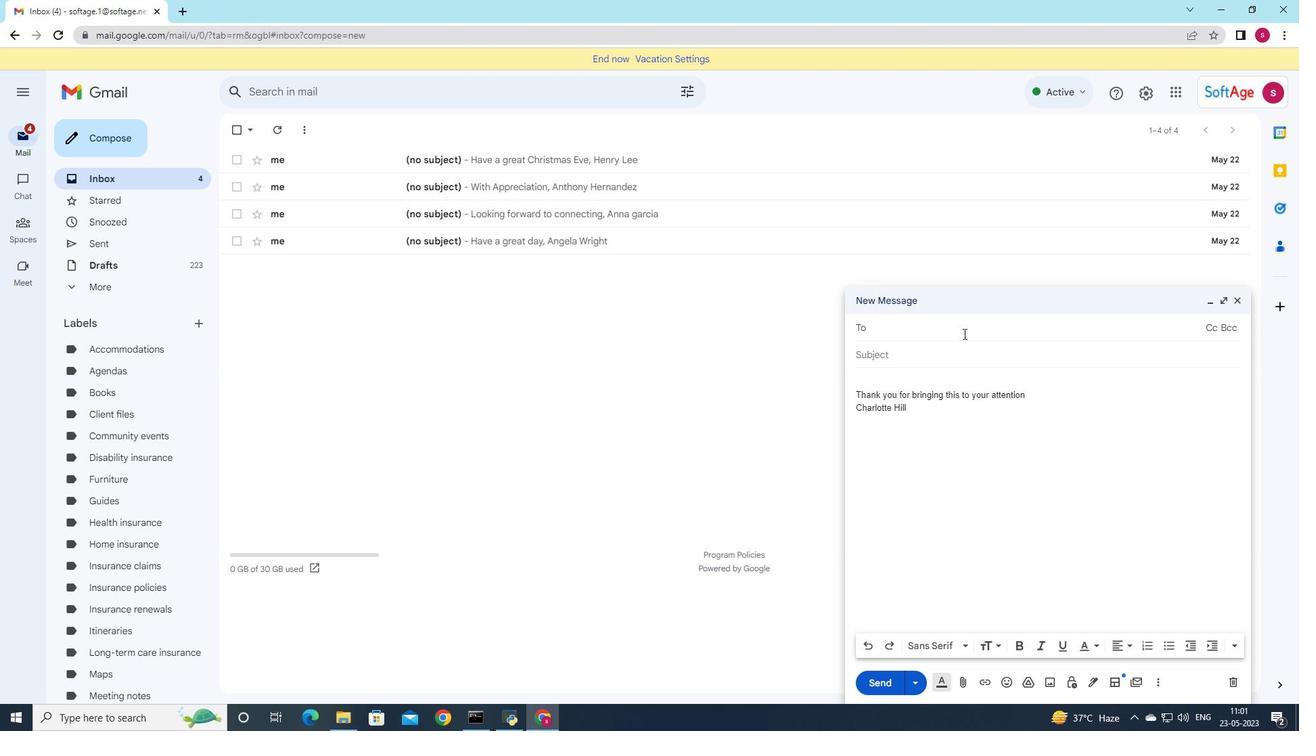 
Action: Key pressed softa
Screenshot: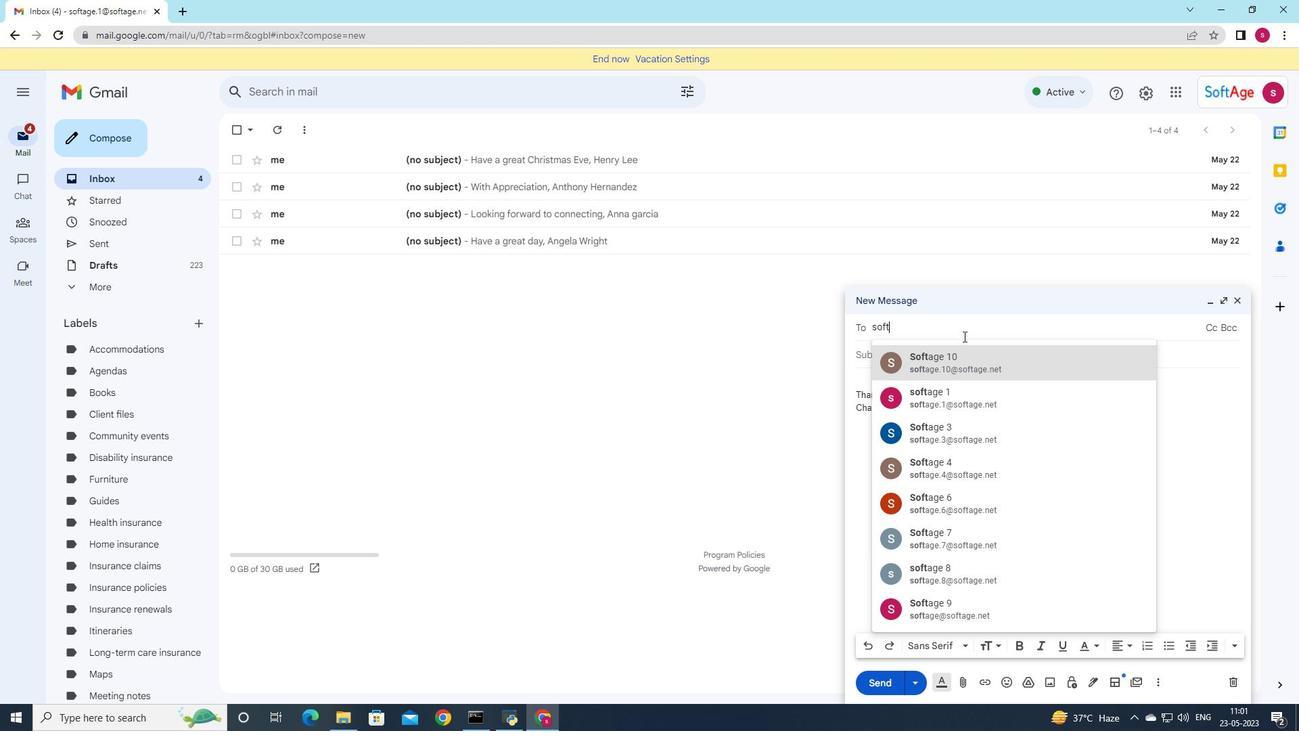 
Action: Mouse moved to (963, 540)
Screenshot: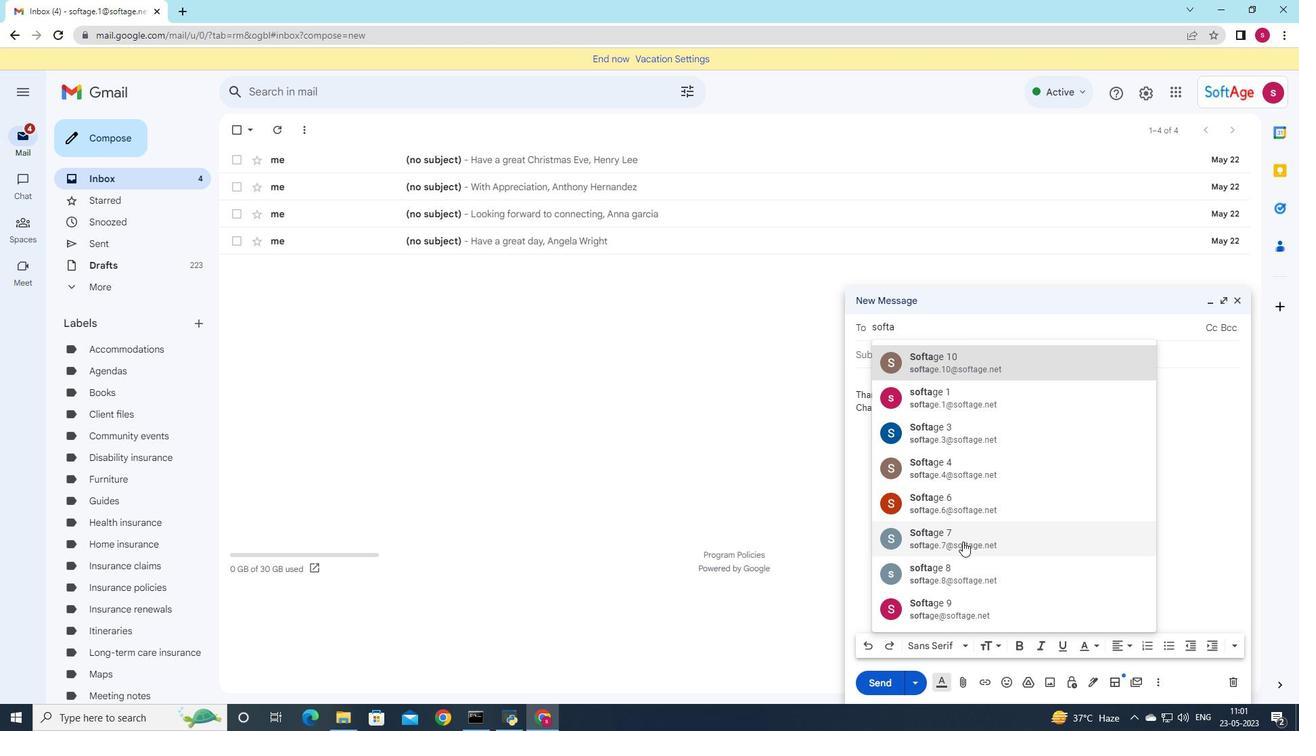 
Action: Mouse pressed left at (963, 540)
Screenshot: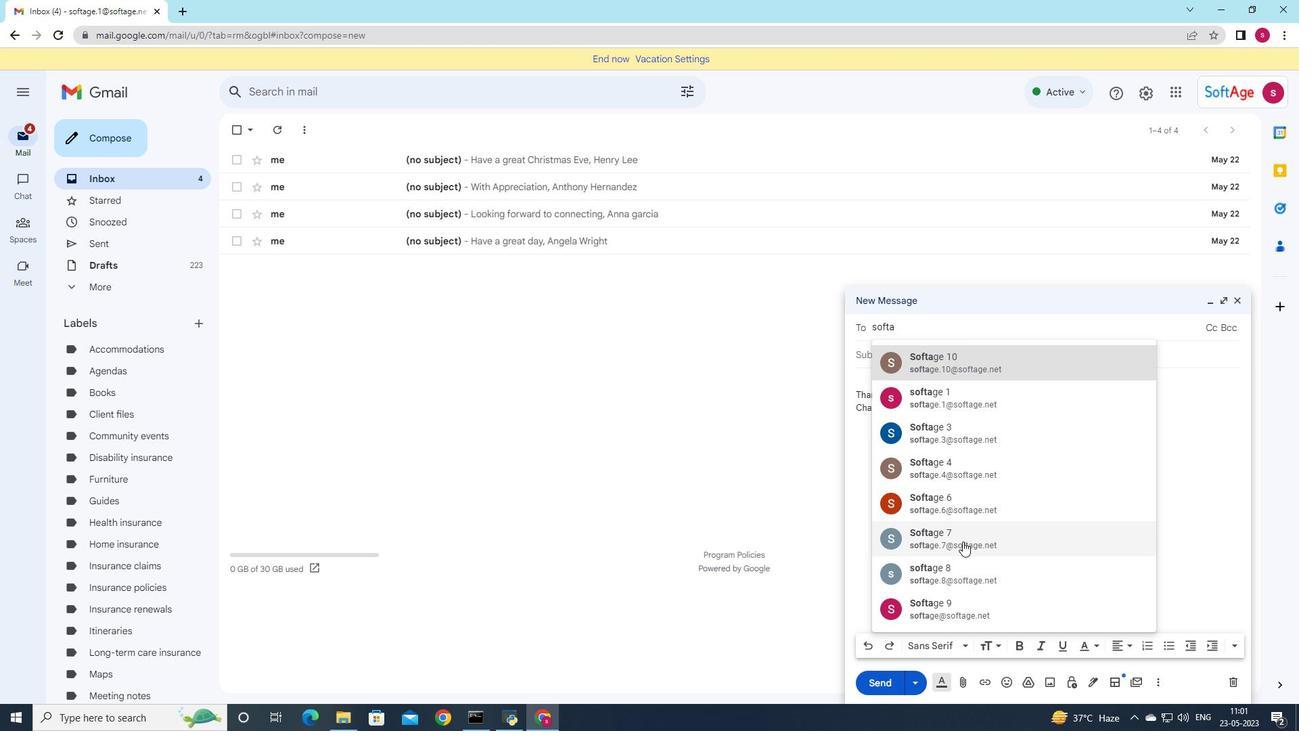 
Action: Mouse moved to (940, 373)
Screenshot: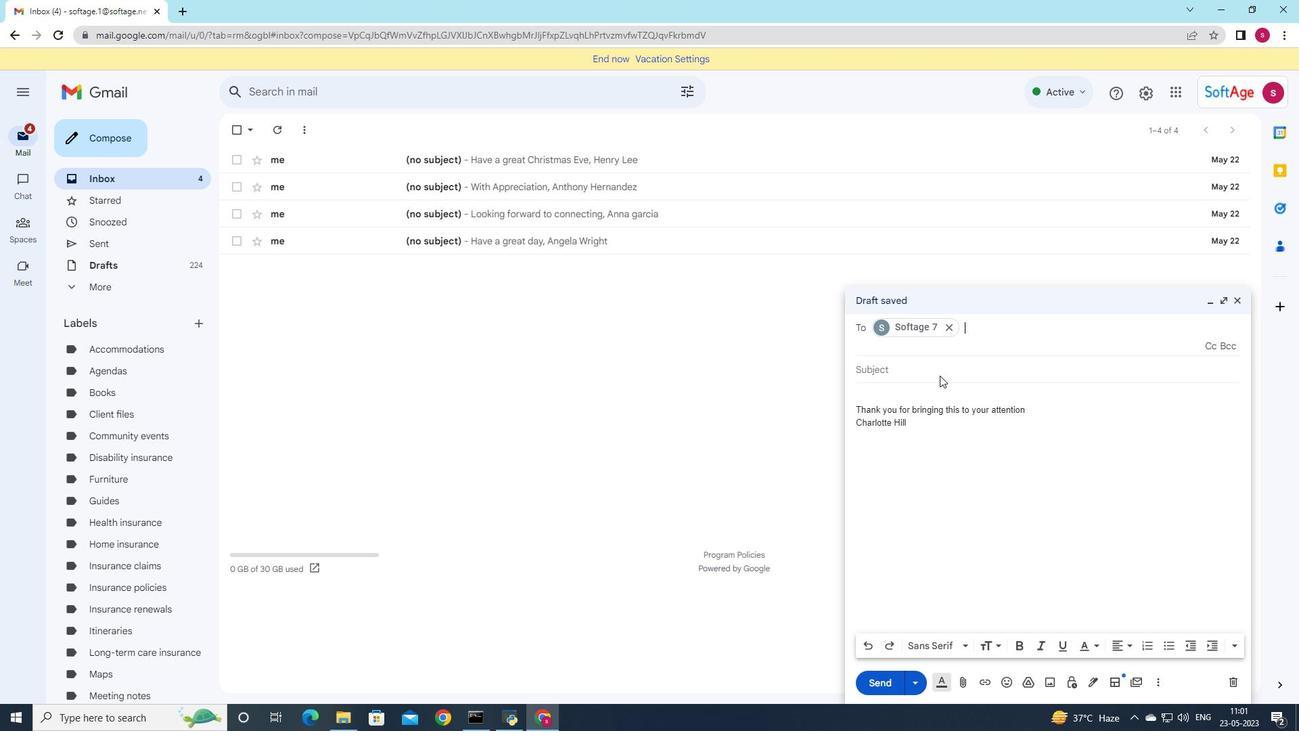 
Action: Mouse pressed left at (940, 373)
Screenshot: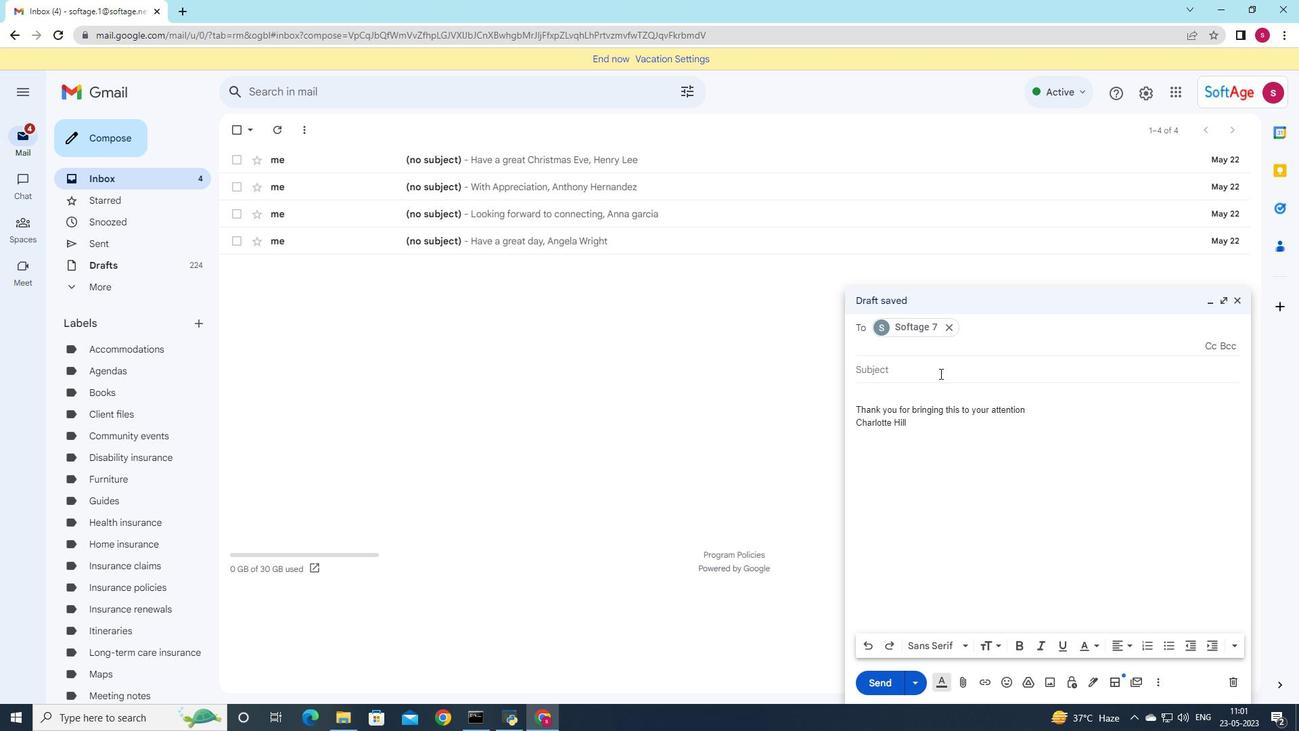 
Action: Key pressed <Key.shift>Request<Key.space>fora<Key.backspace><Key.space>a<Key.space>recommendation
Screenshot: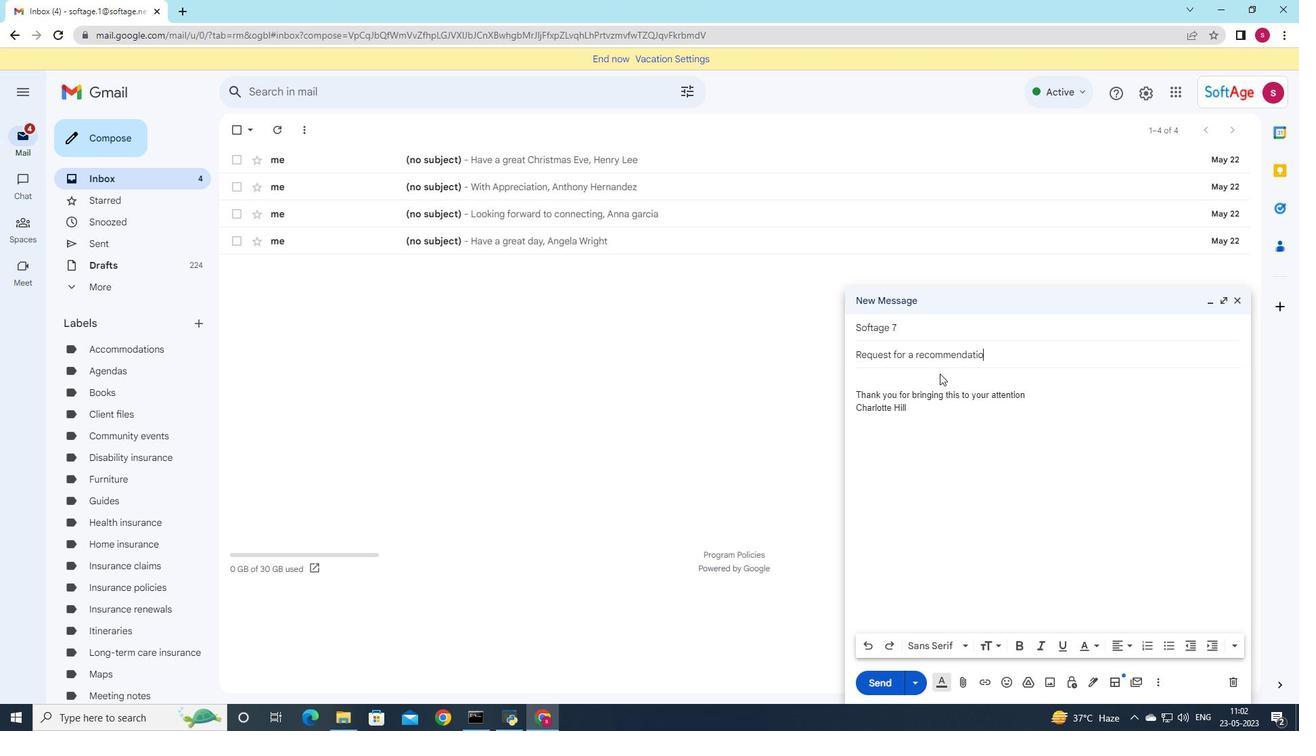
Action: Mouse moved to (960, 469)
Screenshot: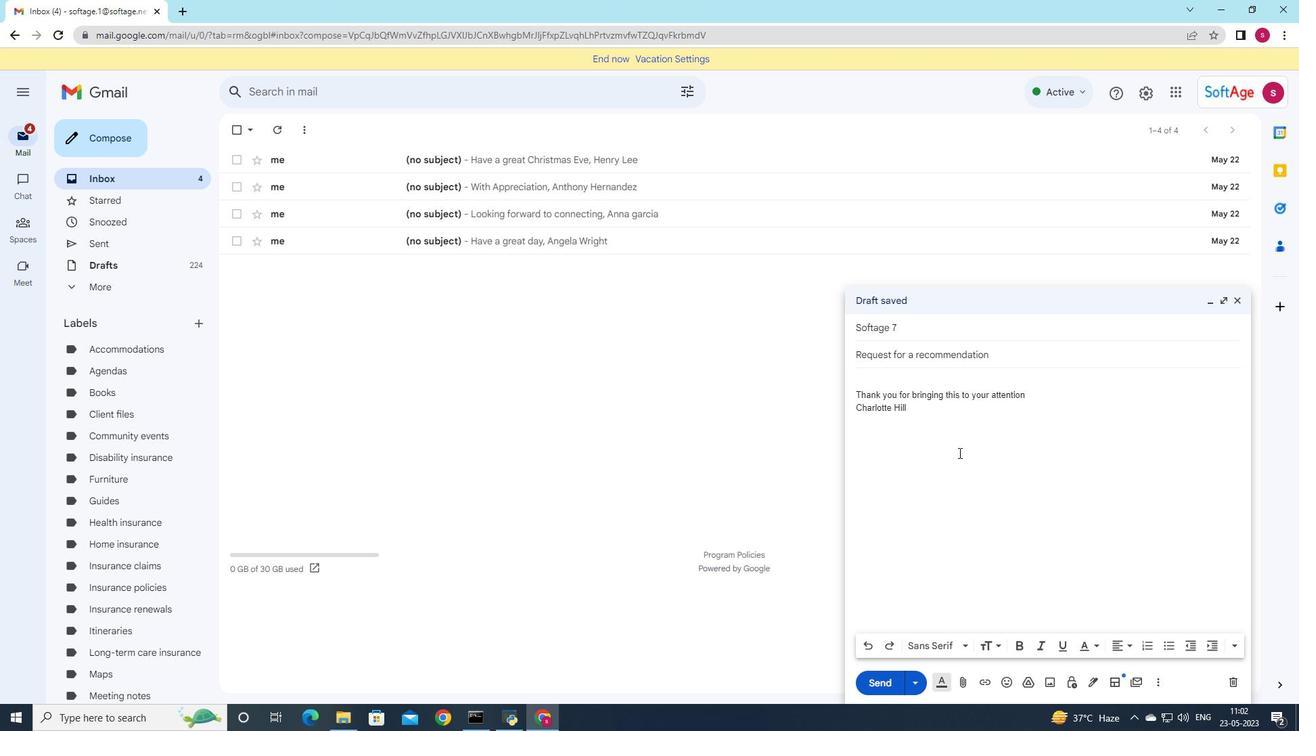 
Action: Mouse scrolled (960, 469) with delta (0, 0)
Screenshot: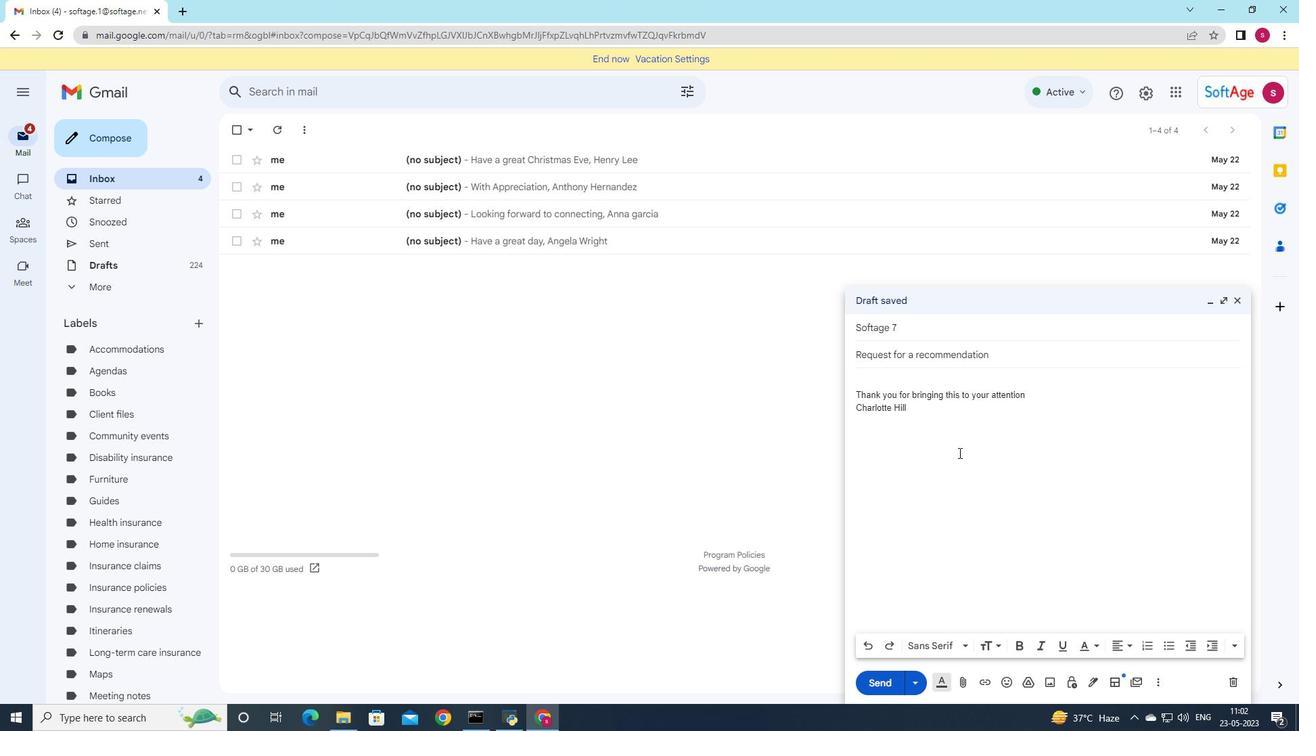 
Action: Mouse moved to (963, 689)
Screenshot: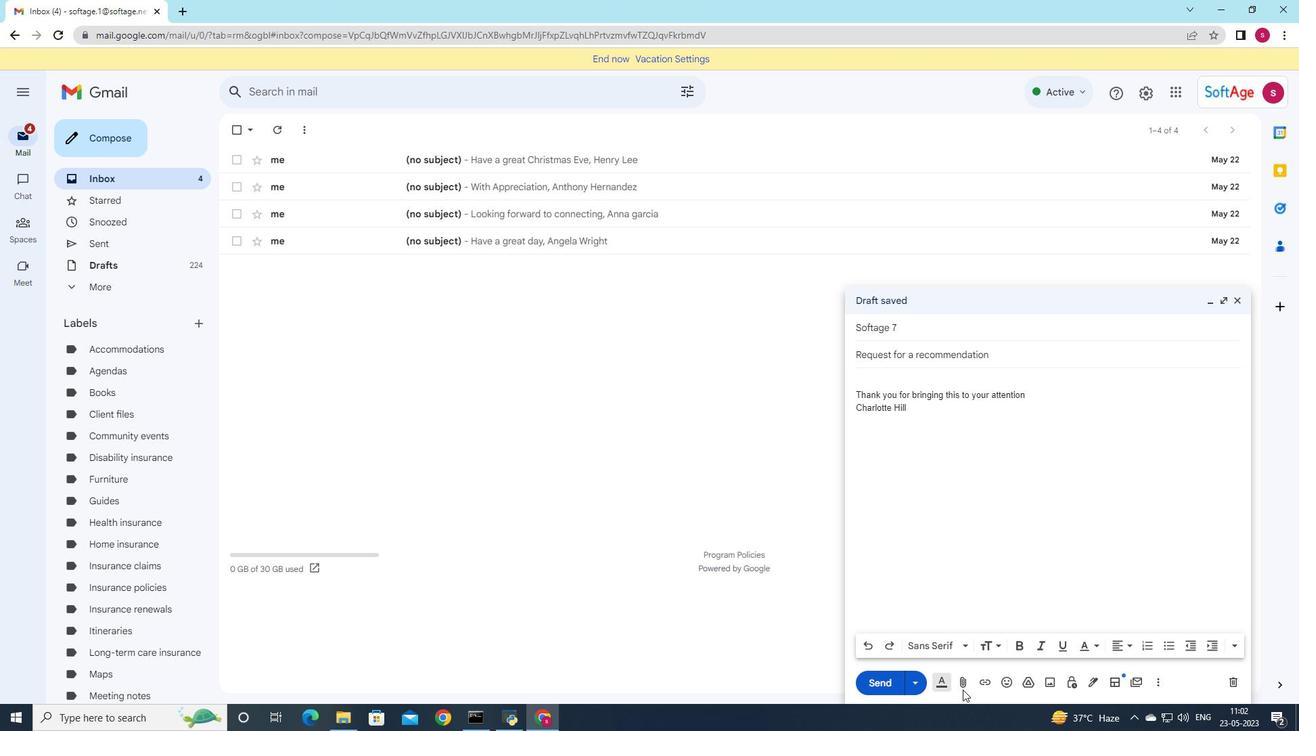 
Action: Mouse pressed left at (963, 689)
Screenshot: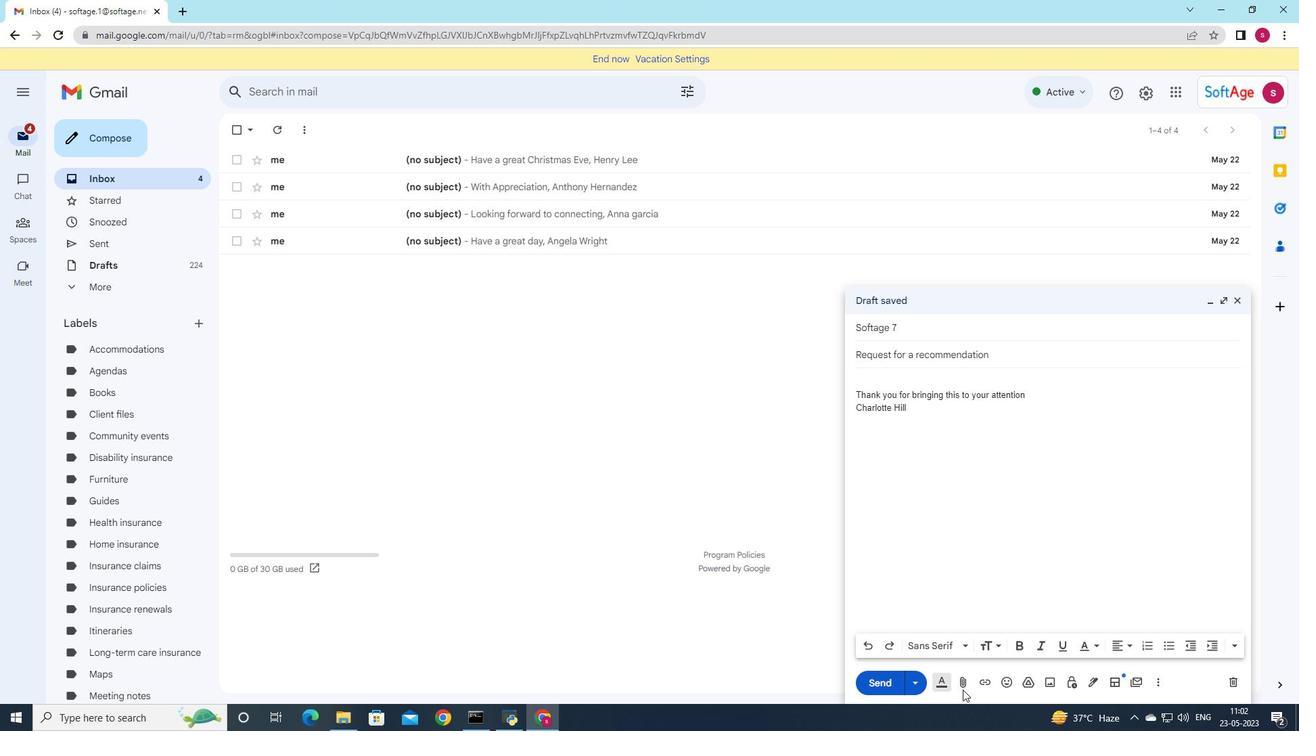 
Action: Mouse moved to (959, 684)
Screenshot: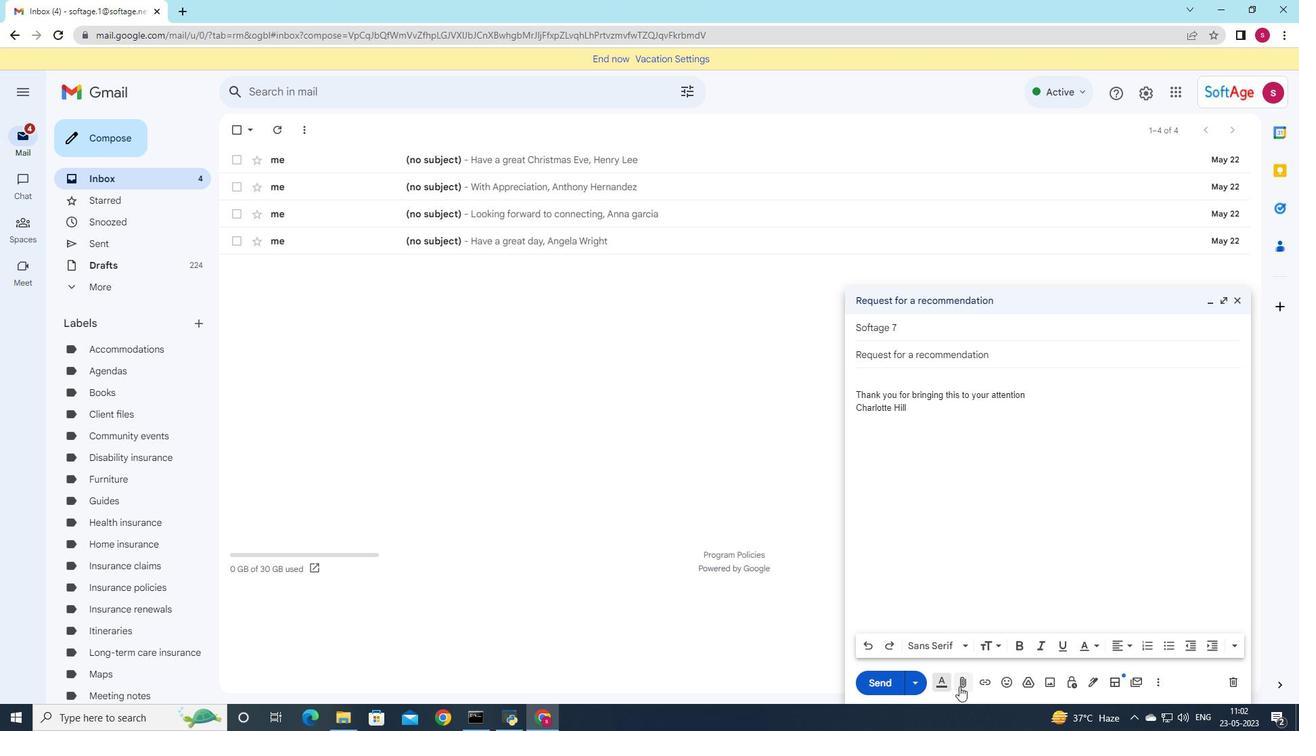 
Action: Mouse pressed left at (959, 684)
Screenshot: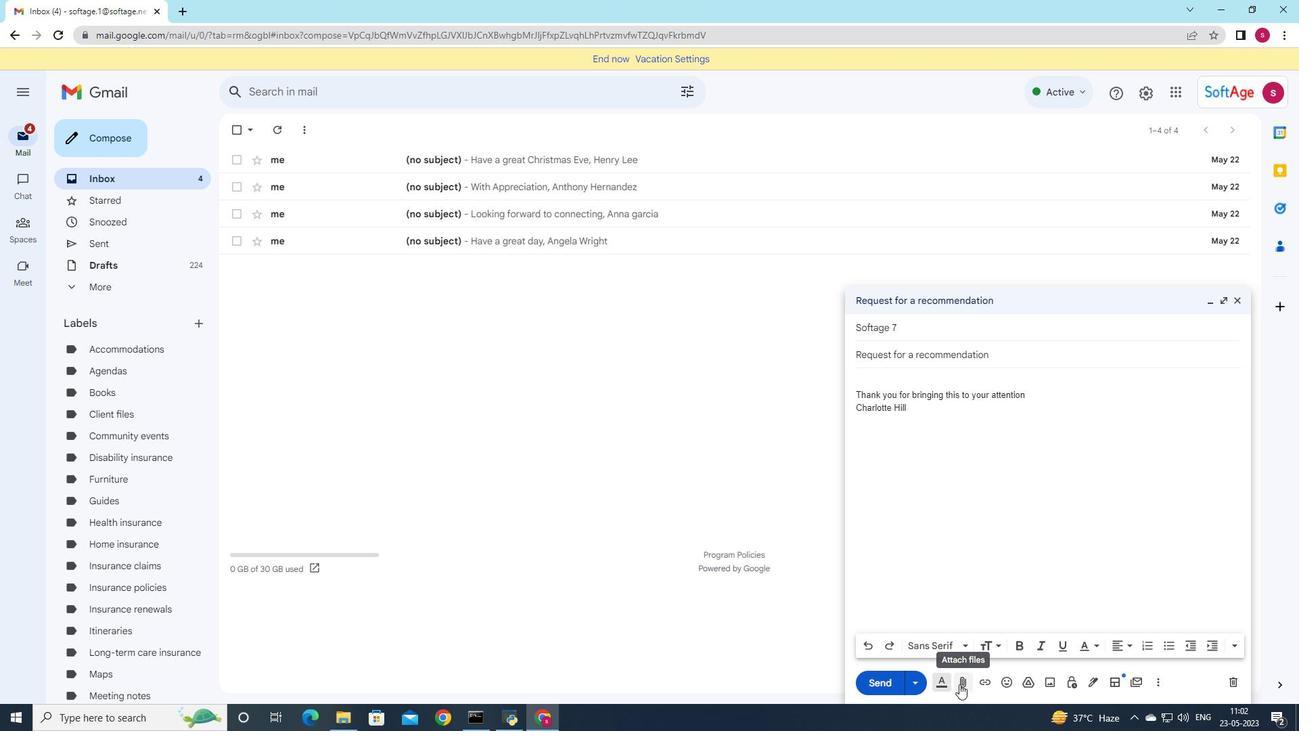 
Action: Mouse moved to (162, 92)
Screenshot: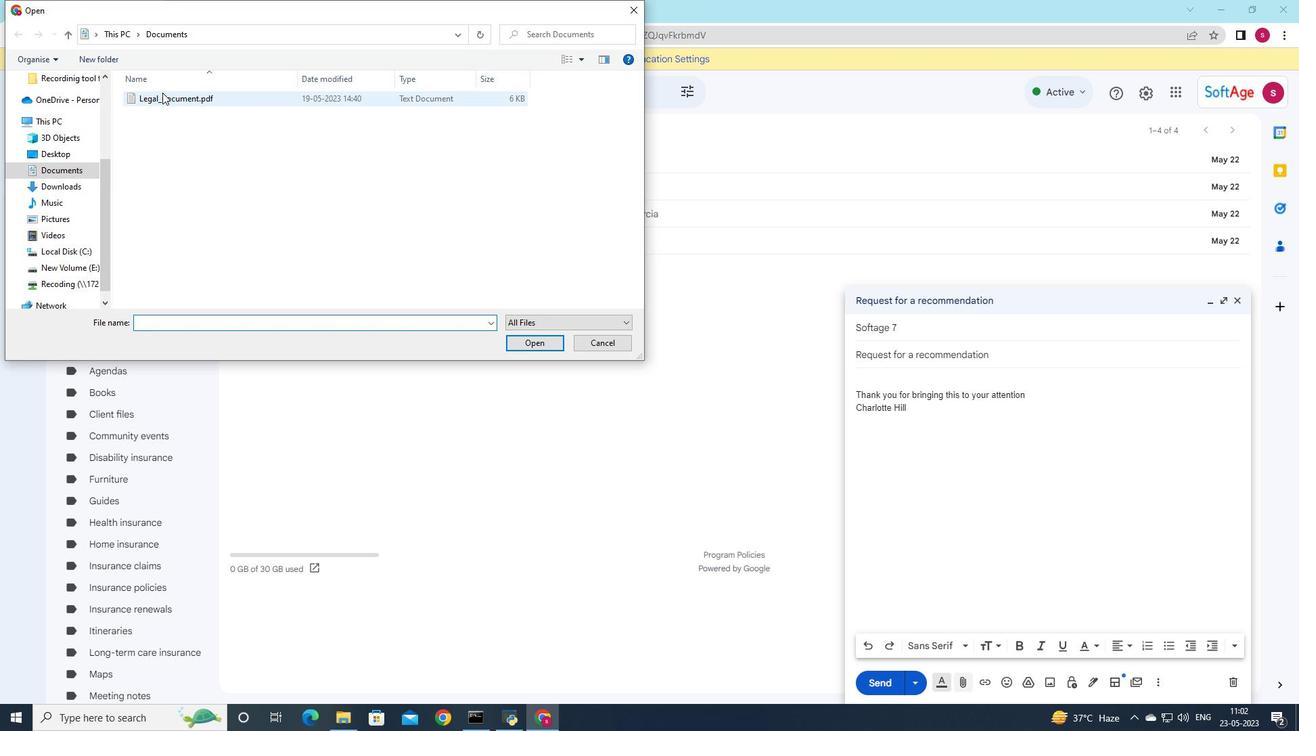 
Action: Mouse pressed left at (162, 92)
Screenshot: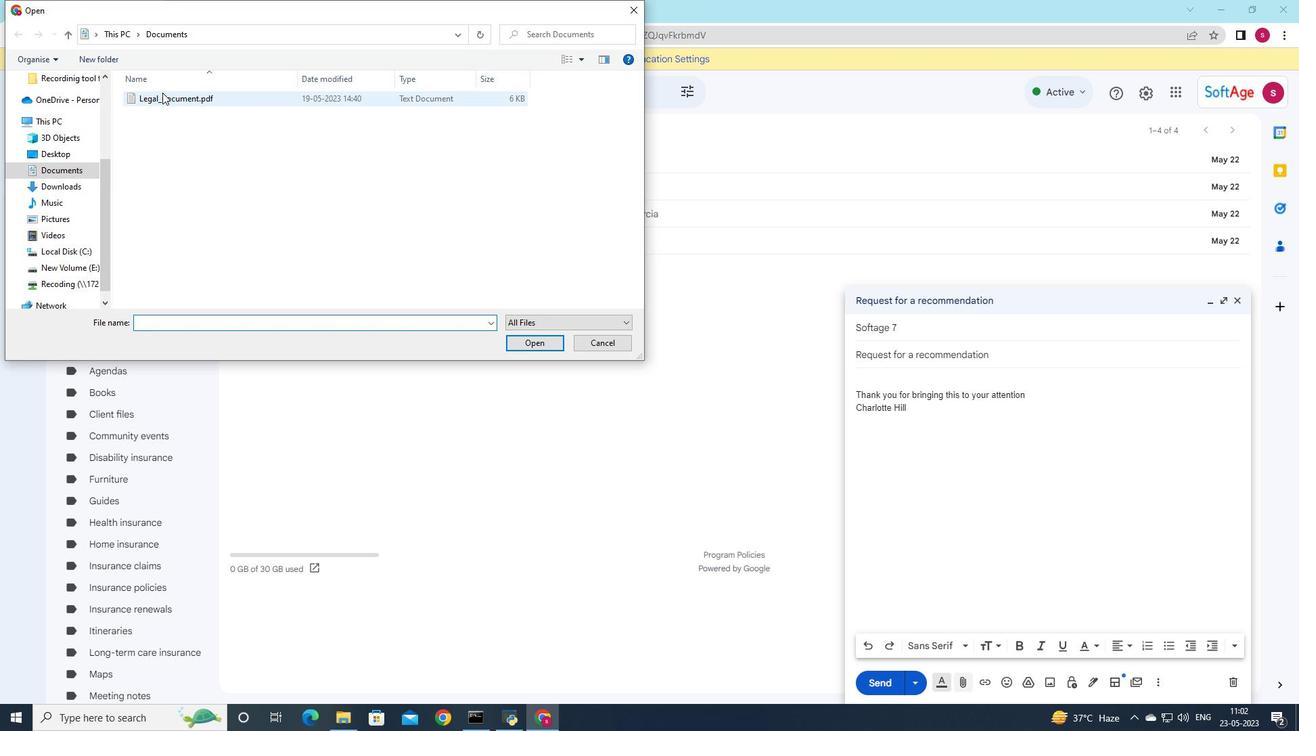 
Action: Mouse moved to (167, 100)
Screenshot: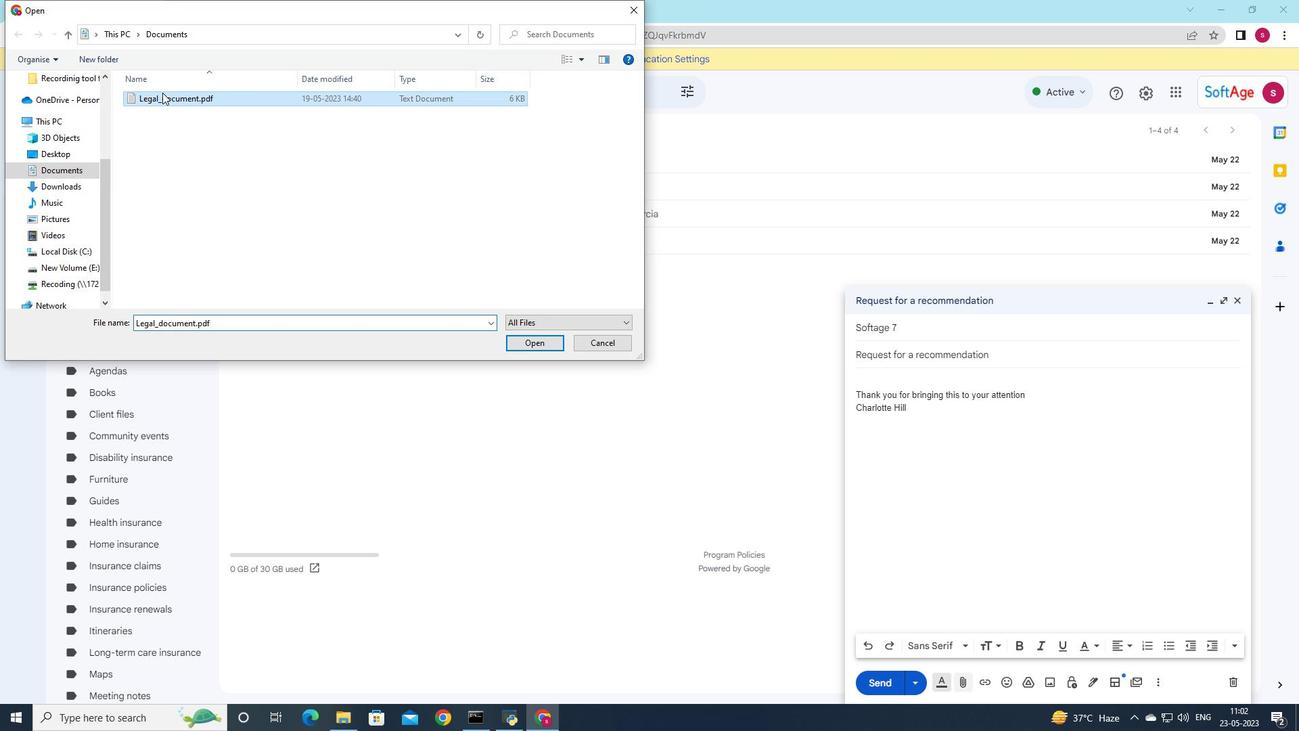 
Action: Mouse pressed left at (167, 100)
Screenshot: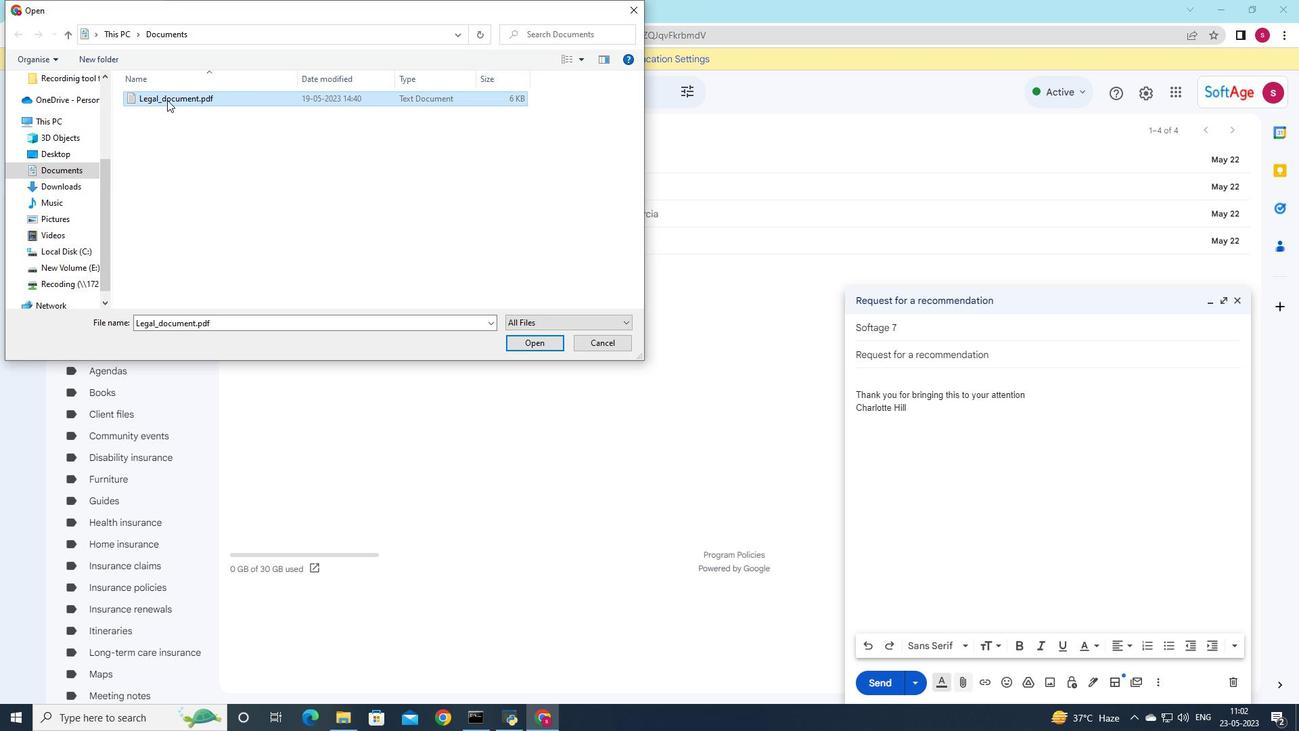
Action: Mouse moved to (435, 116)
Screenshot: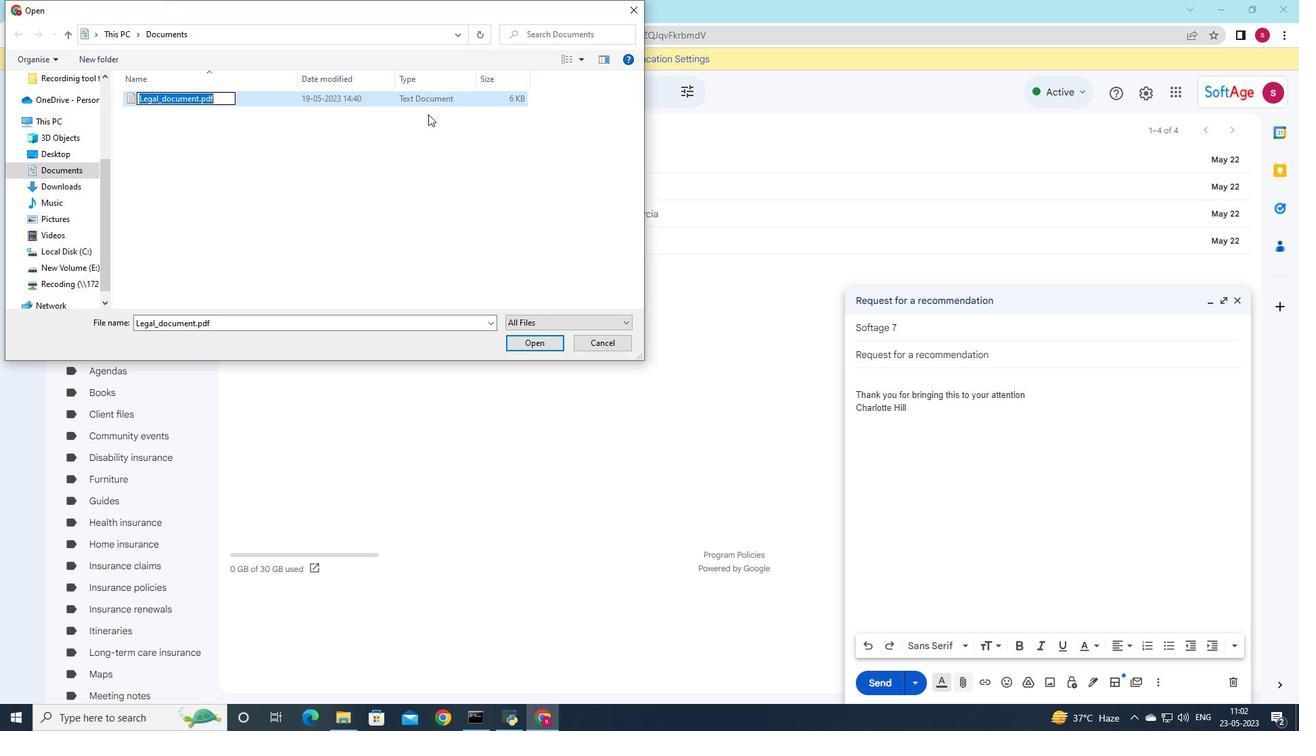 
Action: Key pressed <Key.shift>White<Key.shift>_paper.docx
Screenshot: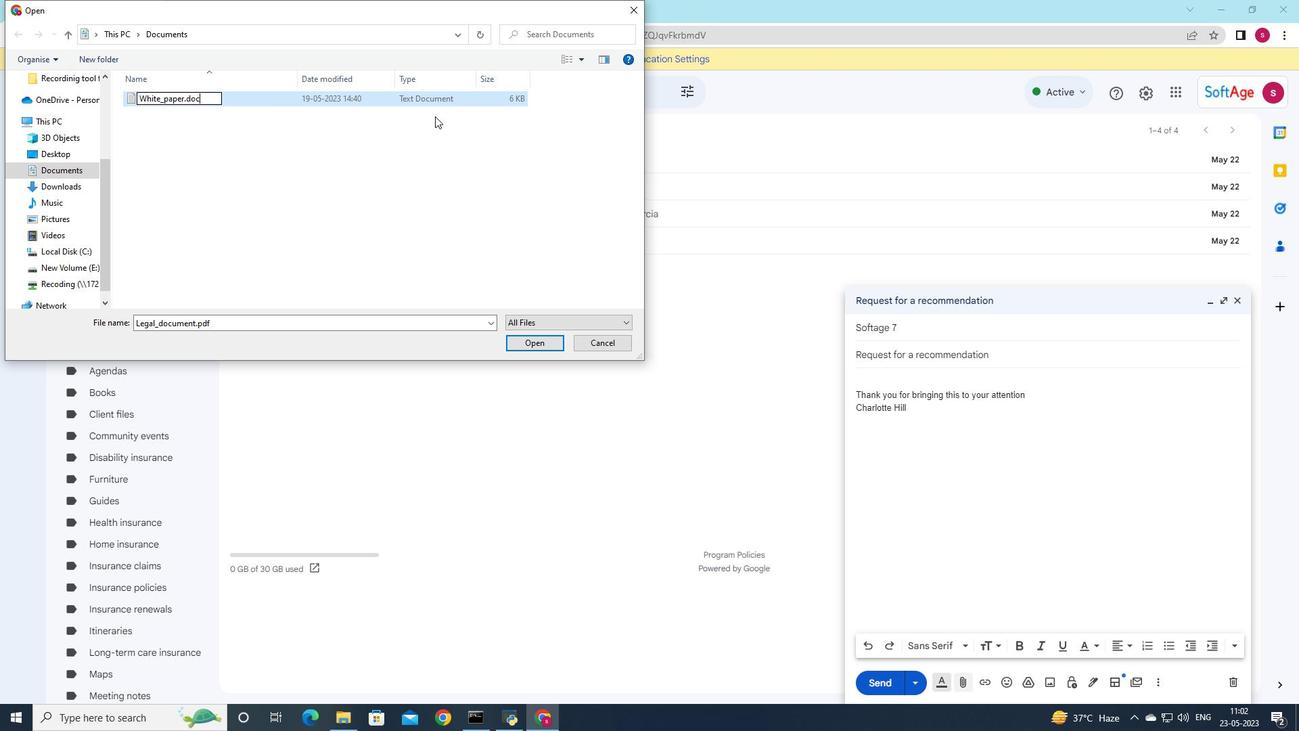 
Action: Mouse scrolled (435, 117) with delta (0, 0)
Screenshot: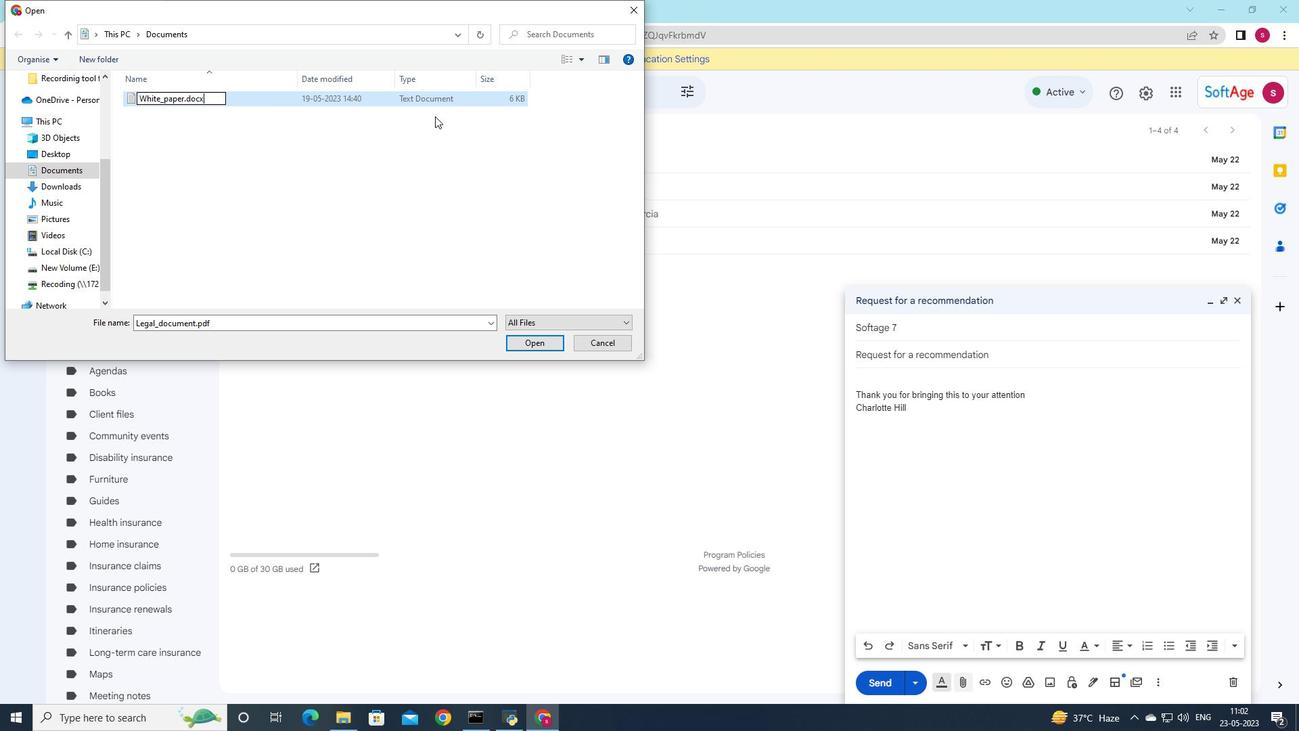 
Action: Mouse moved to (268, 102)
Screenshot: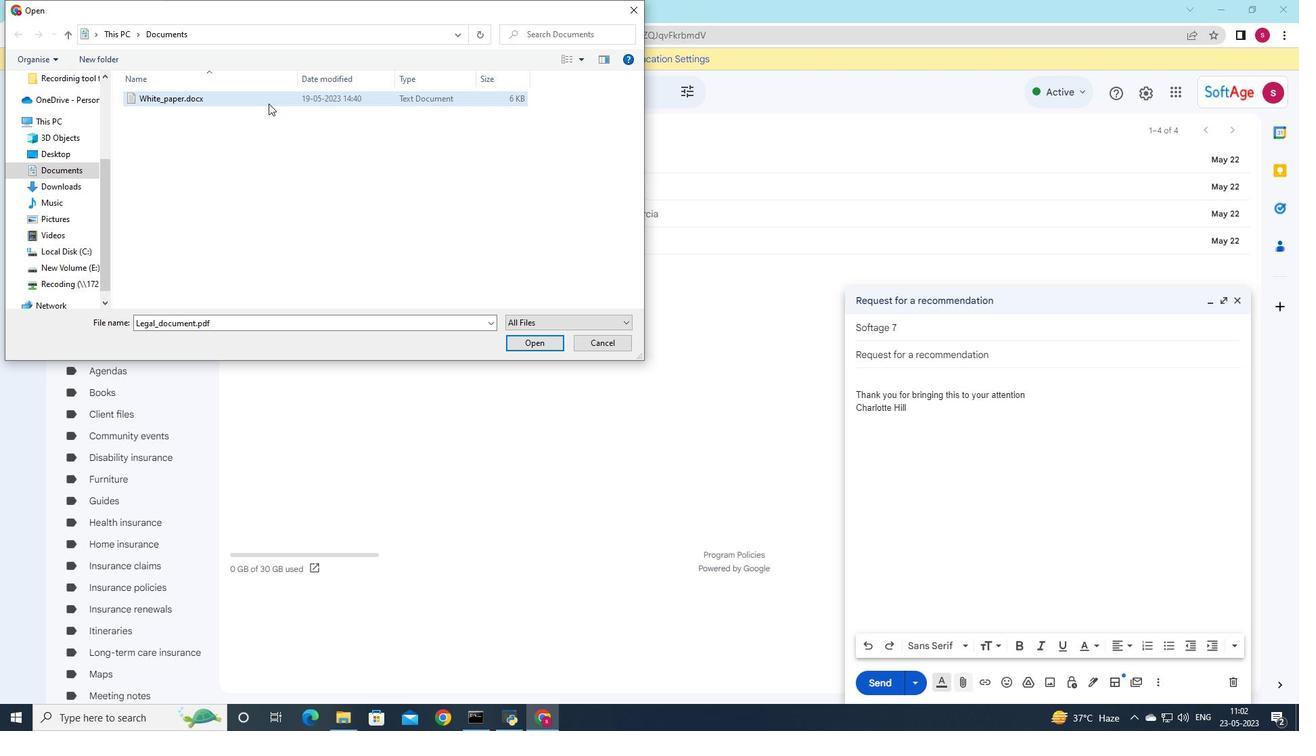 
Action: Mouse pressed left at (268, 102)
Screenshot: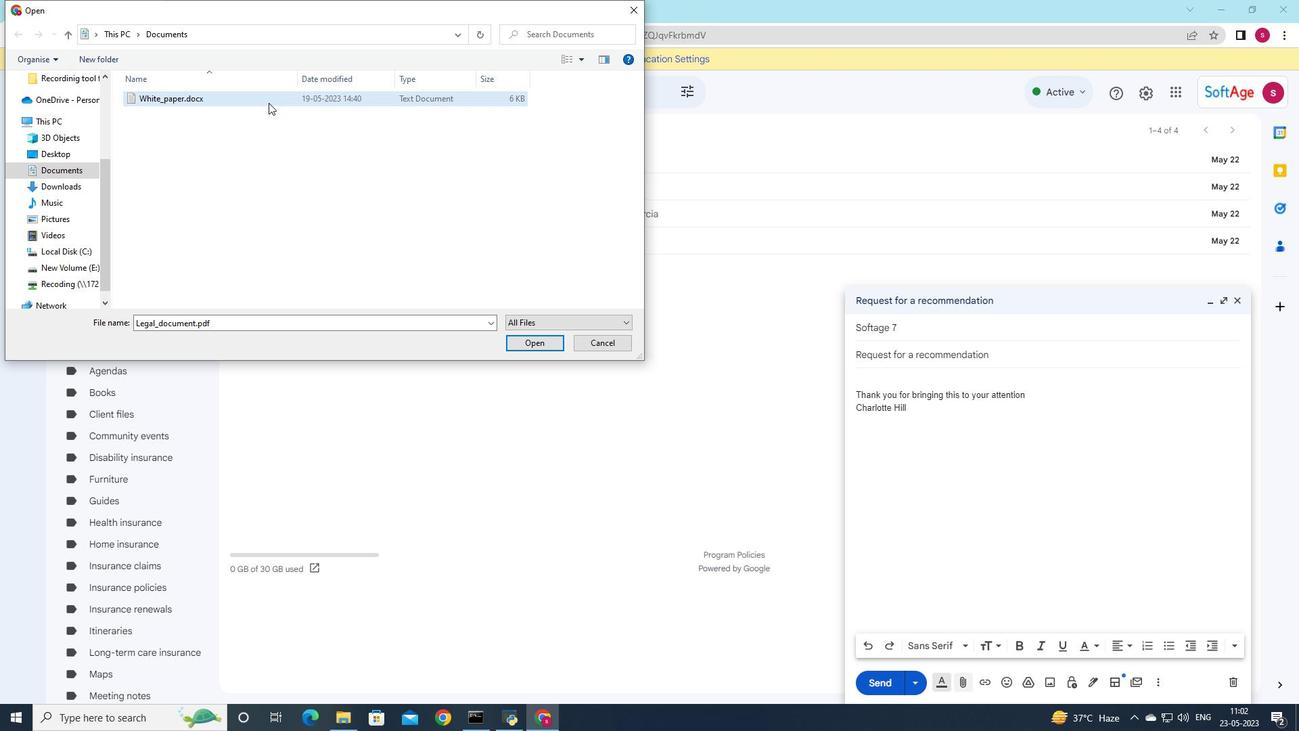 
Action: Mouse moved to (530, 344)
Screenshot: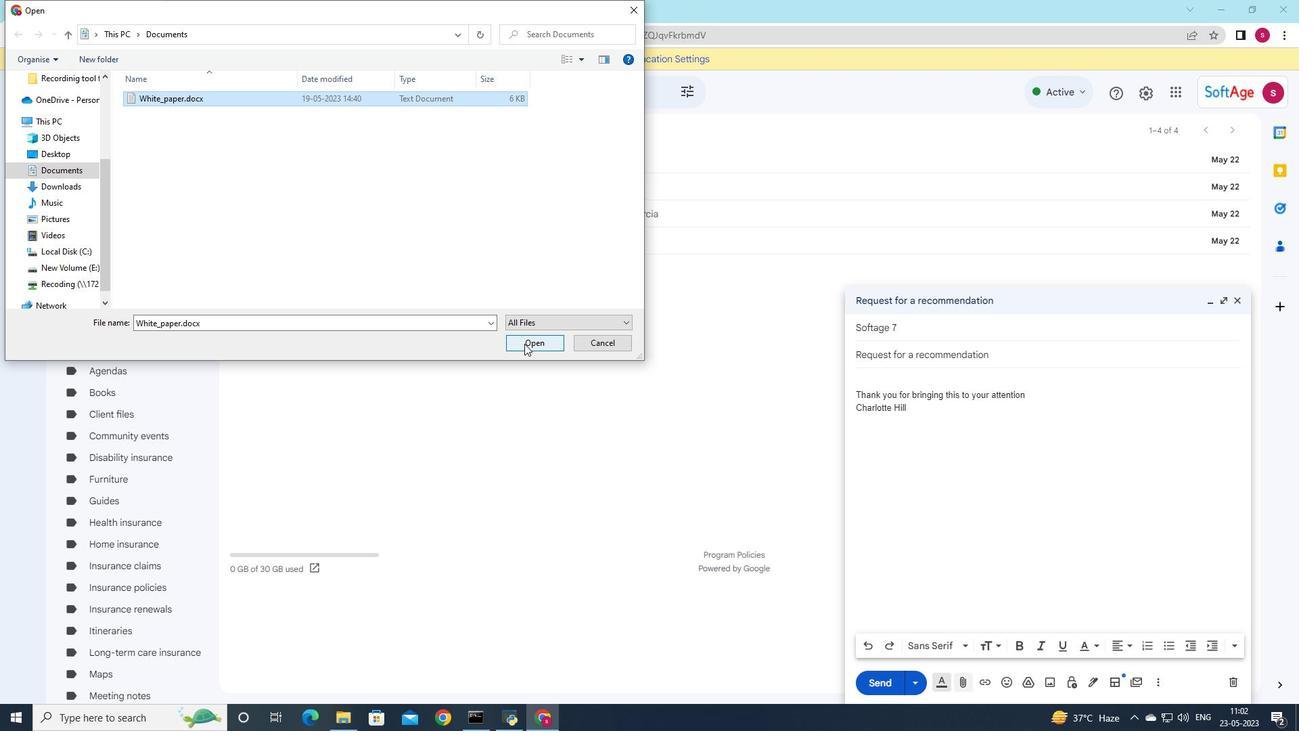 
Action: Mouse pressed left at (526, 342)
Screenshot: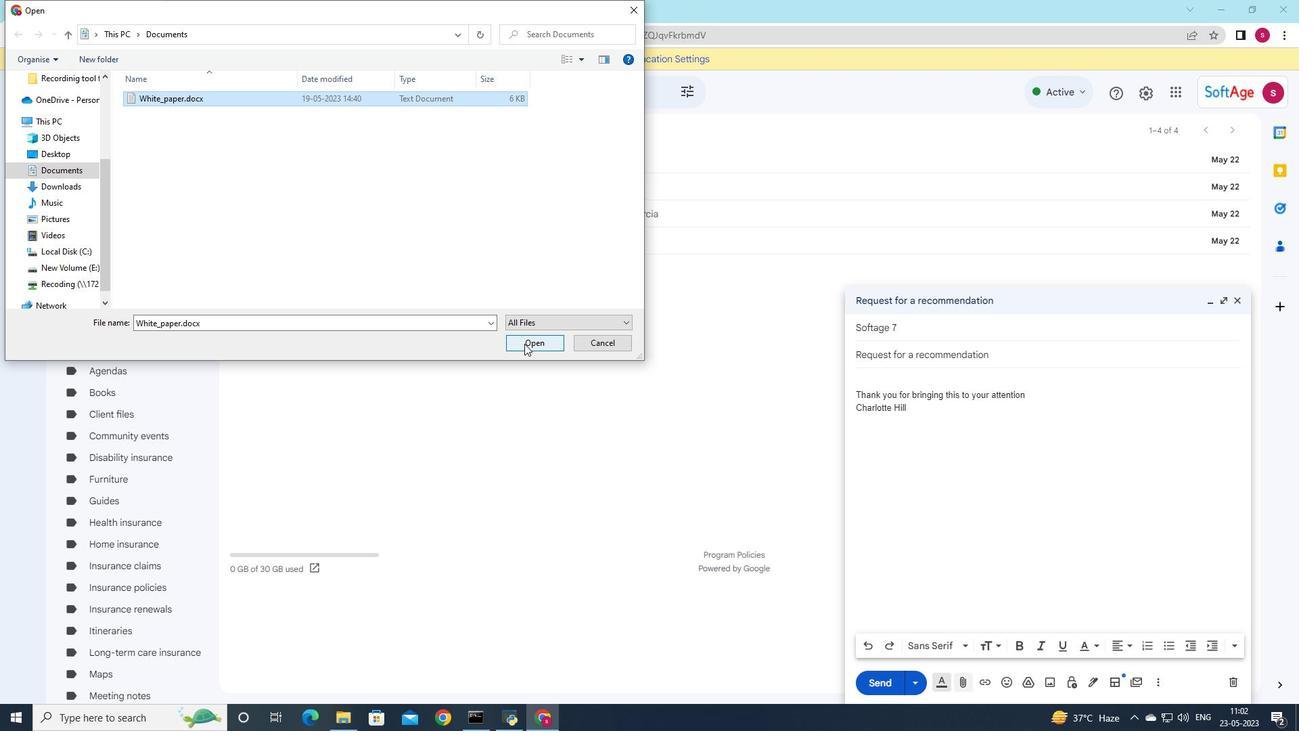 
Action: Mouse moved to (1026, 392)
Screenshot: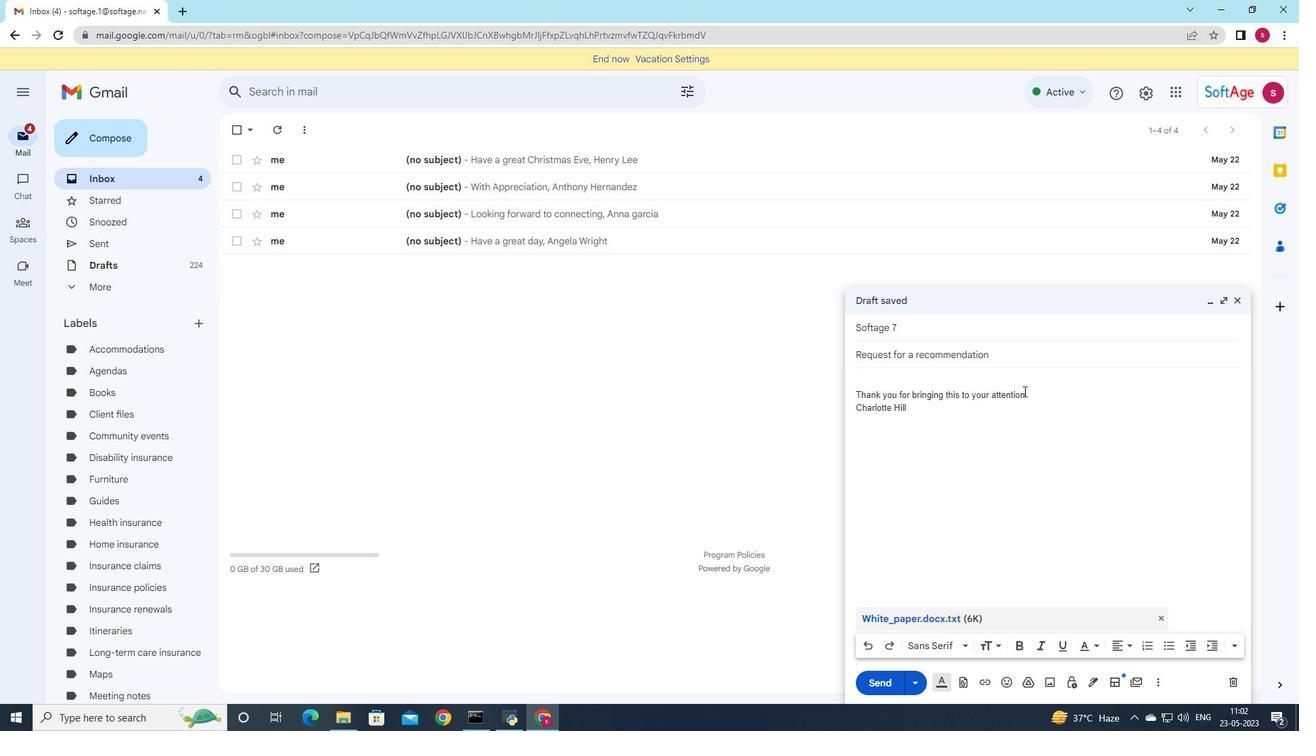 
Action: Mouse pressed left at (1026, 392)
Screenshot: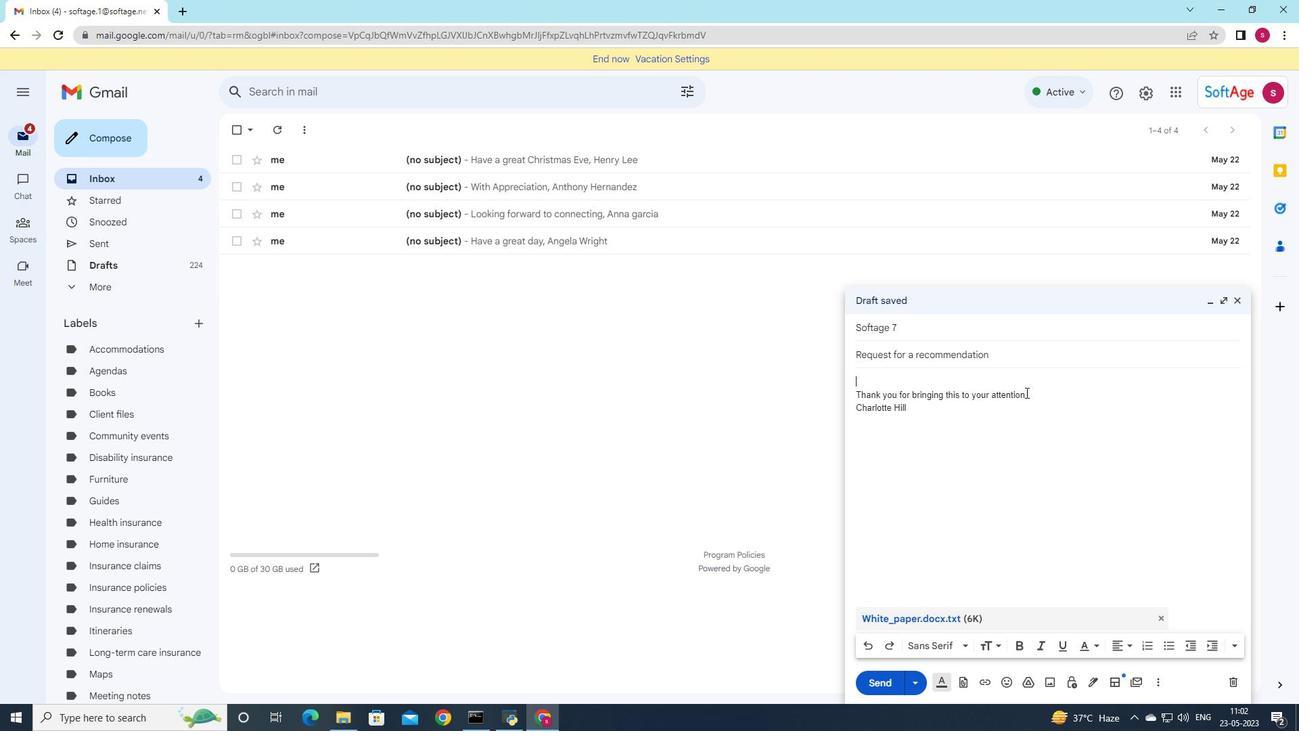 
Action: Mouse moved to (852, 398)
Screenshot: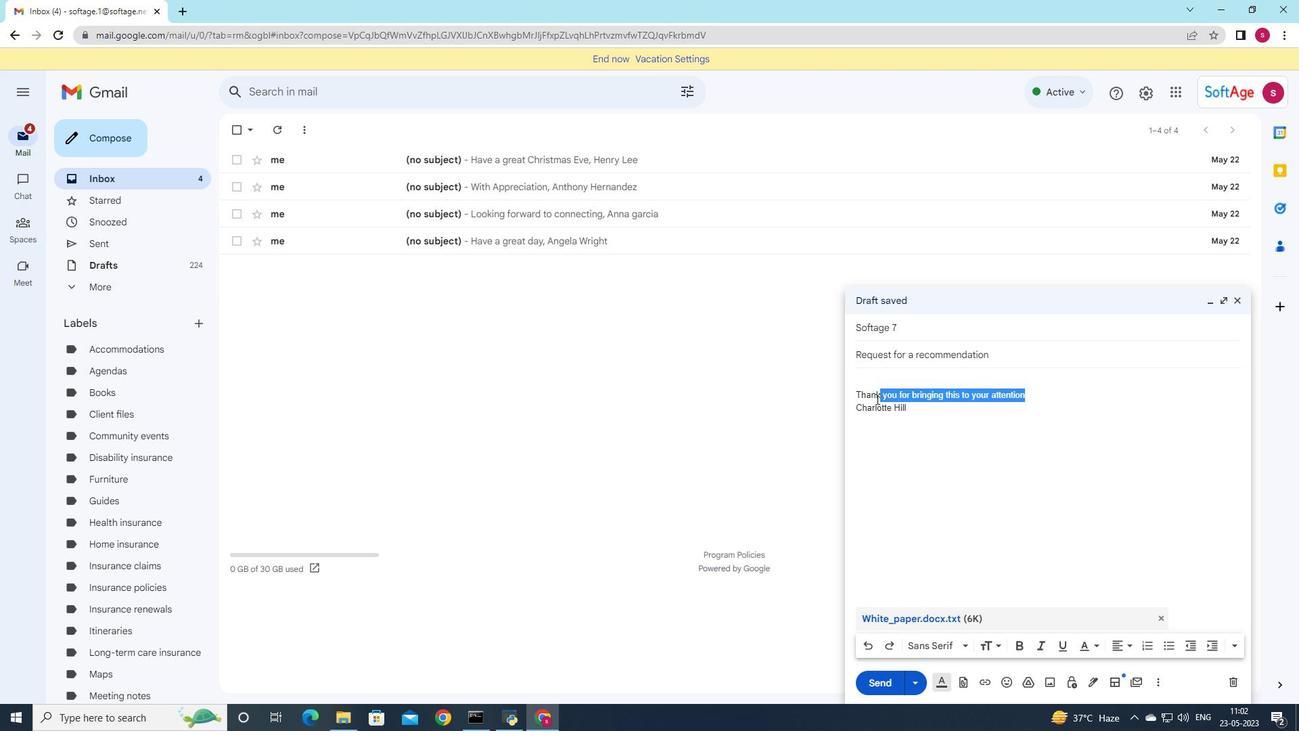 
Action: Key pressed <Key.delete><Key.backspace>
Screenshot: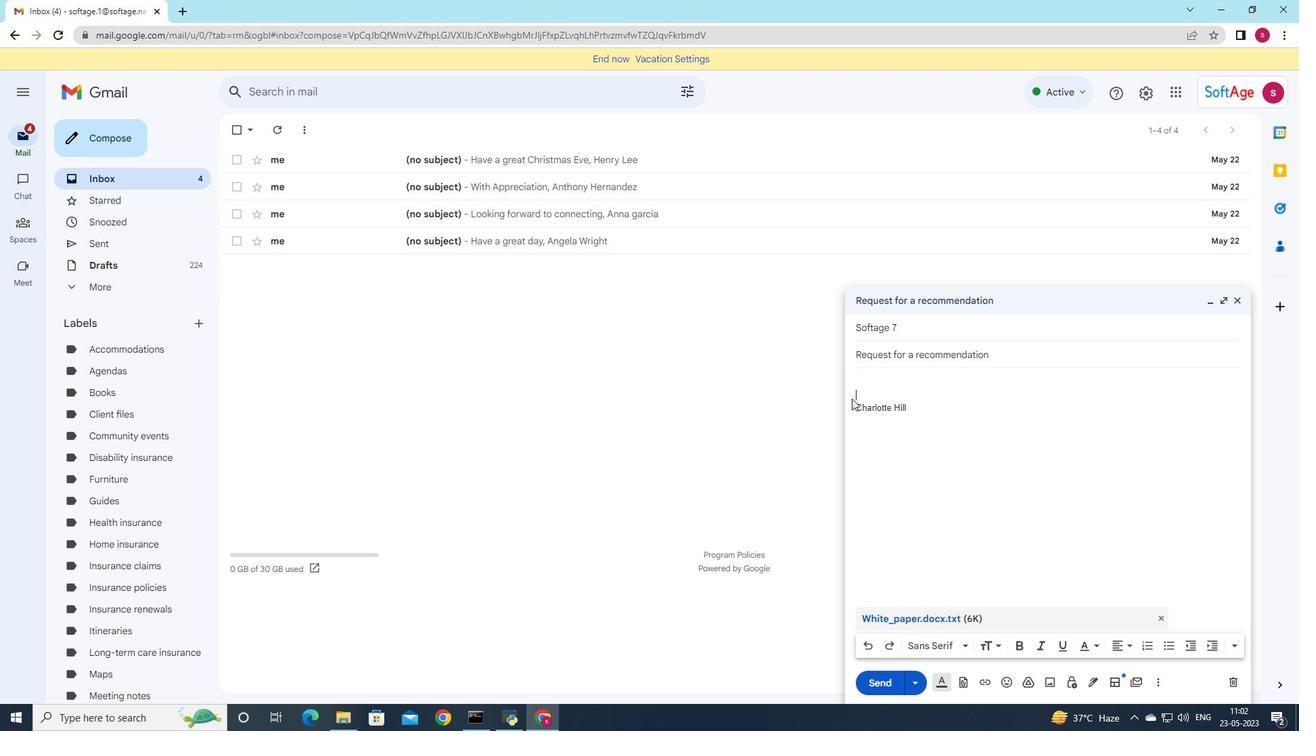
Action: Mouse moved to (866, 406)
Screenshot: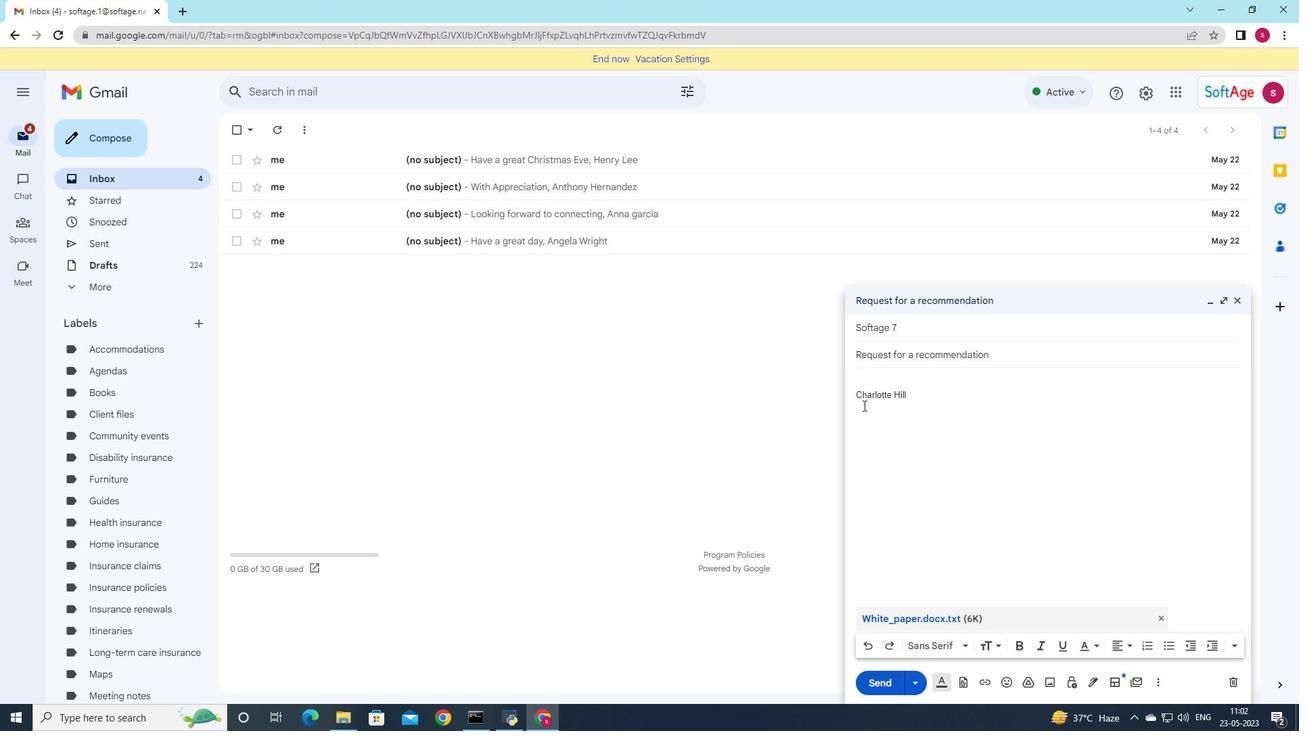 
Action: Key pressed <Key.shift><Key.shift><Key.shift><Key.shift><Key.shift><Key.shift><Key.shift><Key.shift><Key.shift>Ia<Key.backspace><Key.space>am<Key.space>writing<Key.space>to<Key.space>follow<Key.space>up<Key.space>on<Key.space>our<Key.space>recent<Key.space>meeting
Screenshot: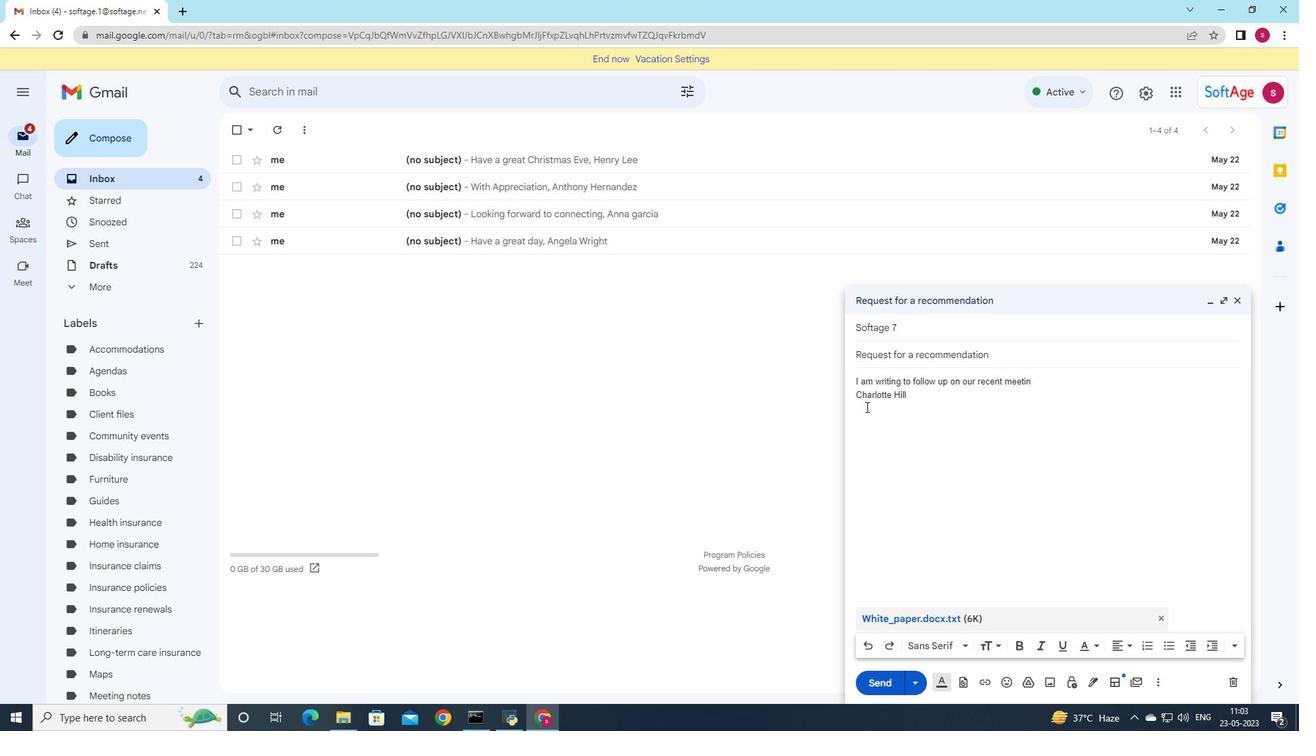 
Action: Mouse moved to (825, 649)
Screenshot: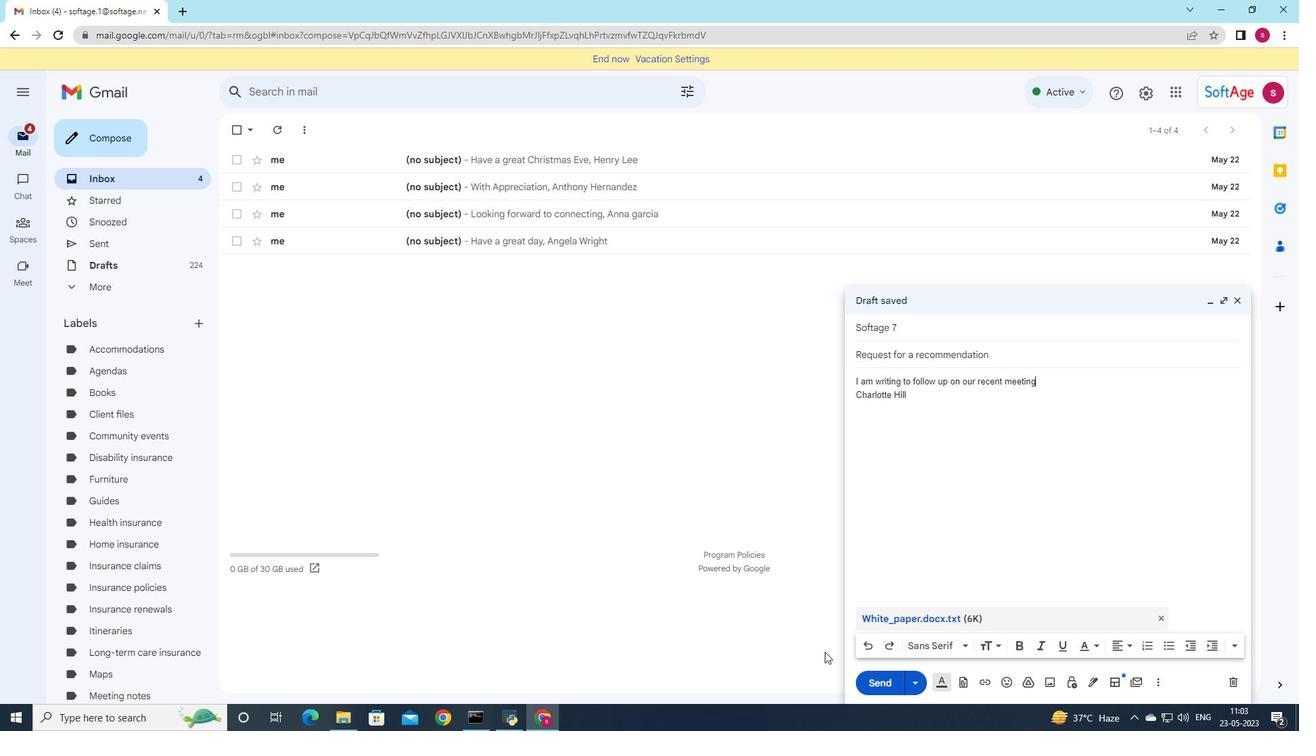 
Action: Mouse scrolled (825, 649) with delta (0, 0)
Screenshot: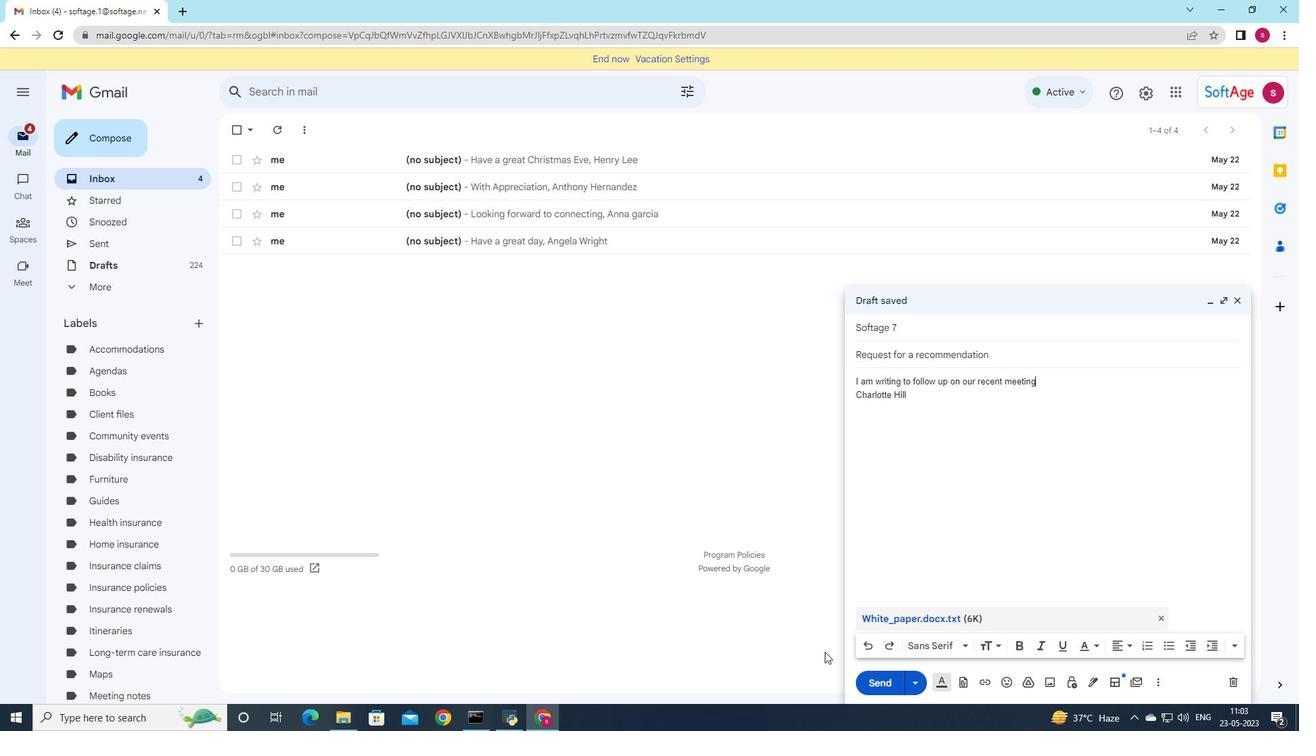 
Action: Mouse moved to (880, 691)
Screenshot: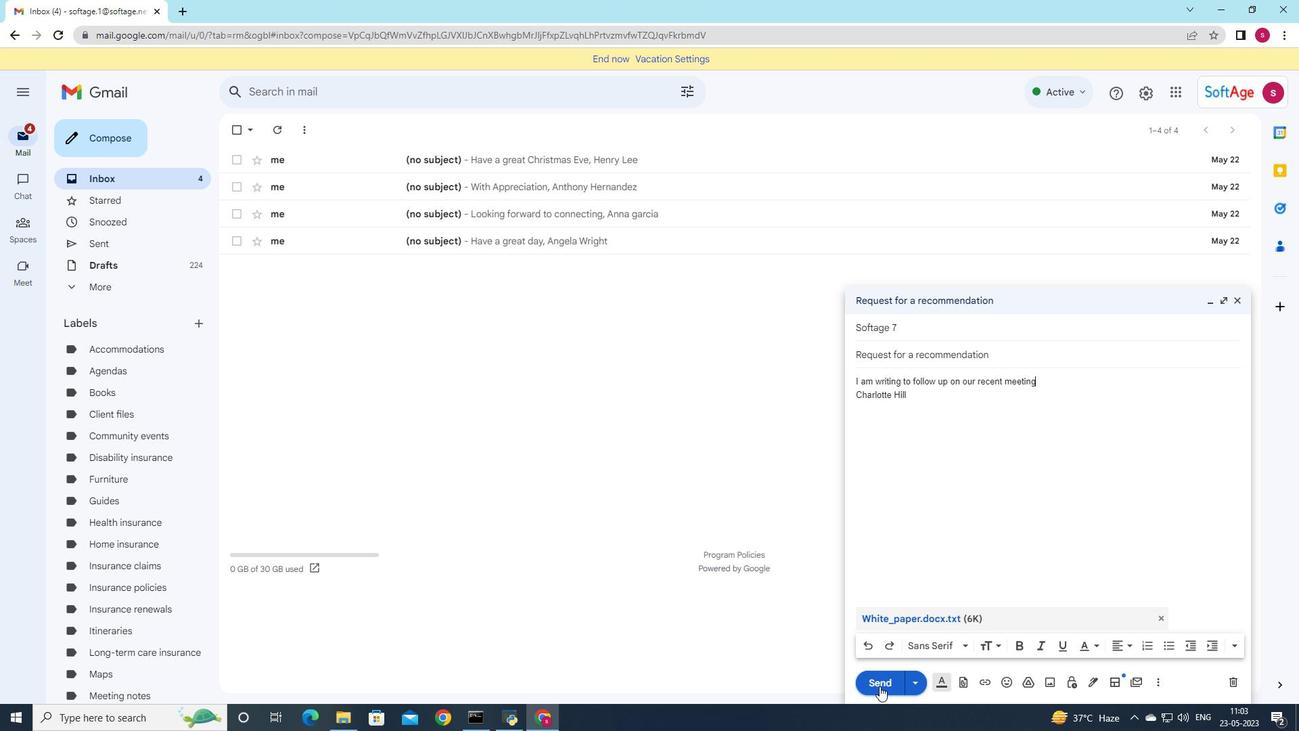 
Action: Mouse pressed left at (880, 691)
Screenshot: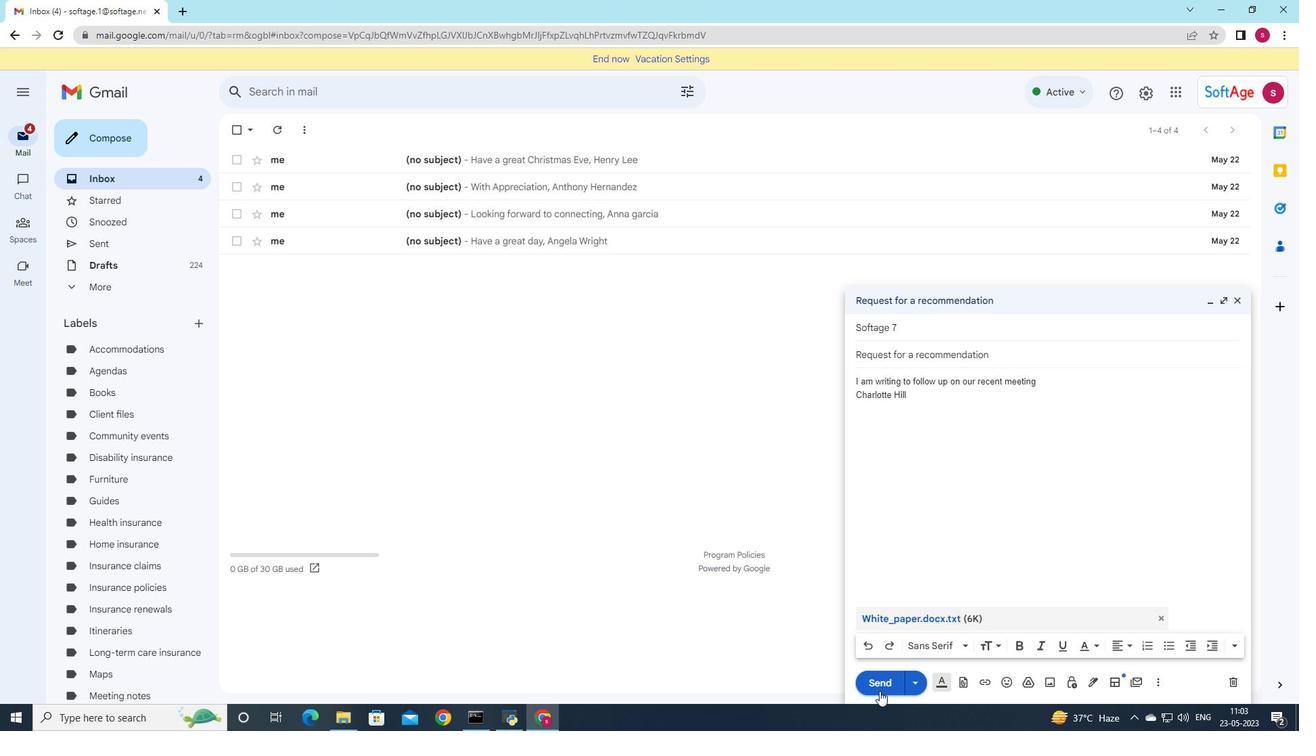
Action: Mouse moved to (1119, 493)
Screenshot: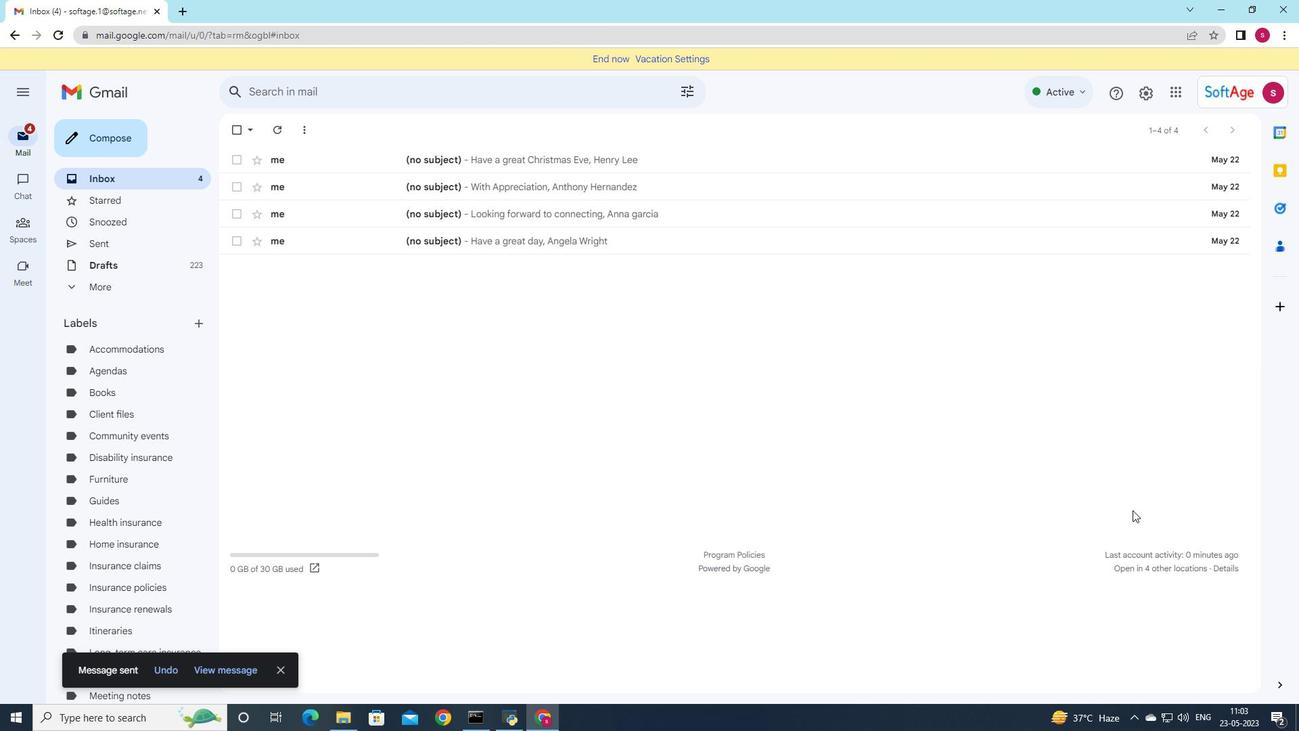 
Action: Mouse scrolled (1119, 494) with delta (0, 0)
Screenshot: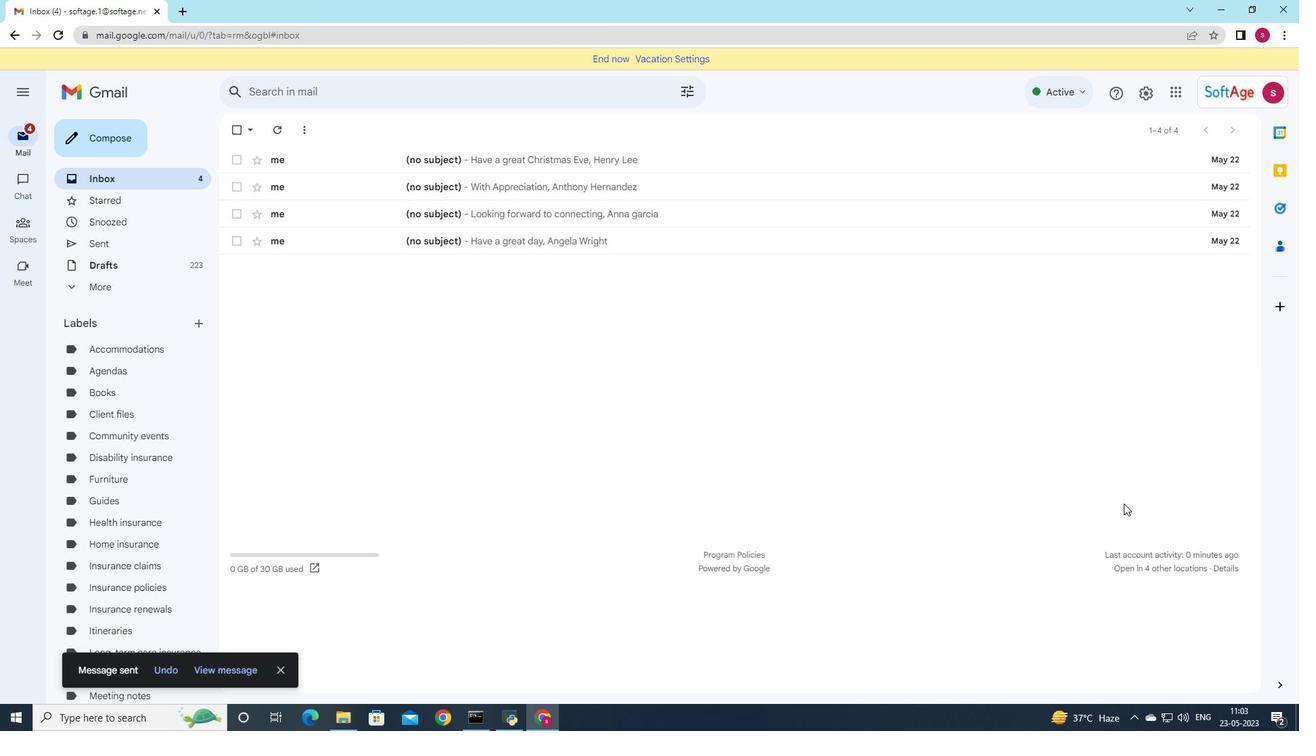
Action: Mouse moved to (132, 235)
Screenshot: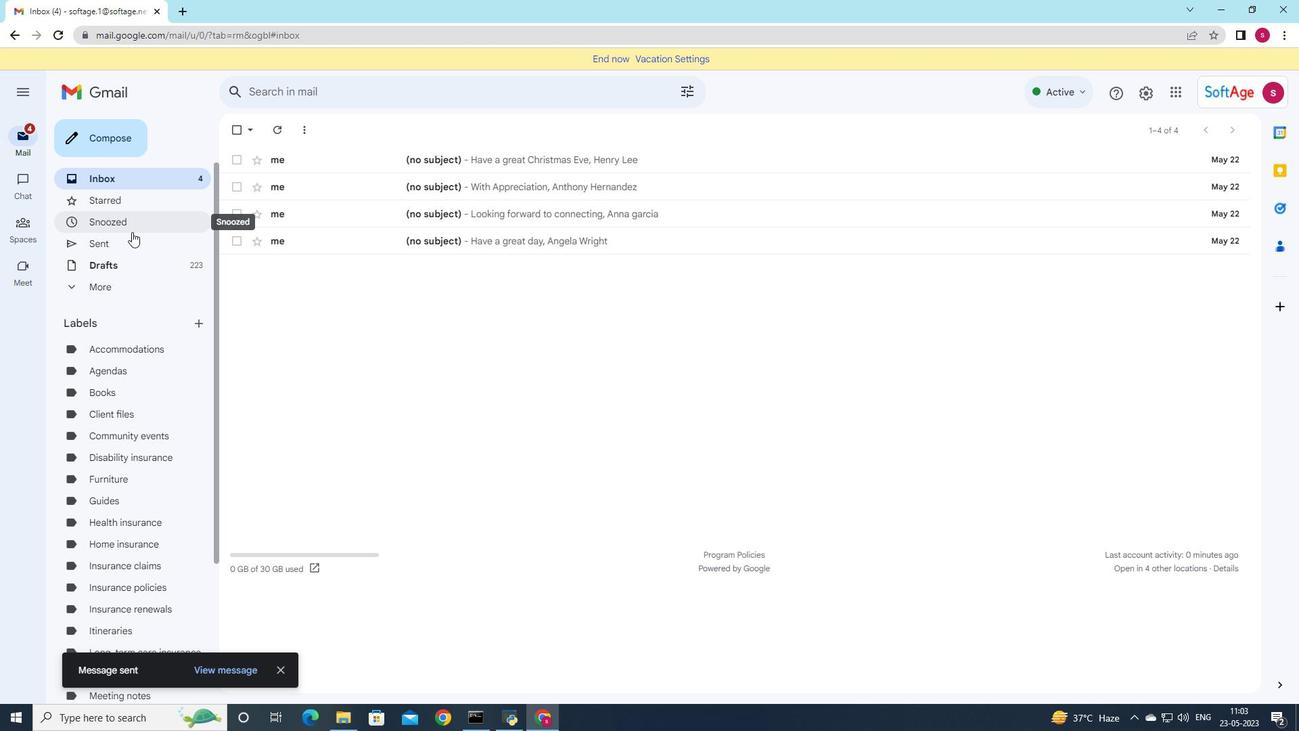
Action: Mouse pressed left at (132, 235)
Screenshot: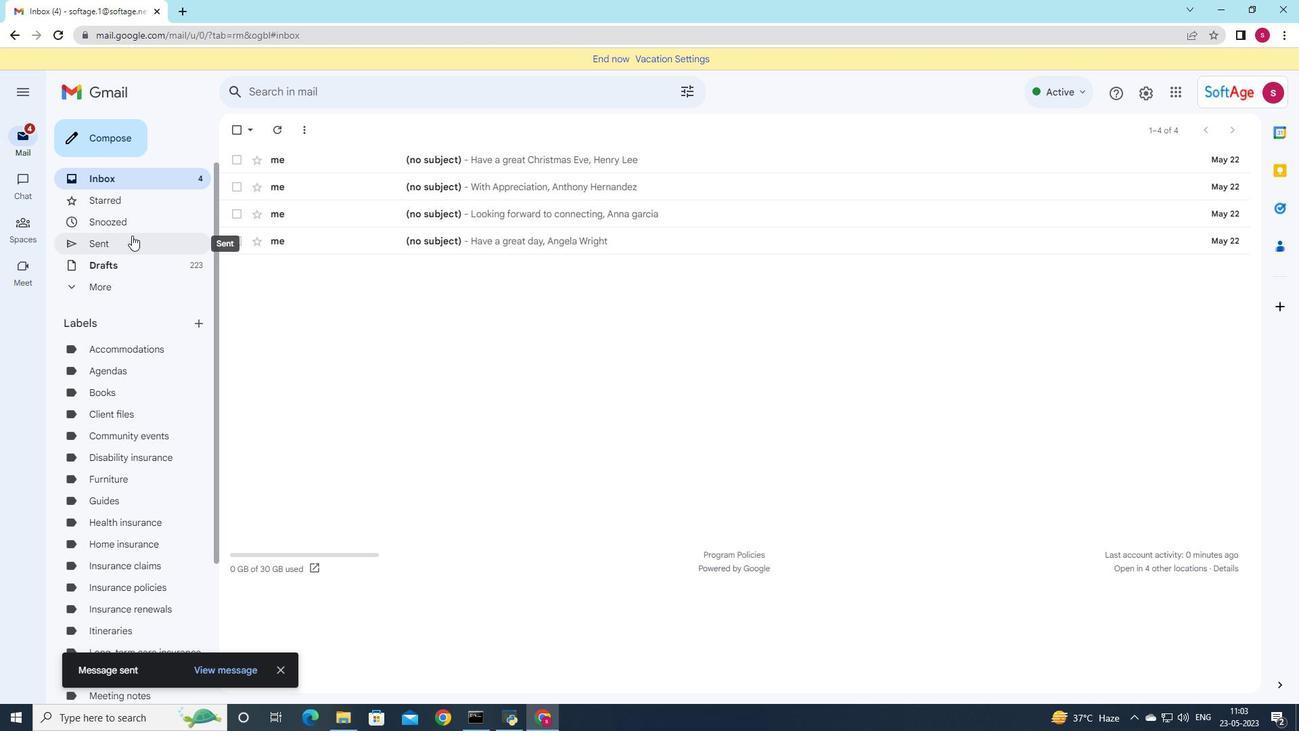 
Action: Mouse moved to (567, 215)
Screenshot: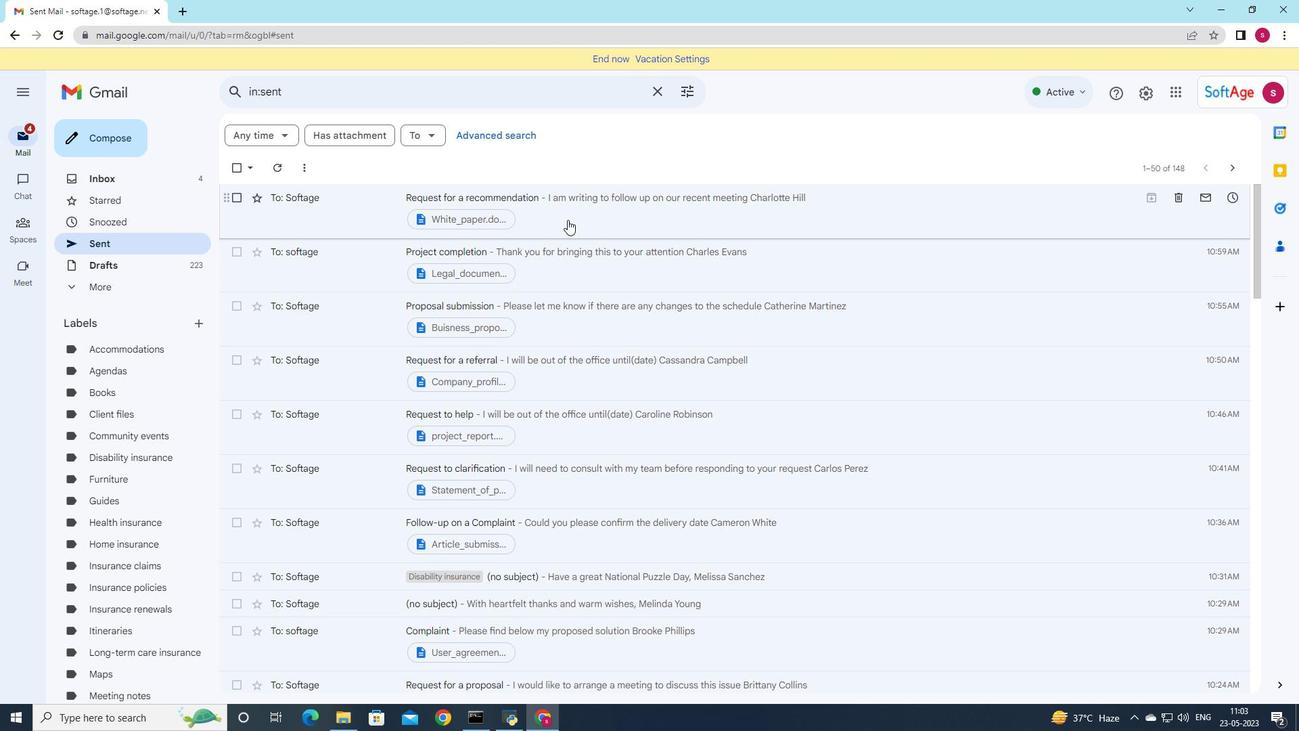 
Action: Mouse pressed left at (567, 215)
Screenshot: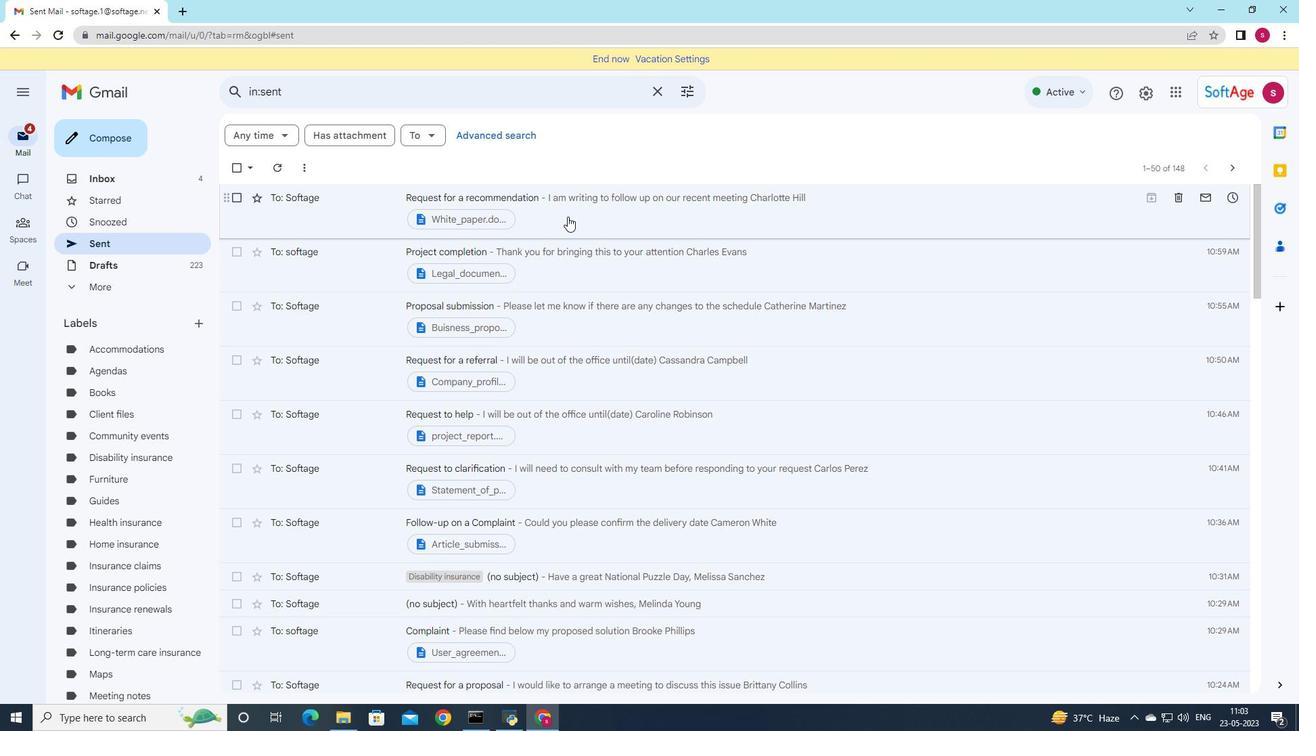 
Action: Mouse moved to (192, 322)
Screenshot: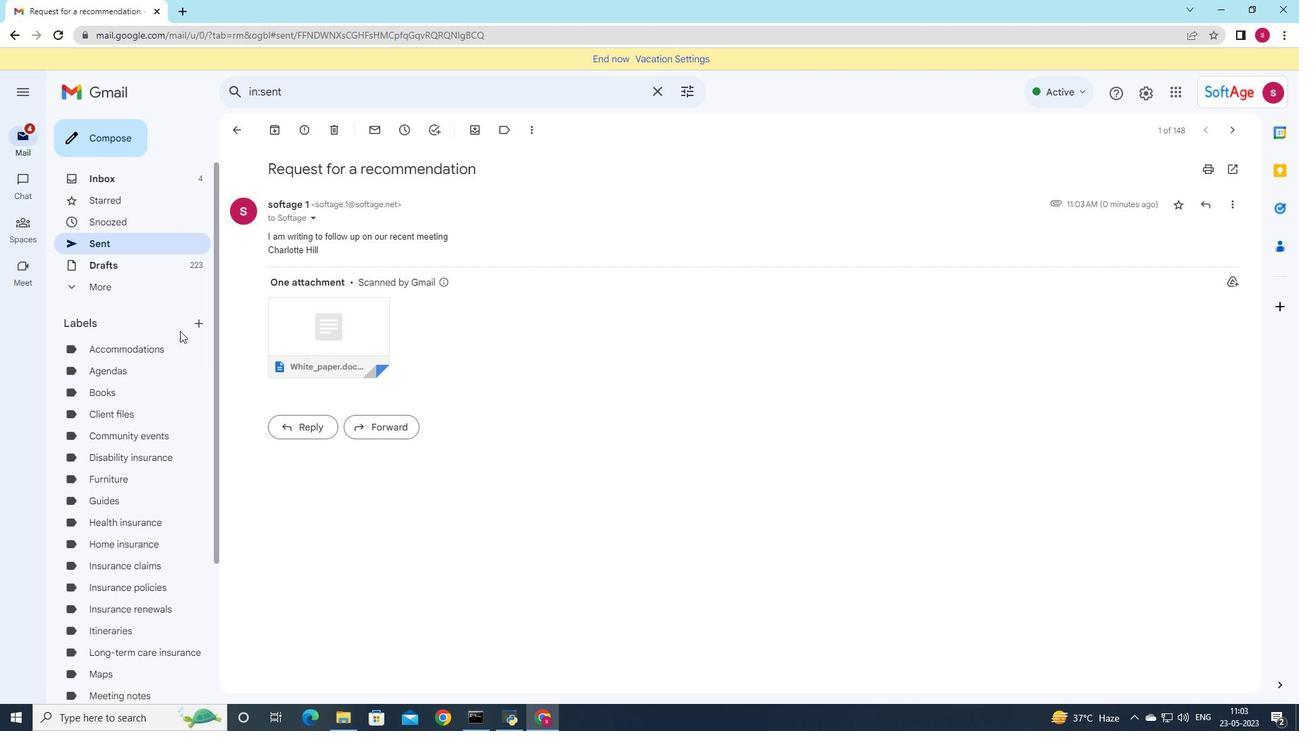 
Action: Mouse pressed left at (192, 322)
Screenshot: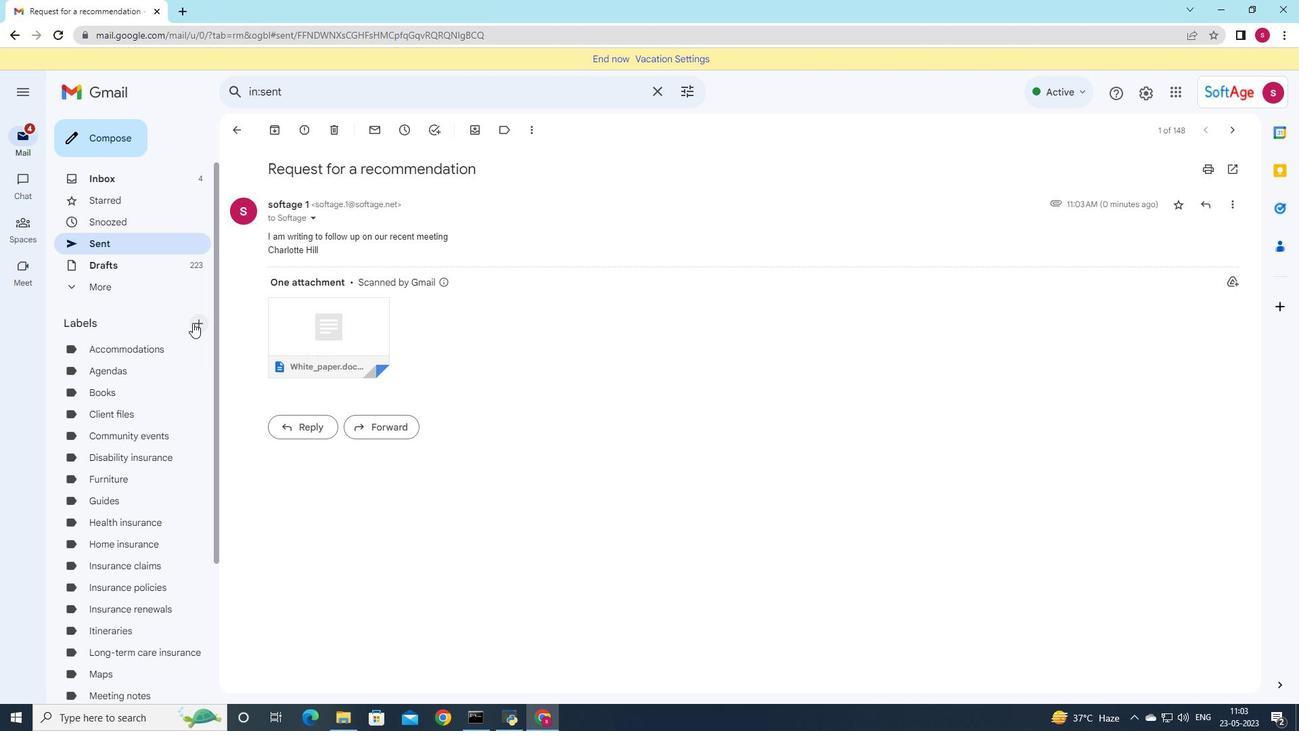 
Action: Mouse moved to (591, 358)
Screenshot: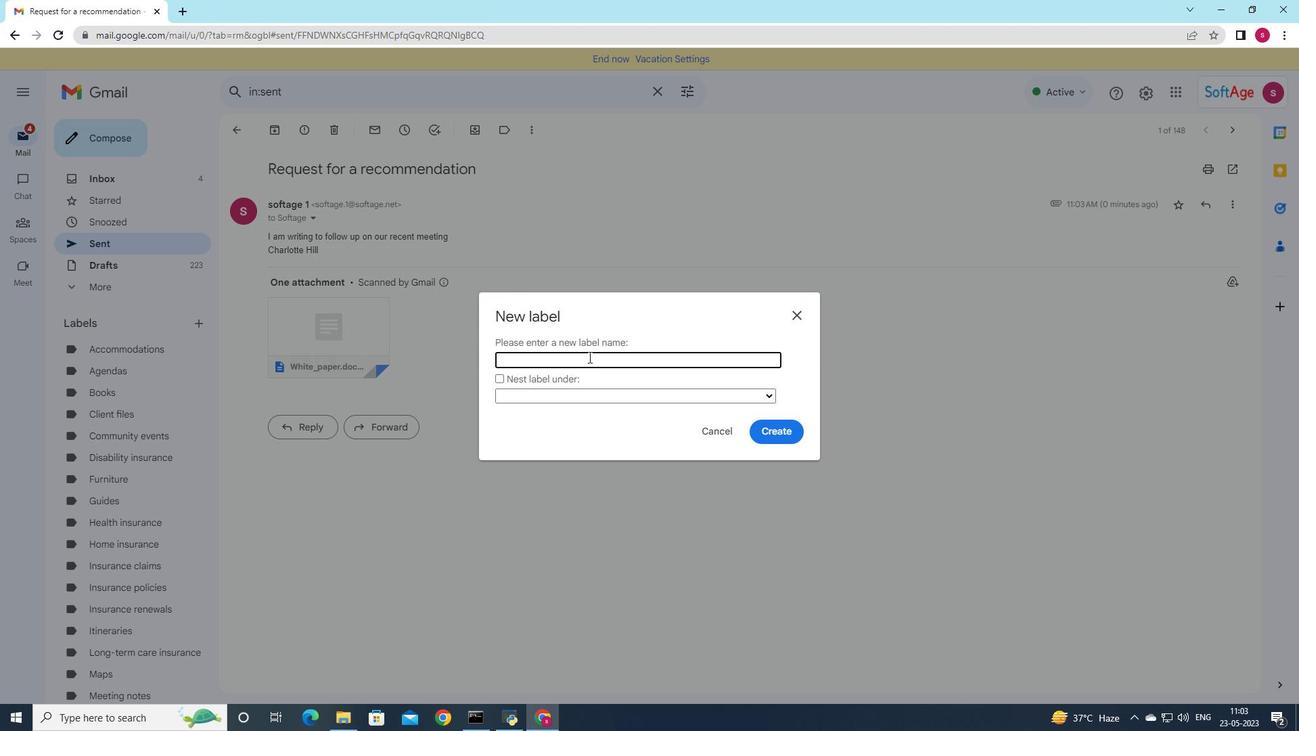 
Action: Key pressed <Key.shift>Customer<Key.space>service
Screenshot: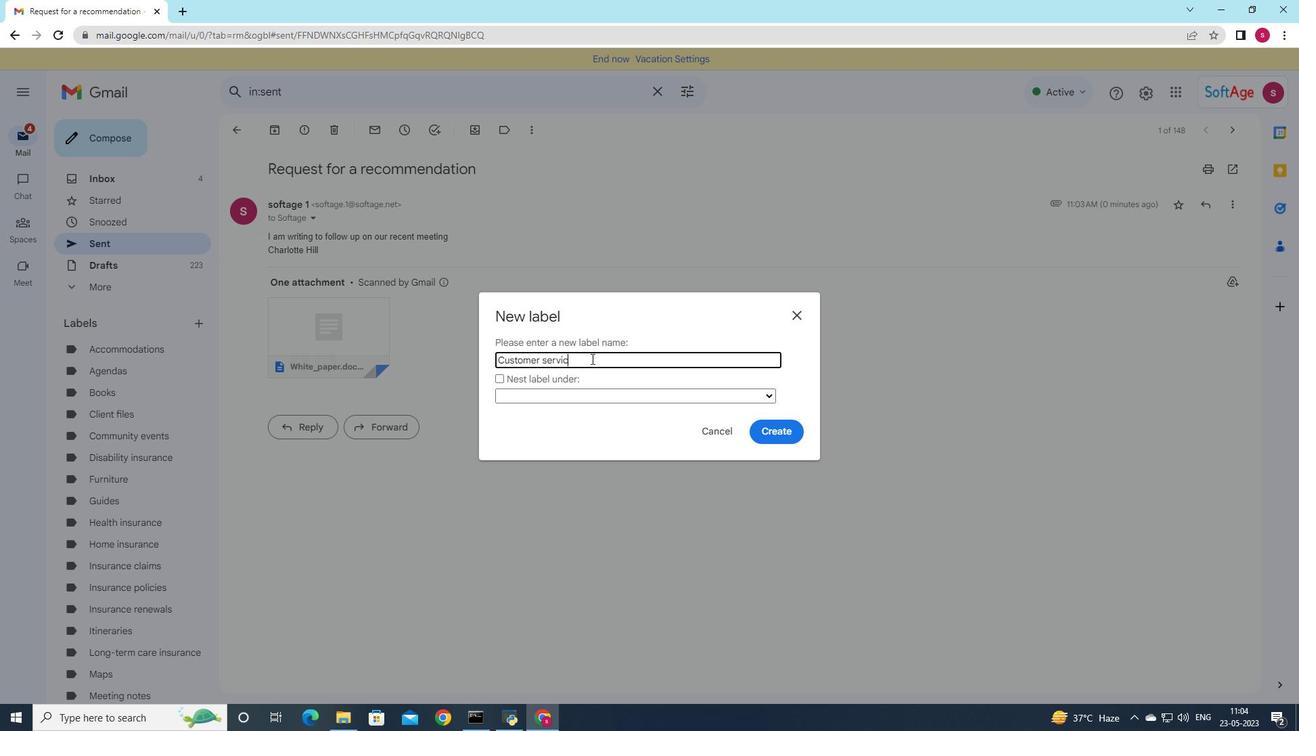 
Action: Mouse moved to (781, 425)
Screenshot: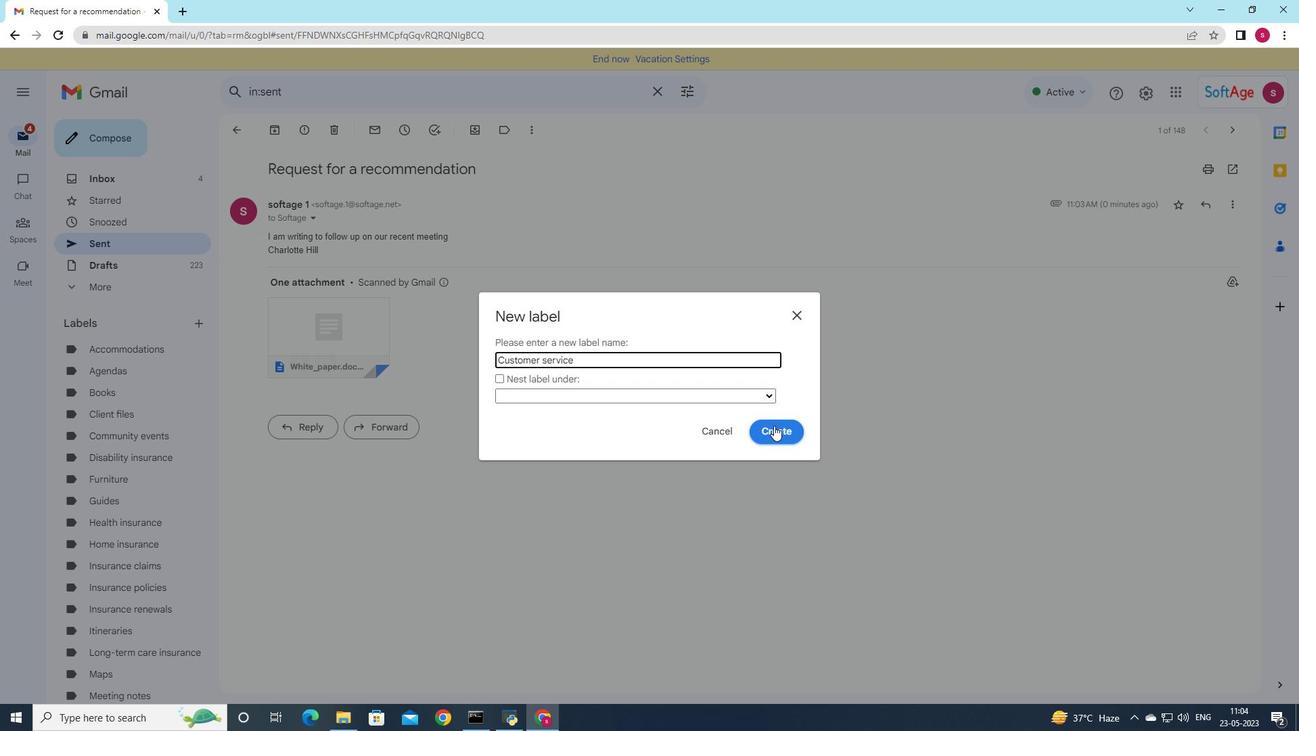 
Action: Mouse pressed left at (781, 425)
Screenshot: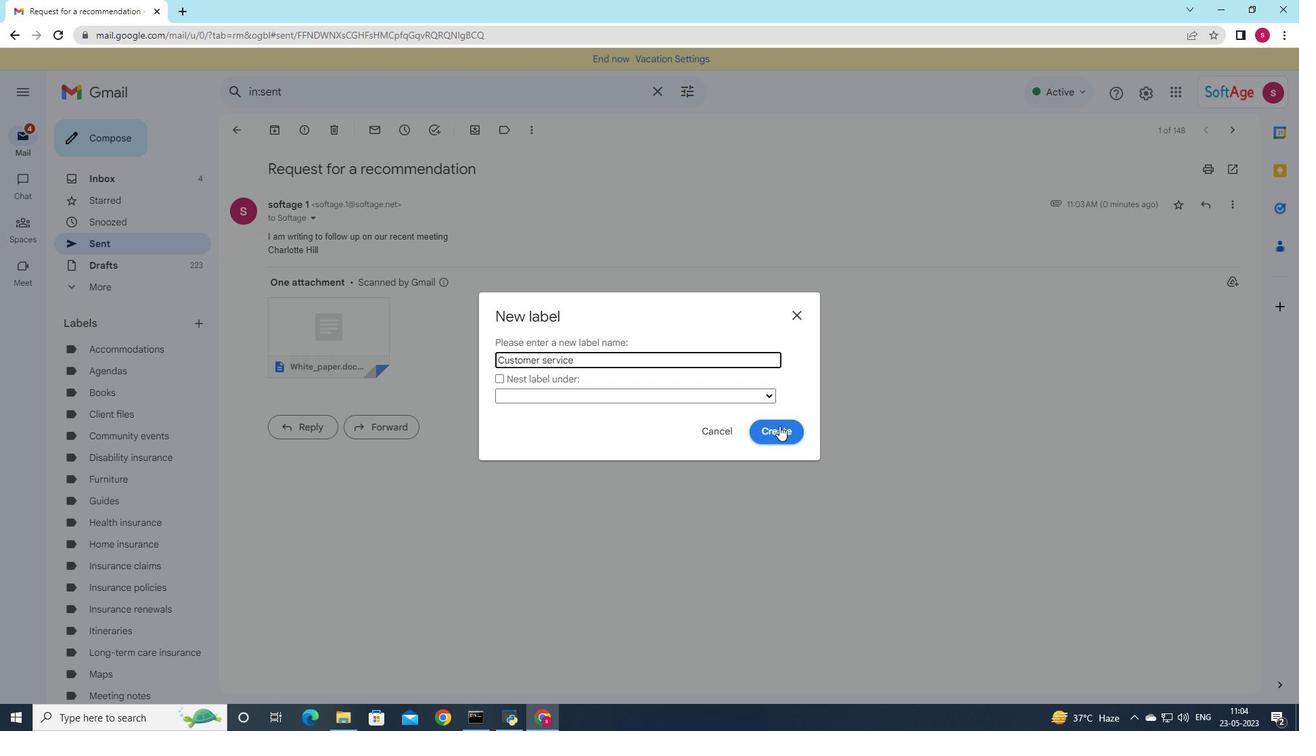 
